 Task: Look for space in Bingerville, Ivory Coast from 6th September, 2023 to 15th September, 2023 for 6 adults in price range Rs.8000 to Rs.12000. Place can be entire place or private room with 6 bedrooms having 6 beds and 6 bathrooms. Property type can be house, flat, guest house. Amenities needed are: wifi, TV, free parkinig on premises, gym, breakfast. Booking option can be shelf check-in. Required host language is English.
Action: Mouse moved to (579, 148)
Screenshot: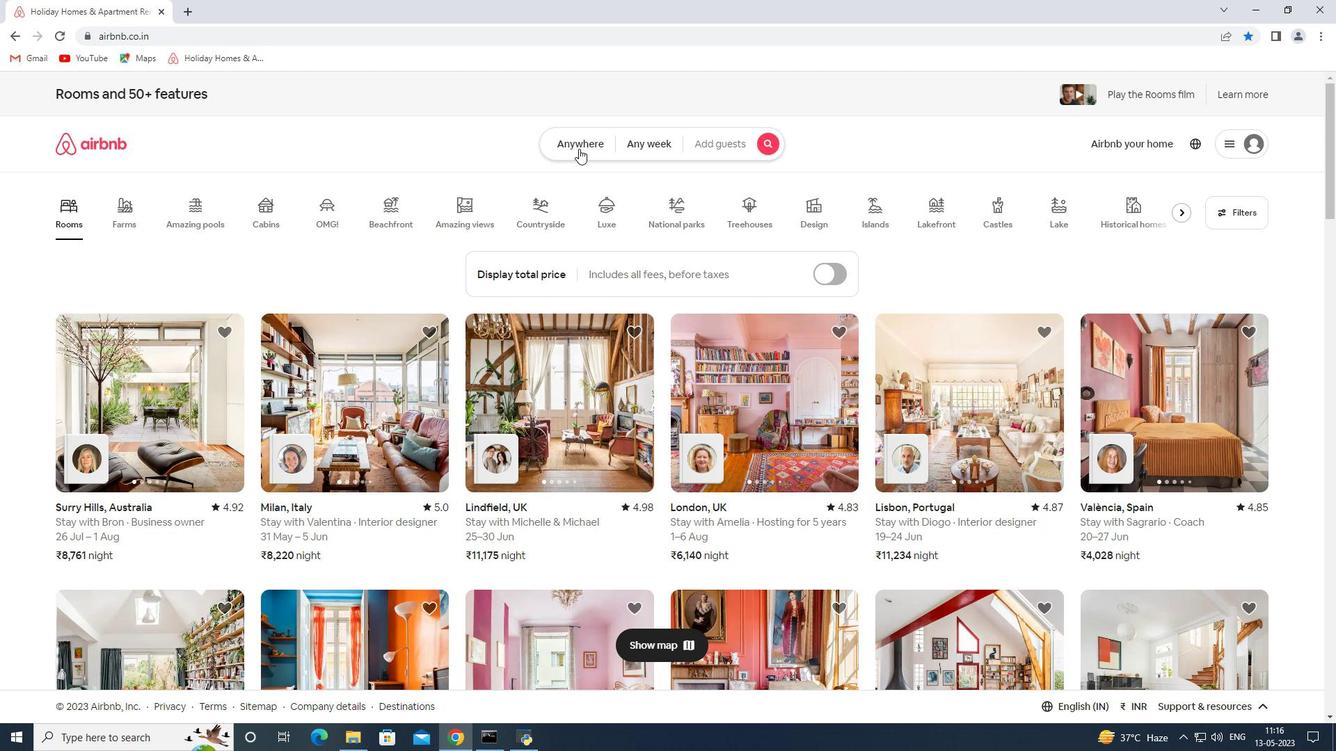 
Action: Mouse pressed left at (579, 148)
Screenshot: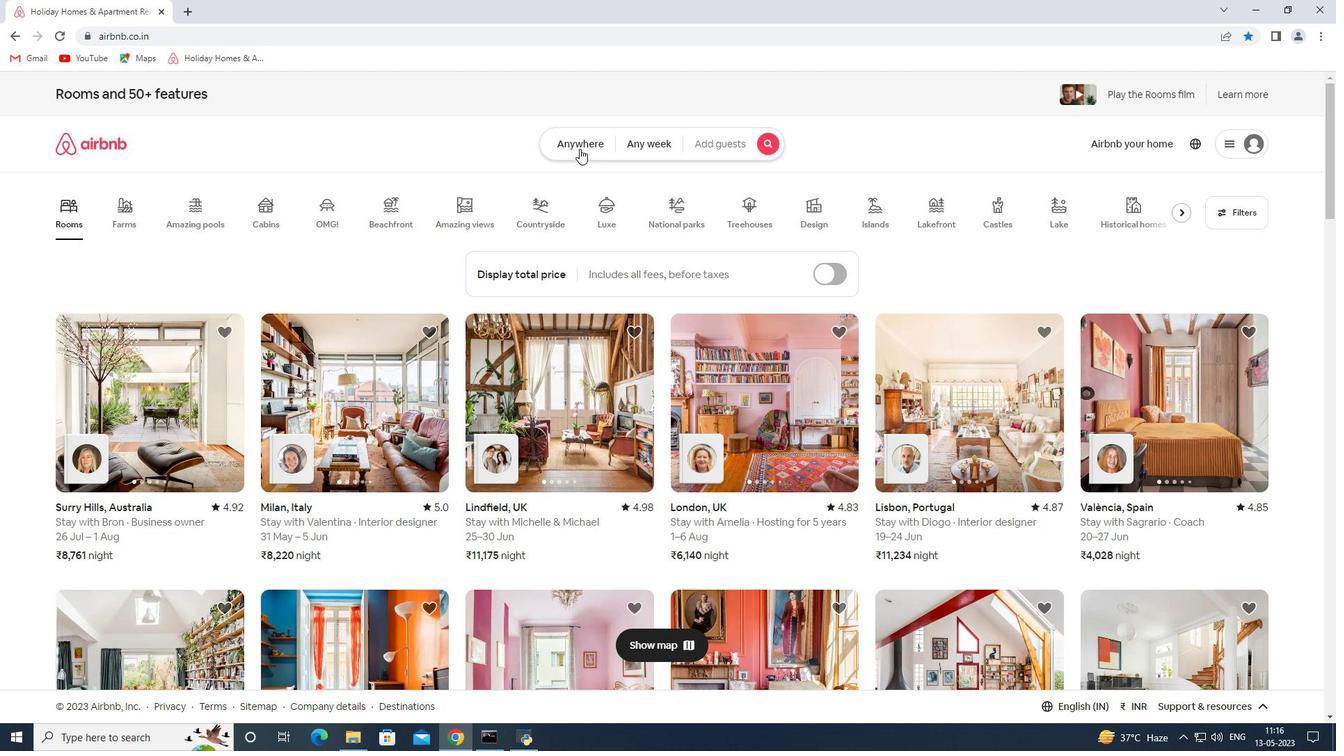 
Action: Mouse moved to (423, 206)
Screenshot: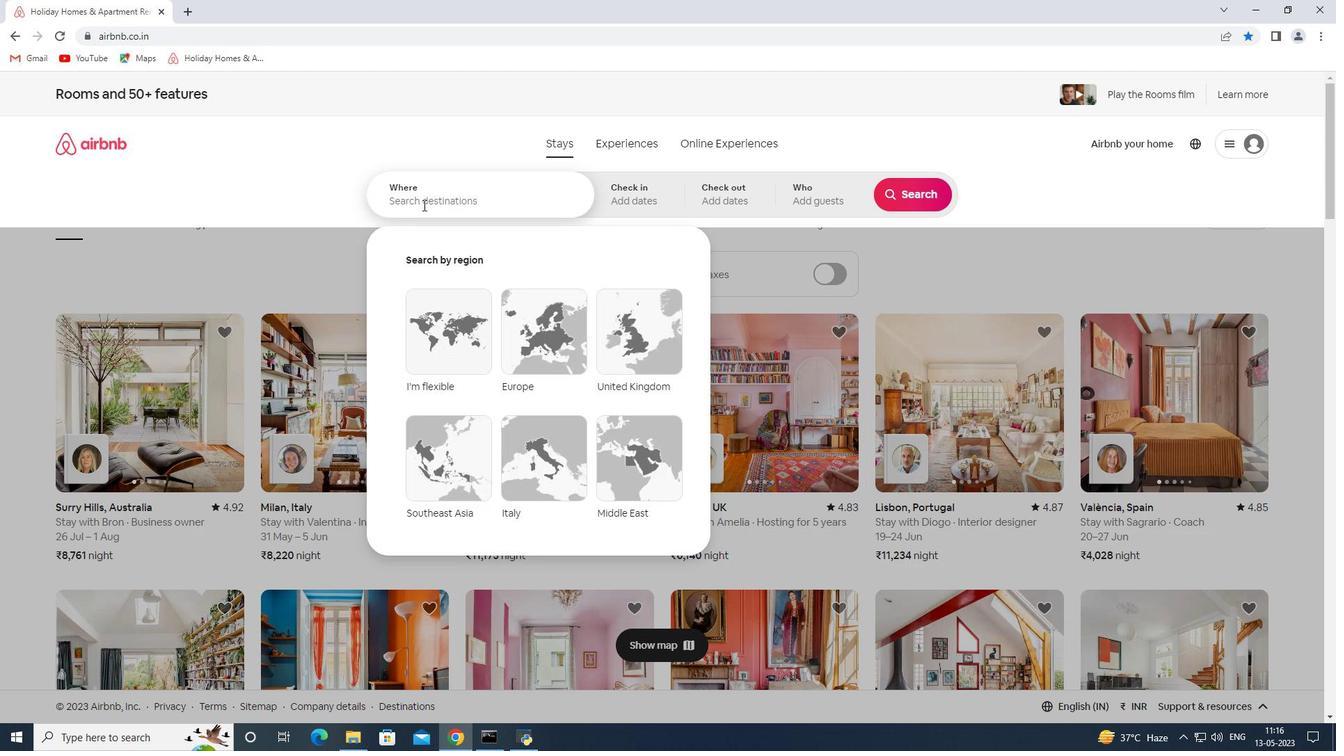 
Action: Mouse pressed left at (423, 206)
Screenshot: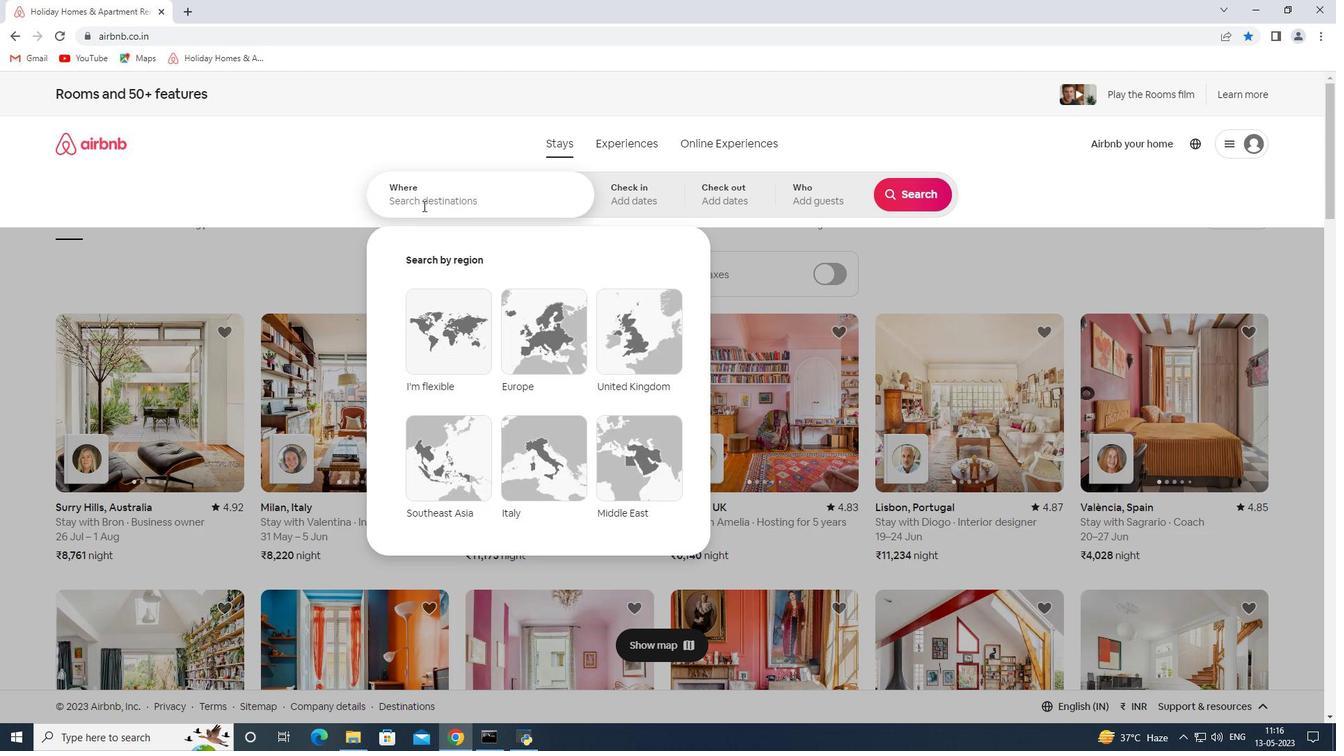 
Action: Key pressed <Key.shift><Key.shift><Key.shift><Key.shift>Bingerville,<Key.space><Key.shift>Coast<Key.space><Key.enter>
Screenshot: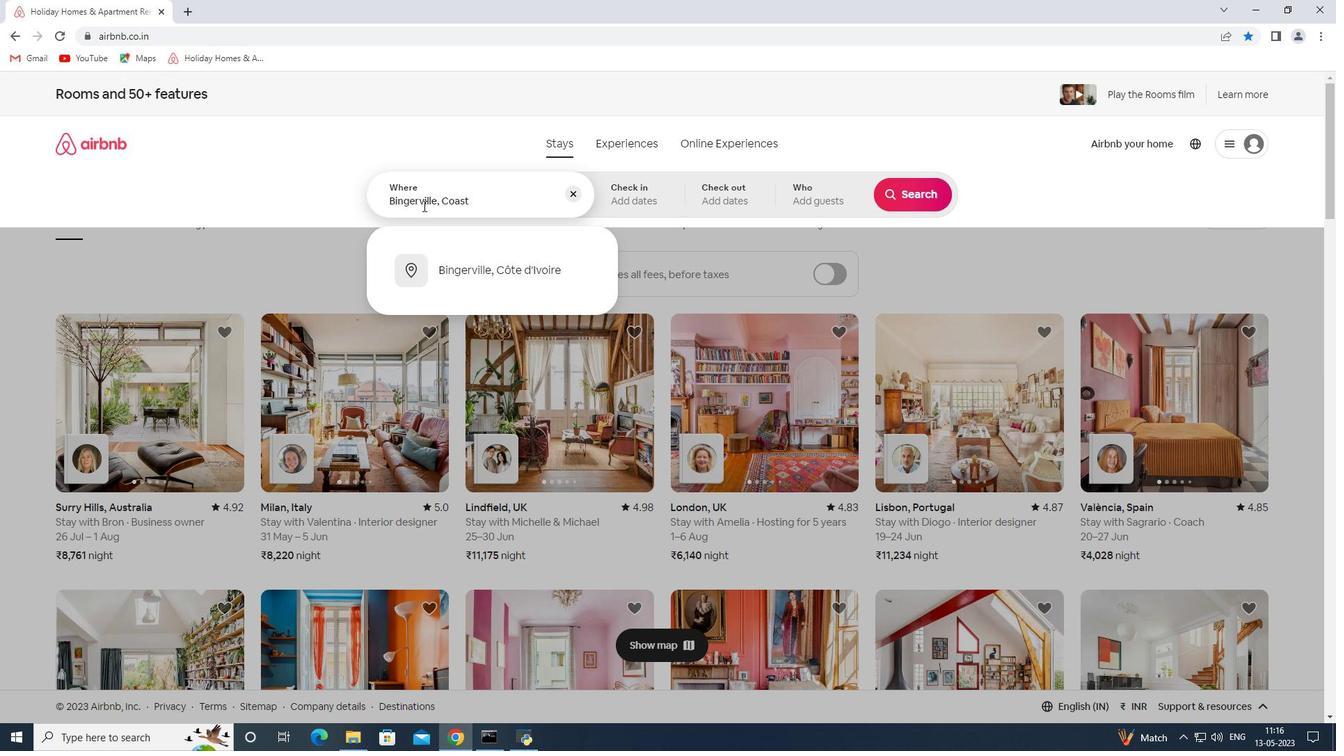 
Action: Mouse moved to (918, 309)
Screenshot: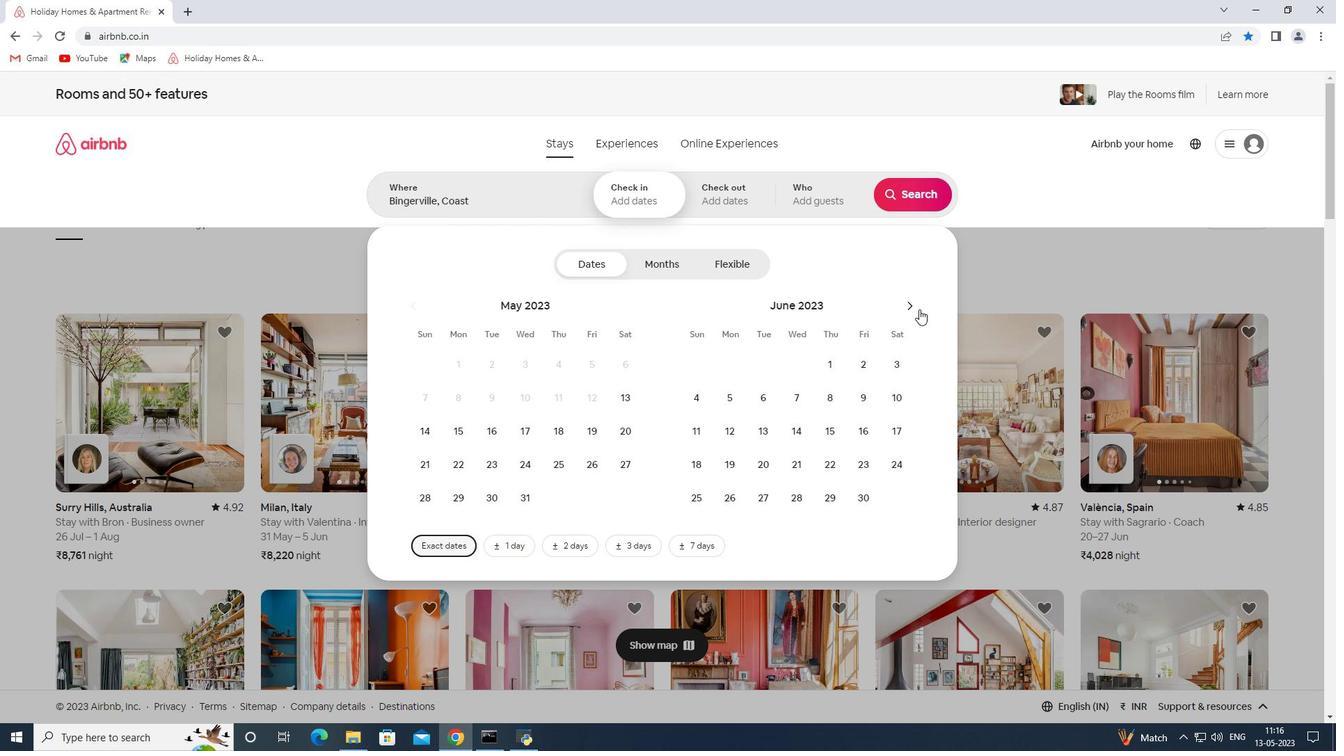 
Action: Mouse pressed left at (918, 309)
Screenshot: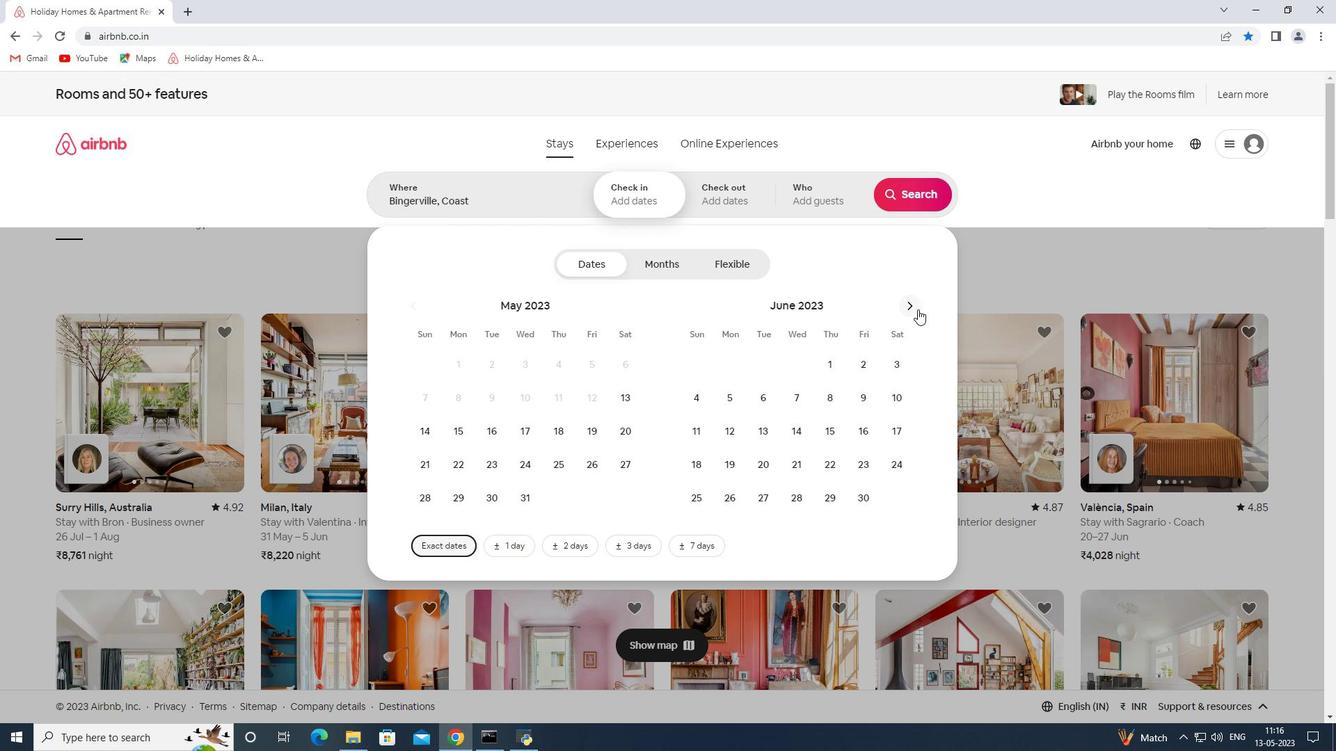 
Action: Mouse pressed left at (918, 309)
Screenshot: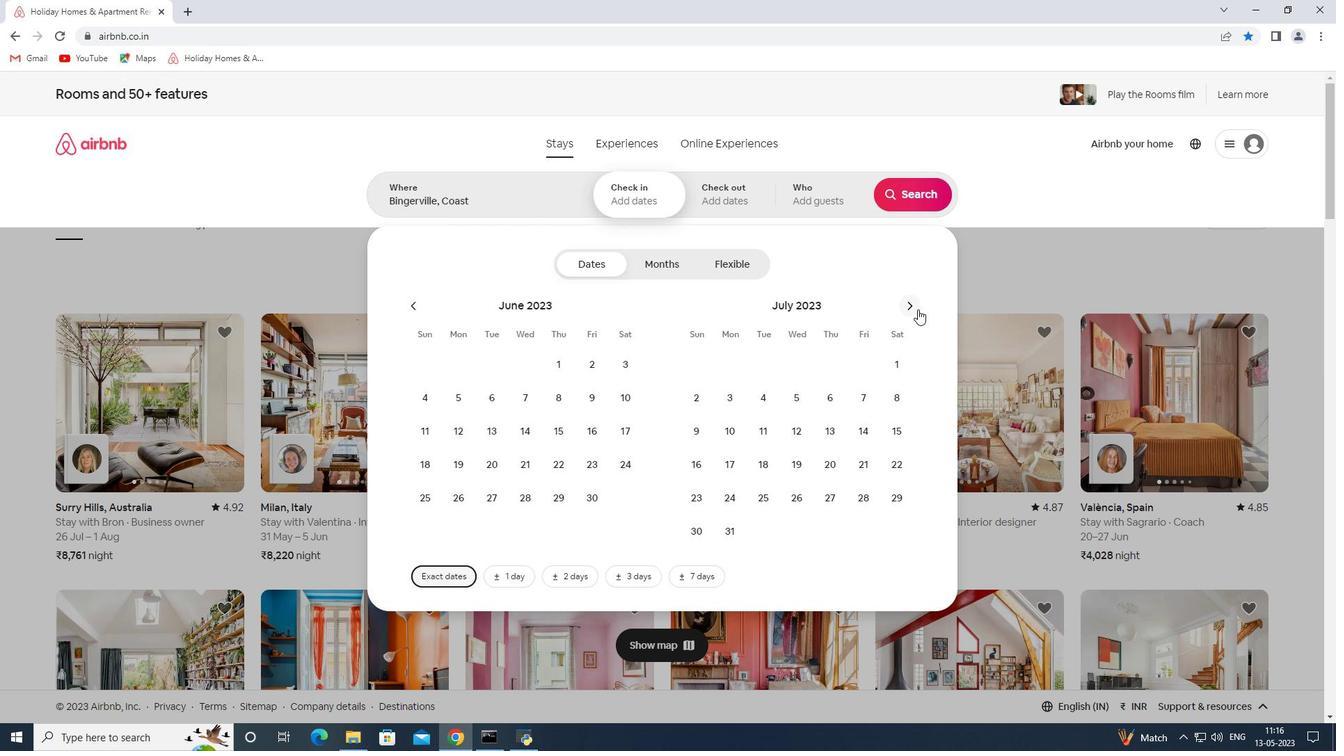 
Action: Mouse moved to (913, 311)
Screenshot: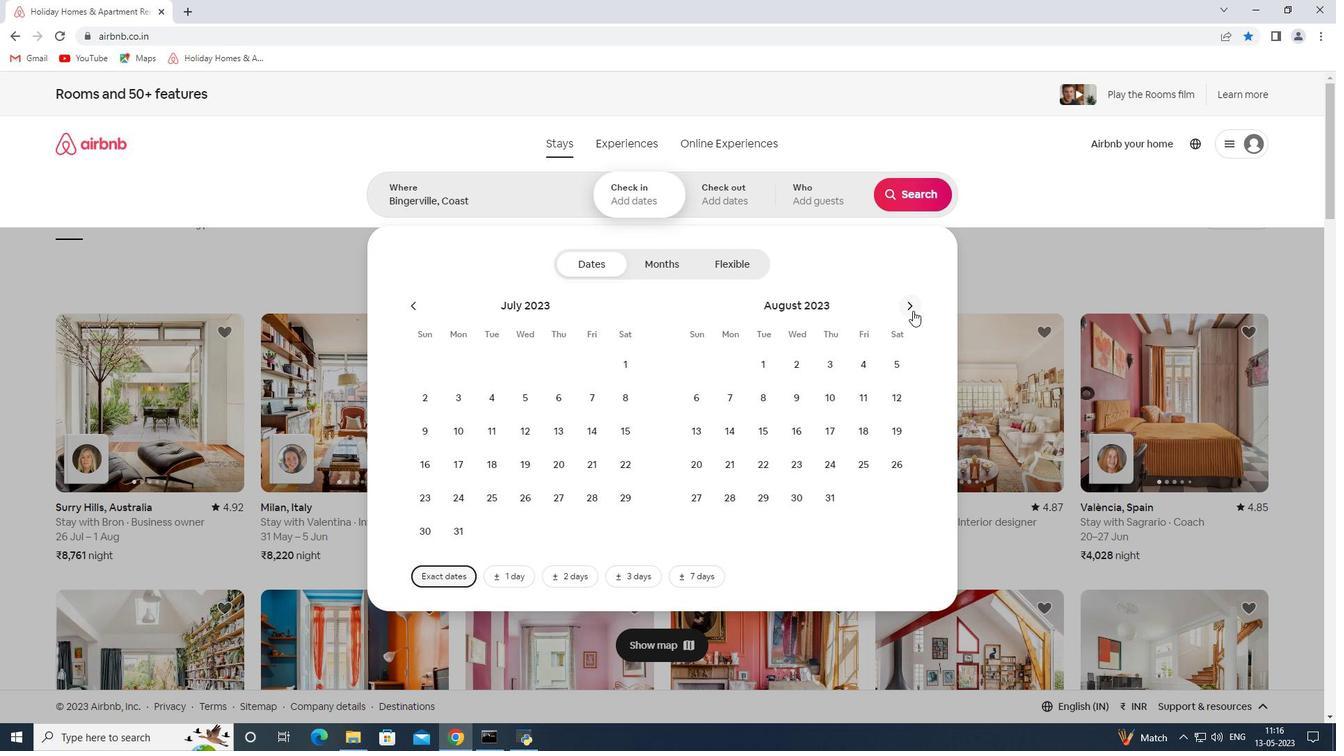 
Action: Mouse pressed left at (913, 311)
Screenshot: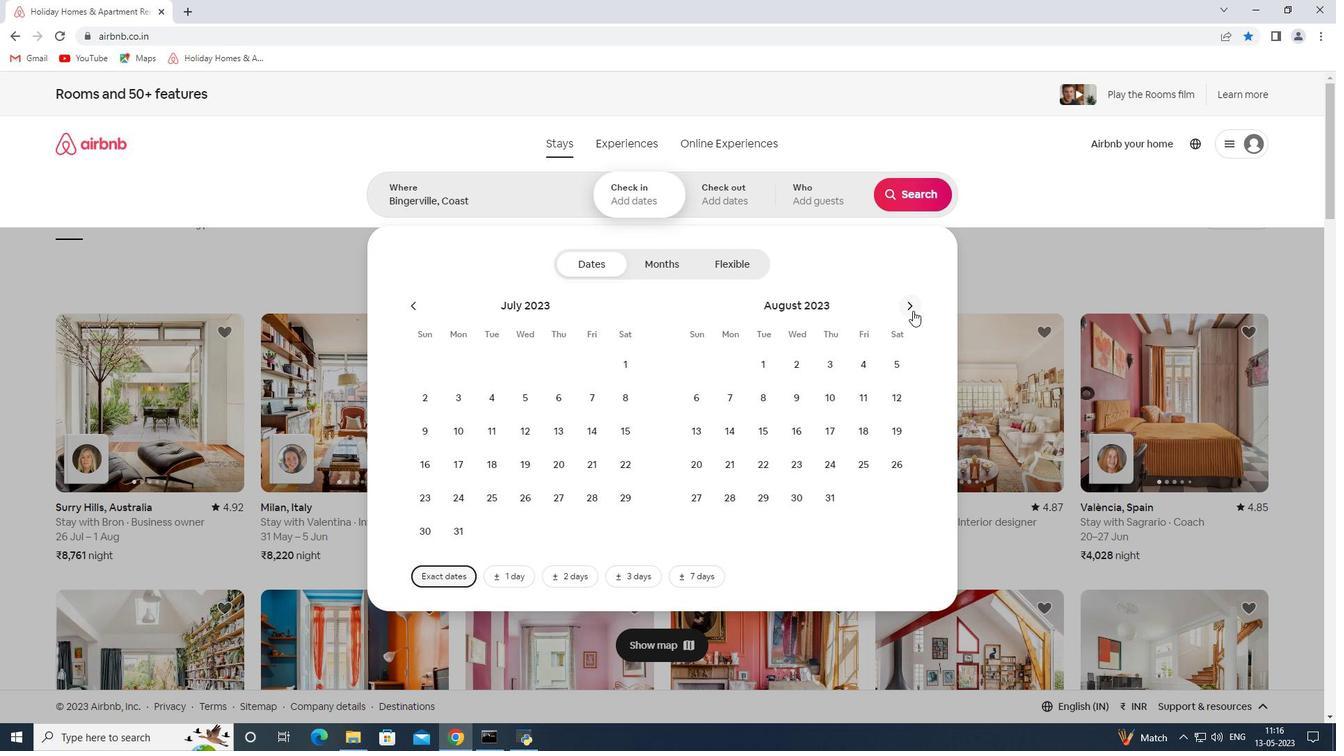 
Action: Mouse moved to (800, 395)
Screenshot: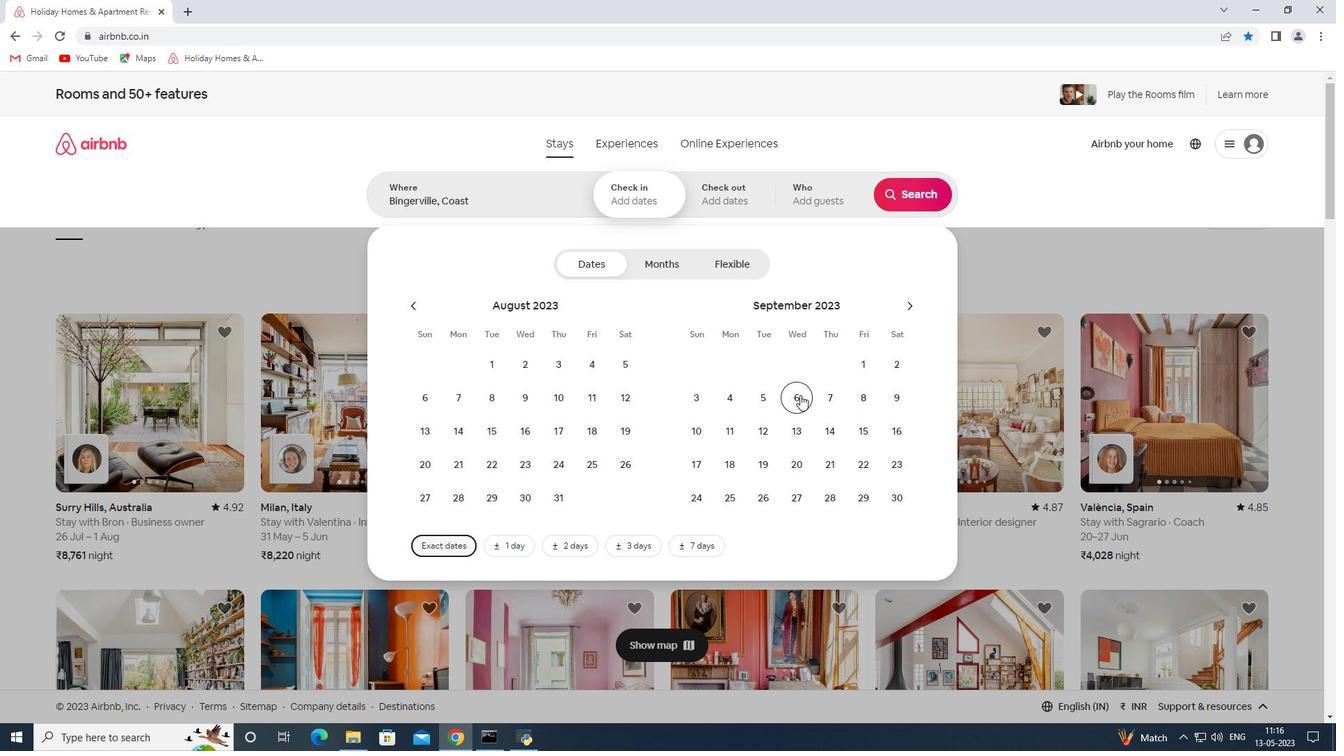 
Action: Mouse pressed left at (800, 395)
Screenshot: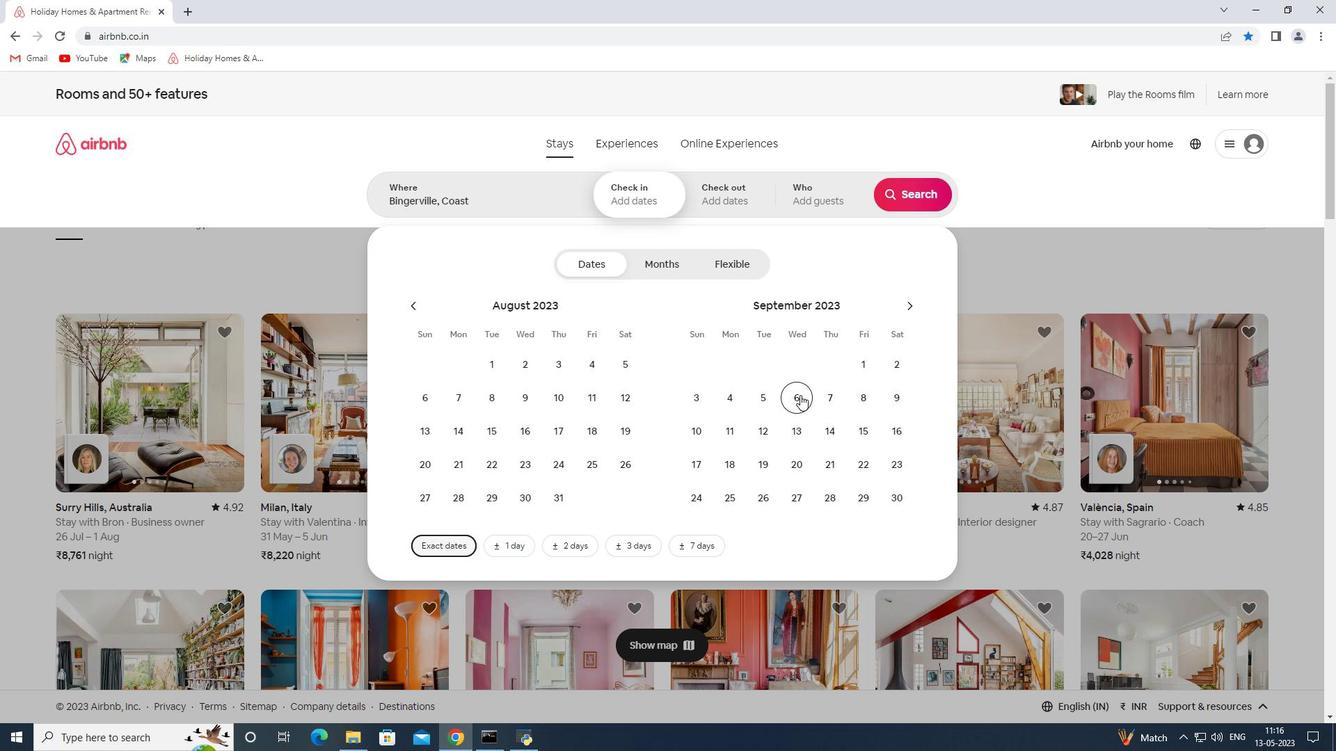 
Action: Mouse moved to (854, 438)
Screenshot: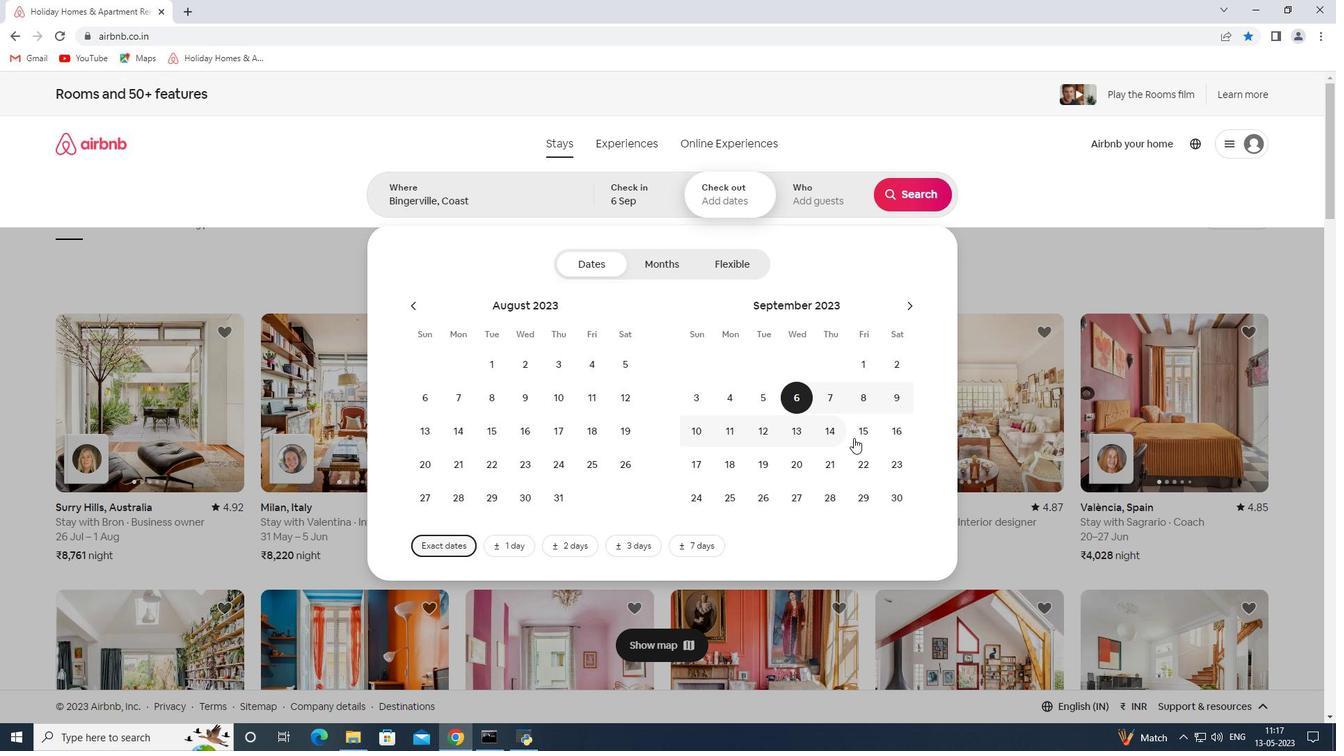
Action: Mouse pressed left at (854, 438)
Screenshot: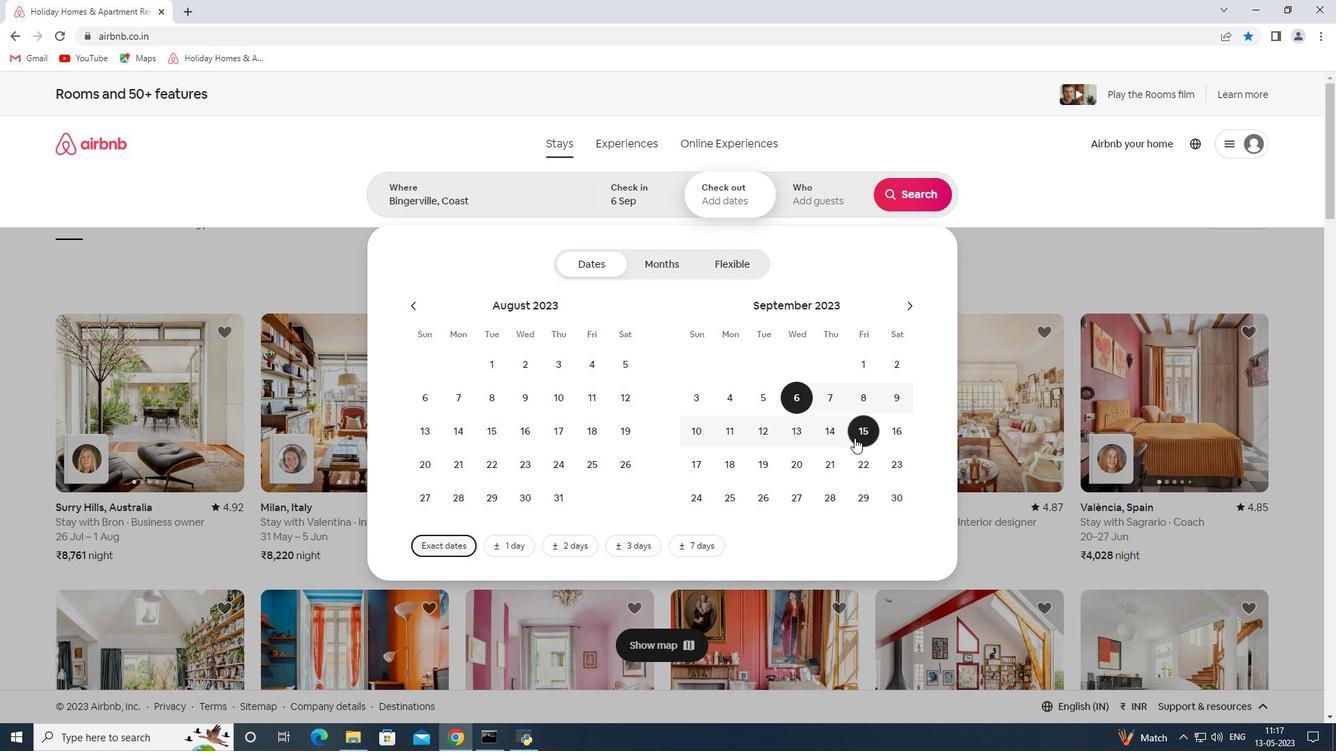 
Action: Mouse moved to (828, 209)
Screenshot: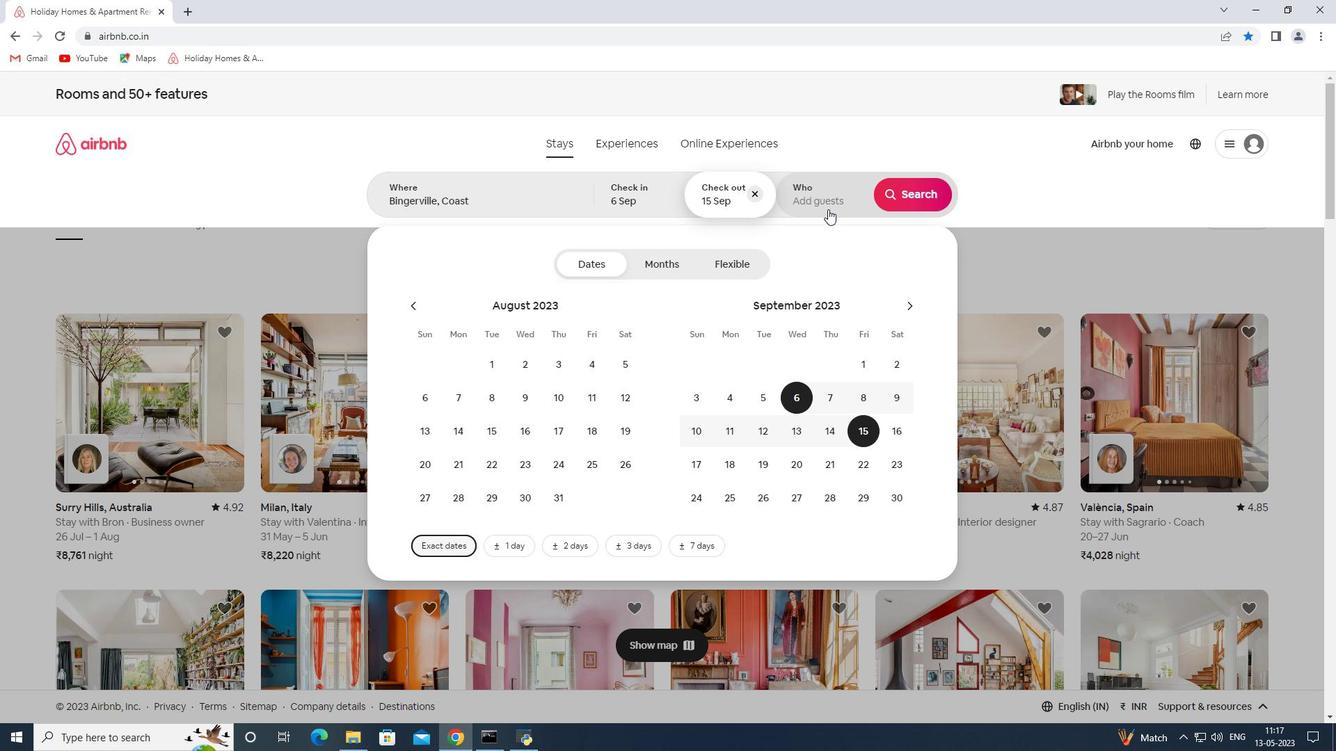 
Action: Mouse pressed left at (828, 209)
Screenshot: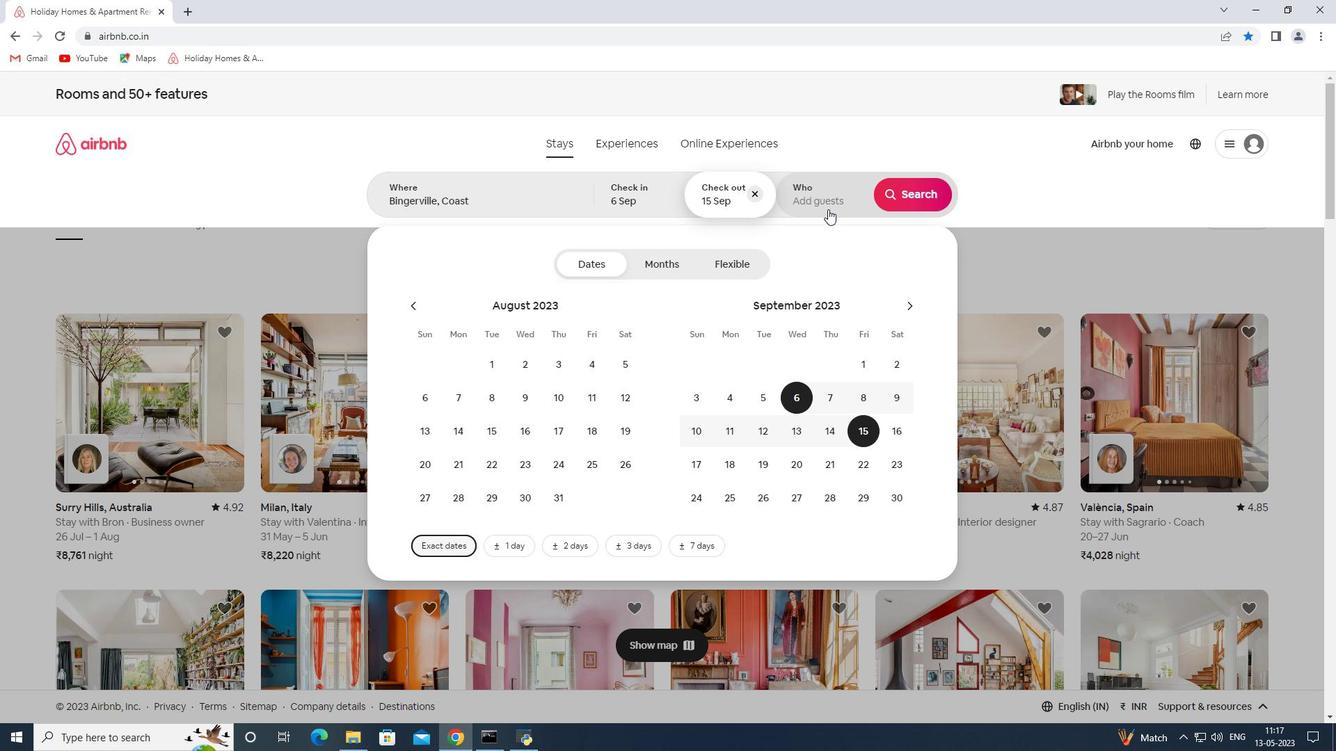 
Action: Mouse moved to (916, 268)
Screenshot: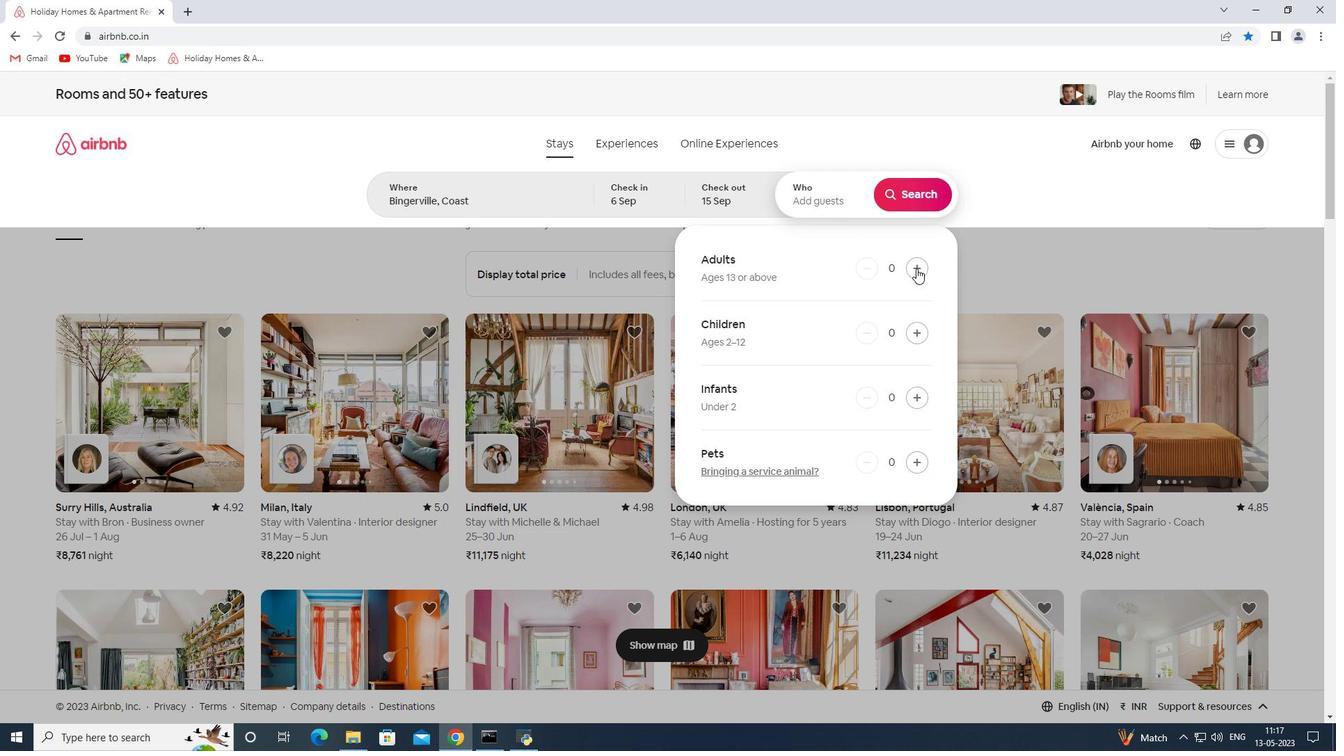 
Action: Mouse pressed left at (916, 268)
Screenshot: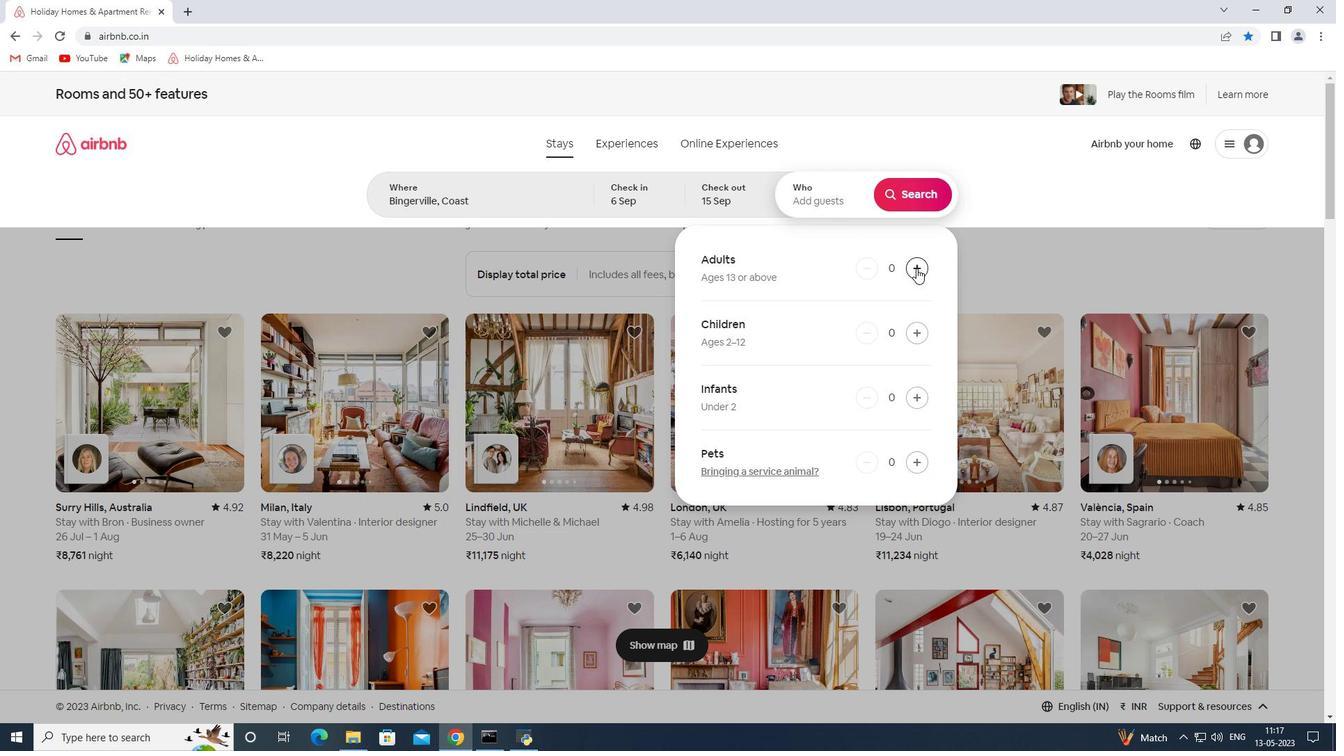 
Action: Mouse pressed left at (916, 268)
Screenshot: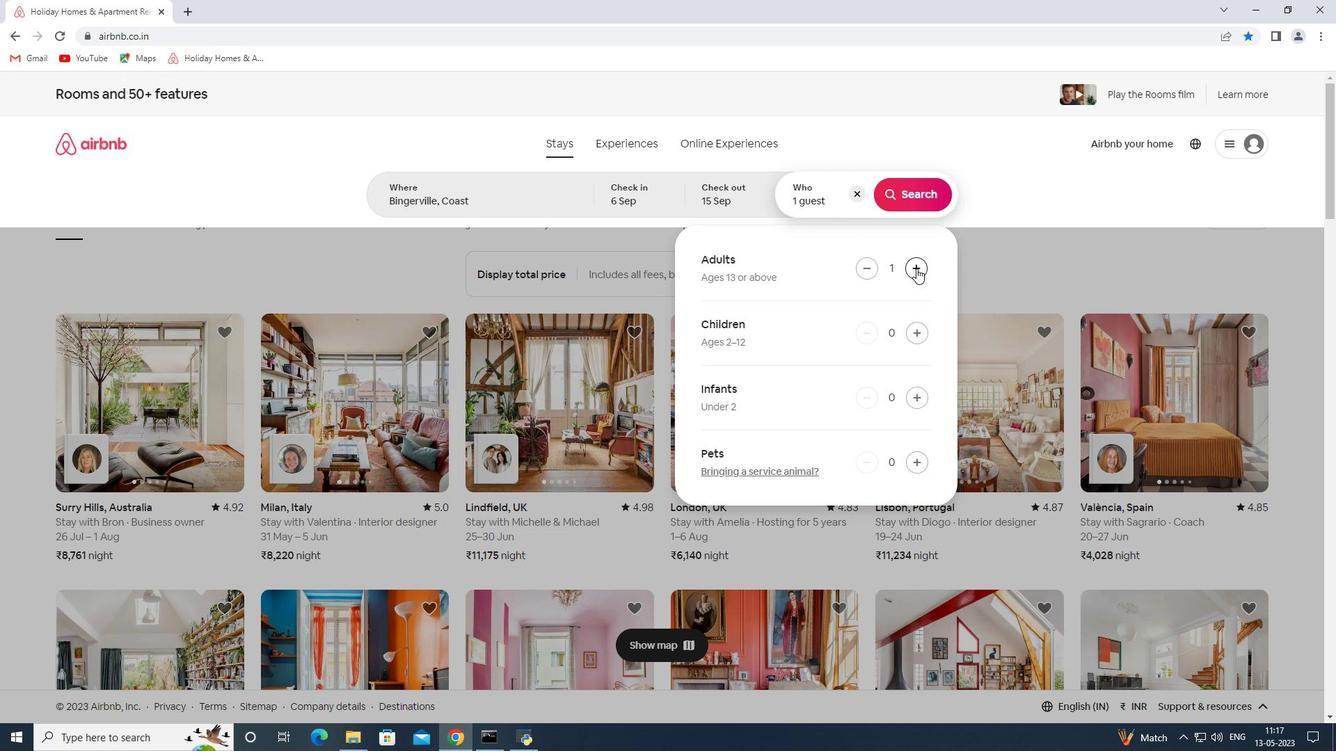 
Action: Mouse pressed left at (916, 268)
Screenshot: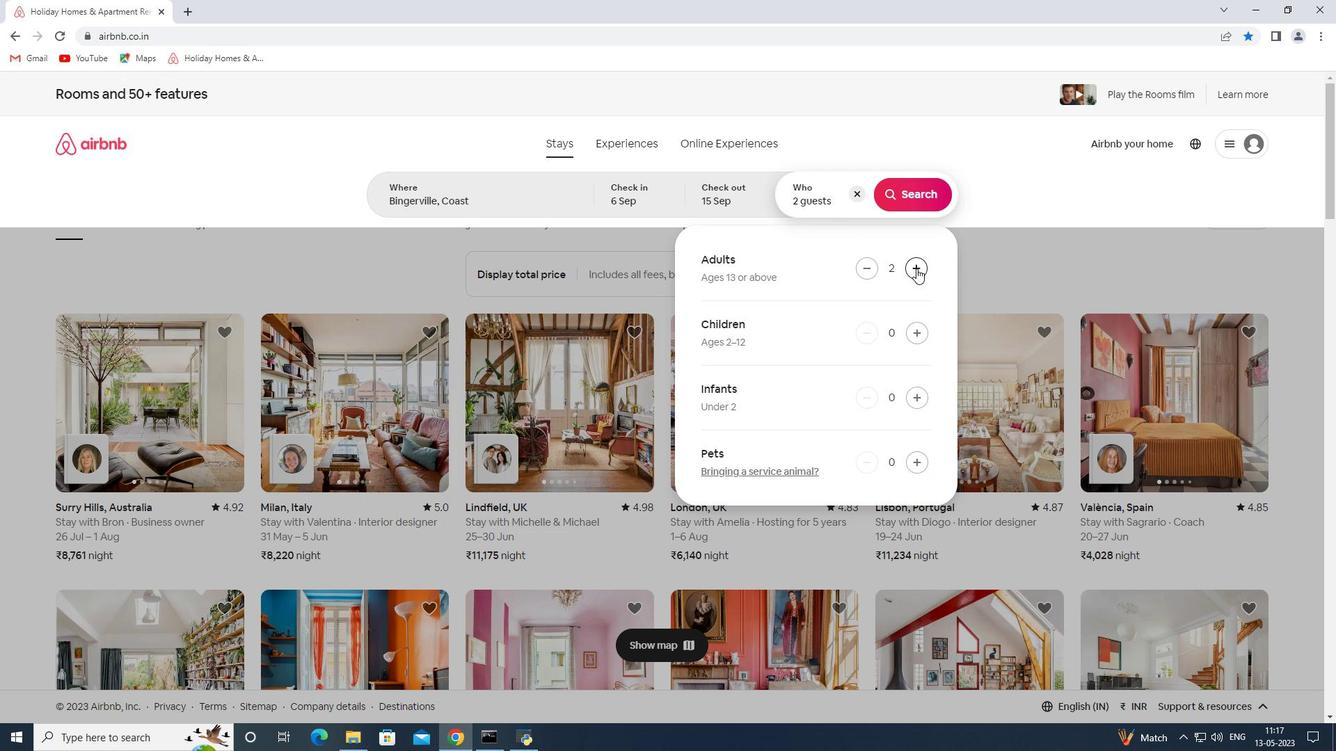 
Action: Mouse pressed left at (916, 268)
Screenshot: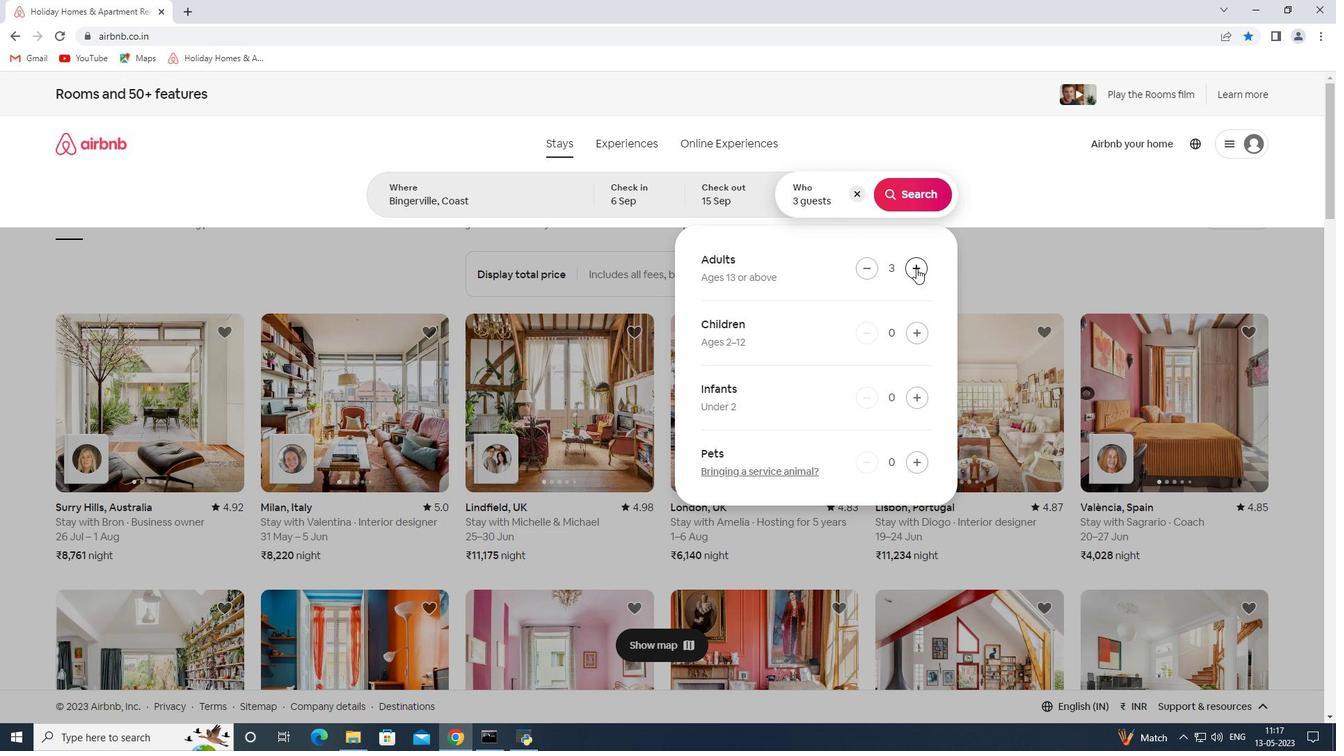 
Action: Mouse pressed left at (916, 268)
Screenshot: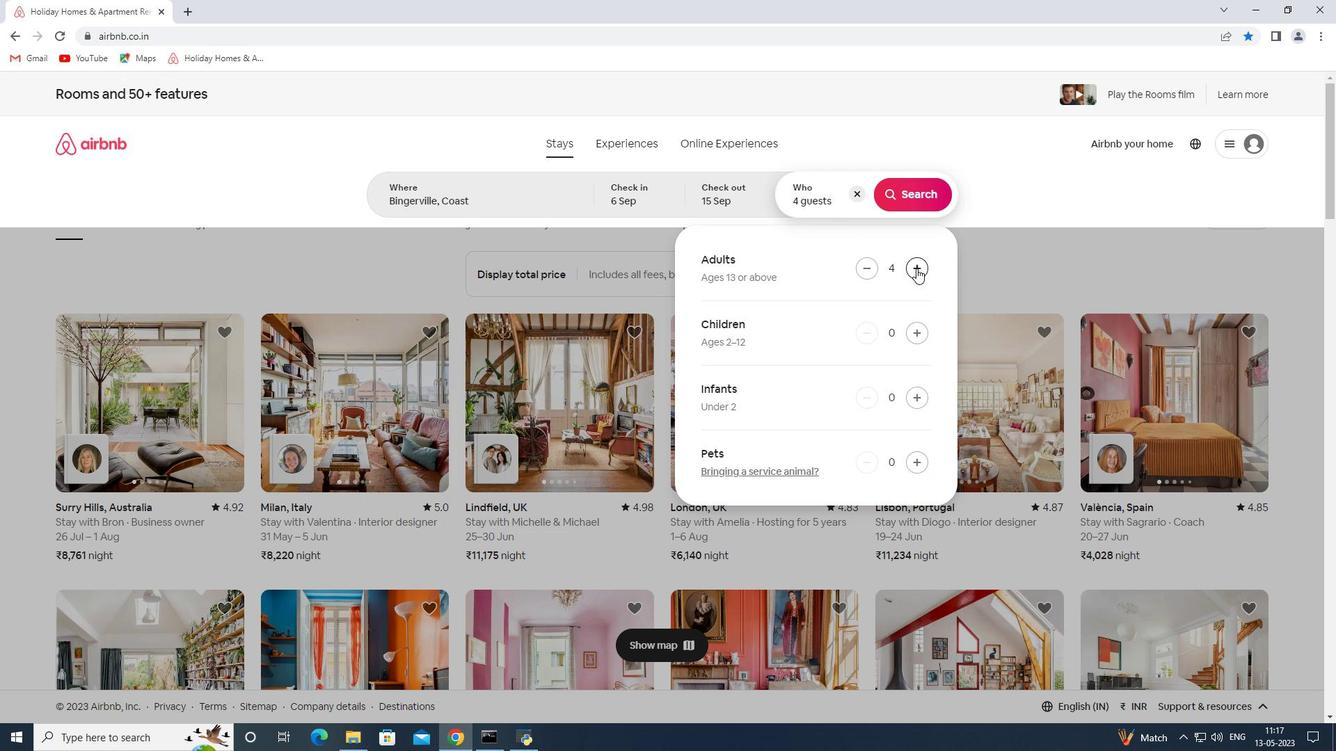 
Action: Mouse pressed left at (916, 268)
Screenshot: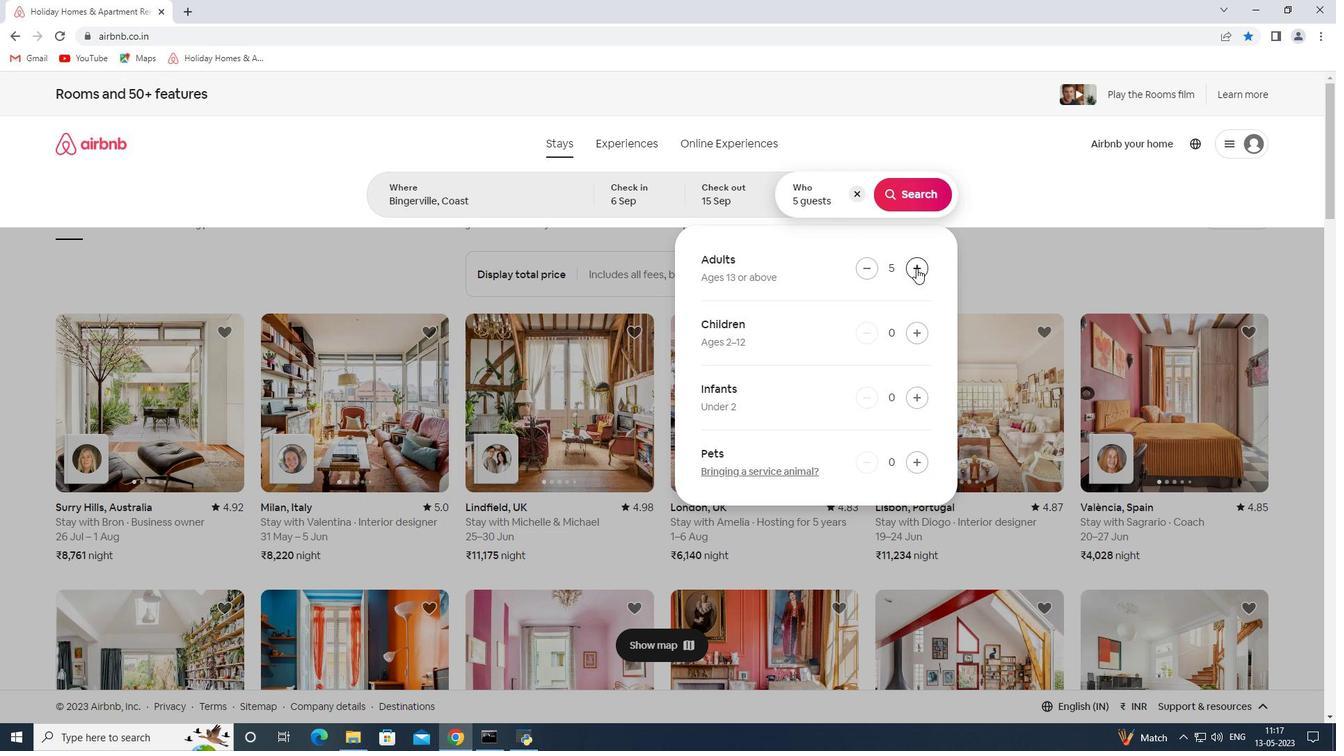 
Action: Mouse moved to (910, 192)
Screenshot: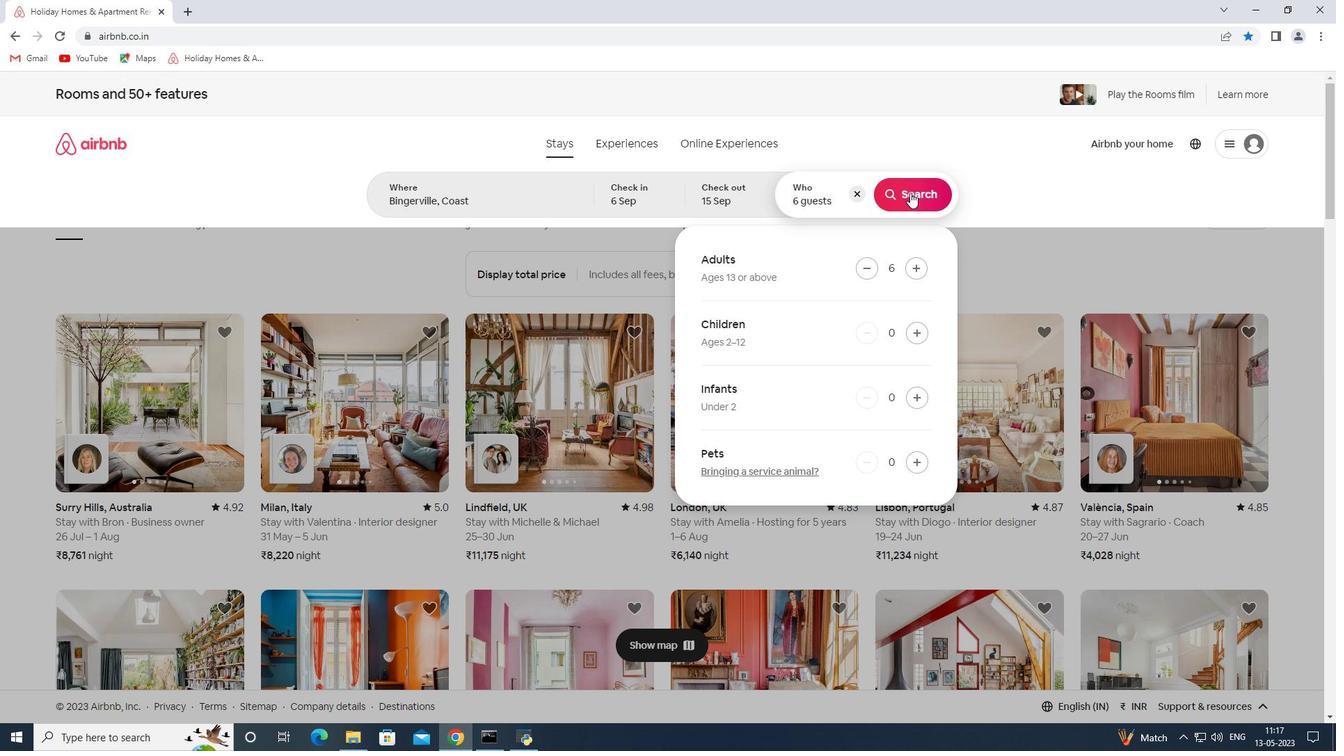 
Action: Mouse pressed left at (910, 192)
Screenshot: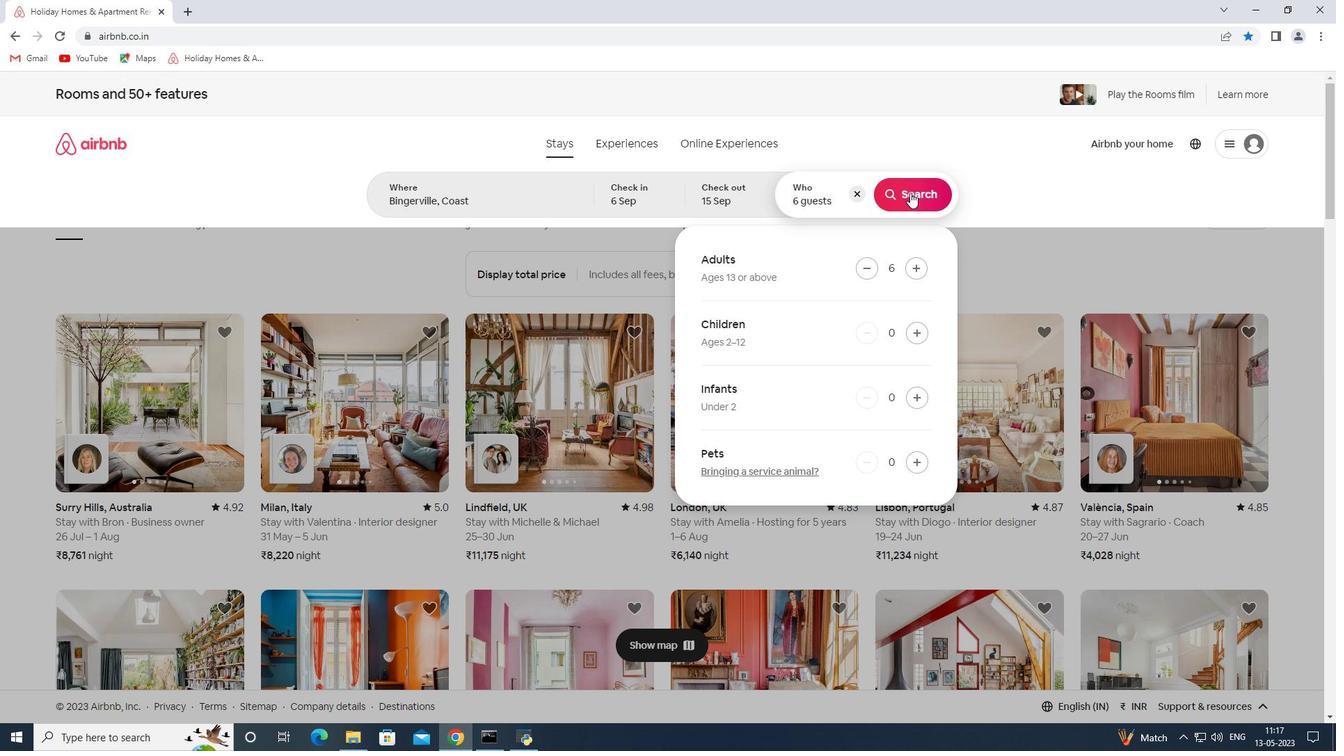 
Action: Mouse moved to (1281, 147)
Screenshot: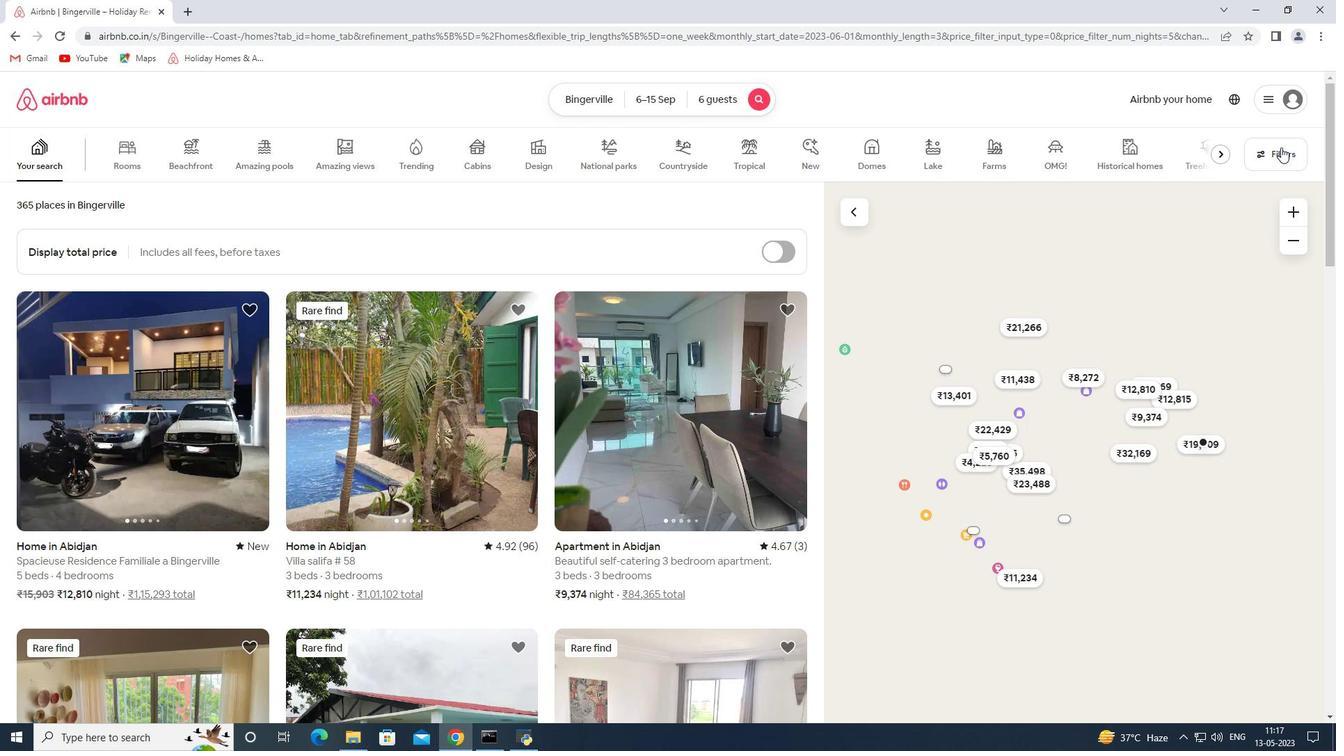 
Action: Mouse pressed left at (1281, 147)
Screenshot: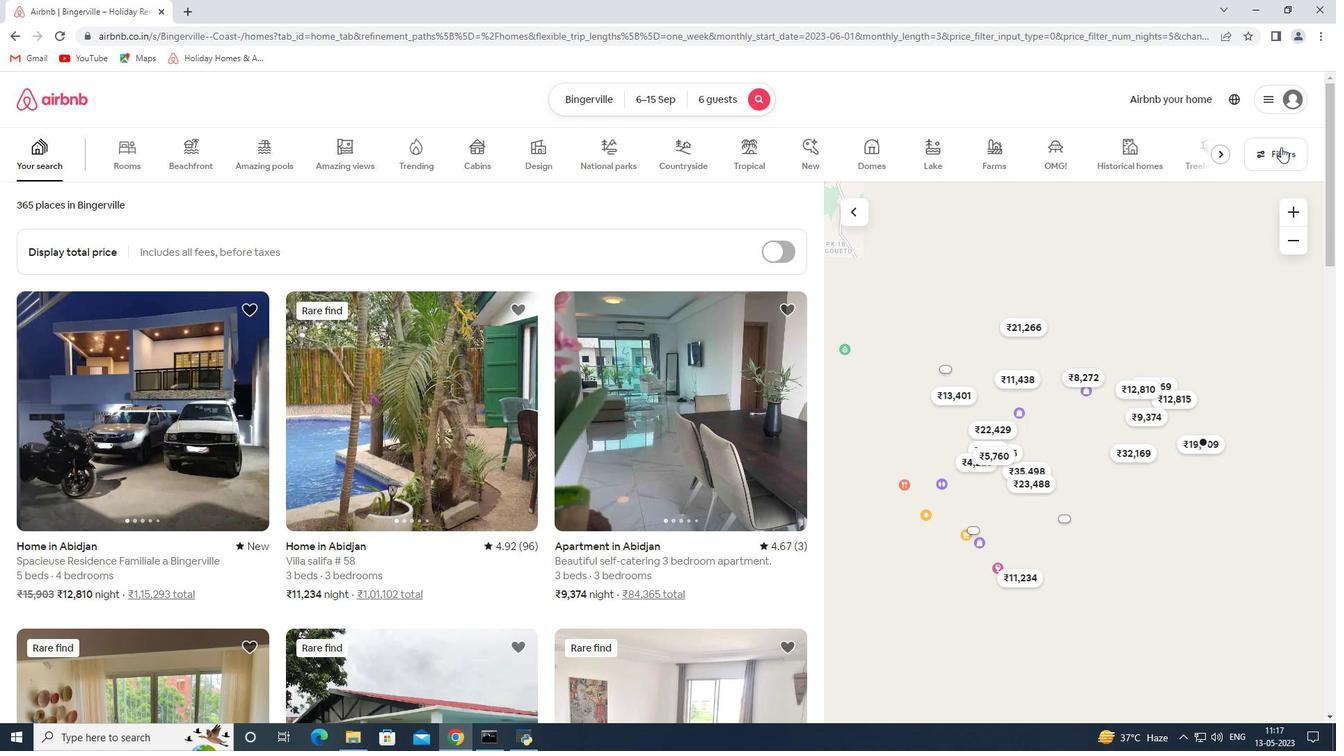 
Action: Mouse moved to (478, 487)
Screenshot: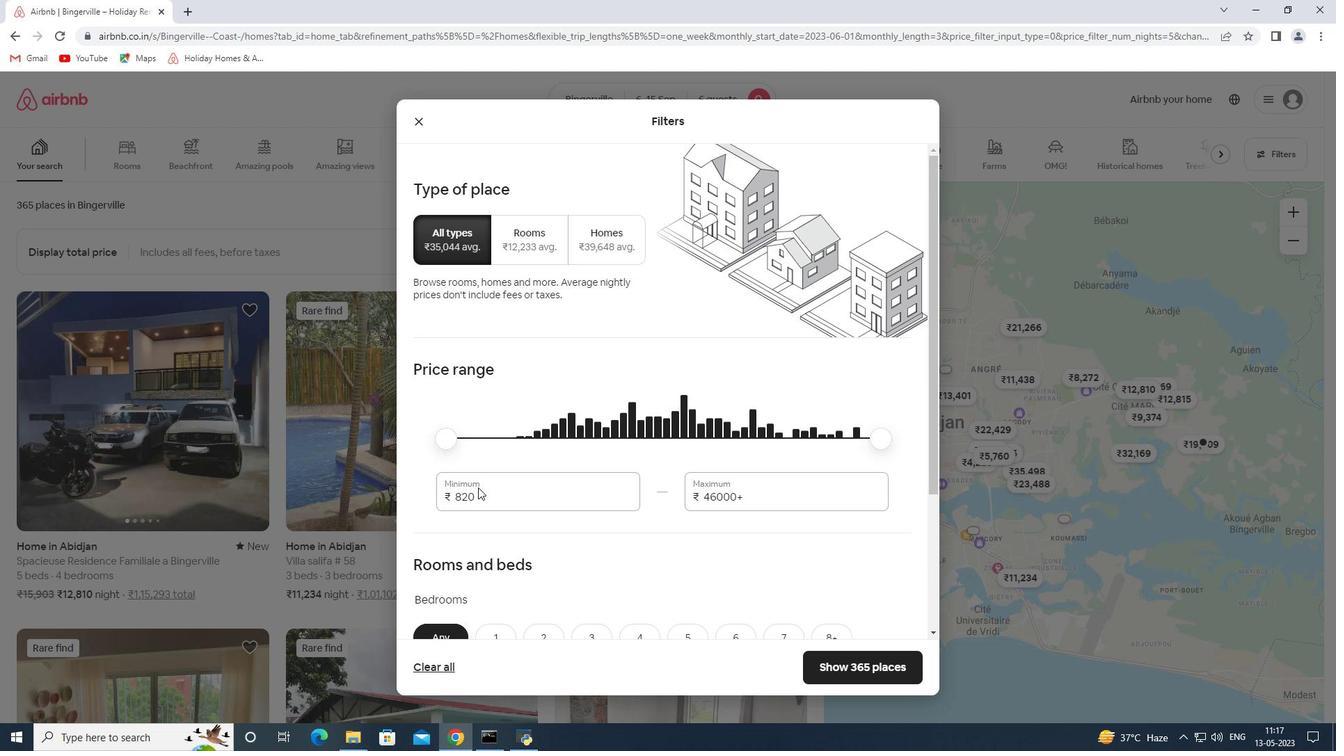 
Action: Mouse pressed left at (478, 487)
Screenshot: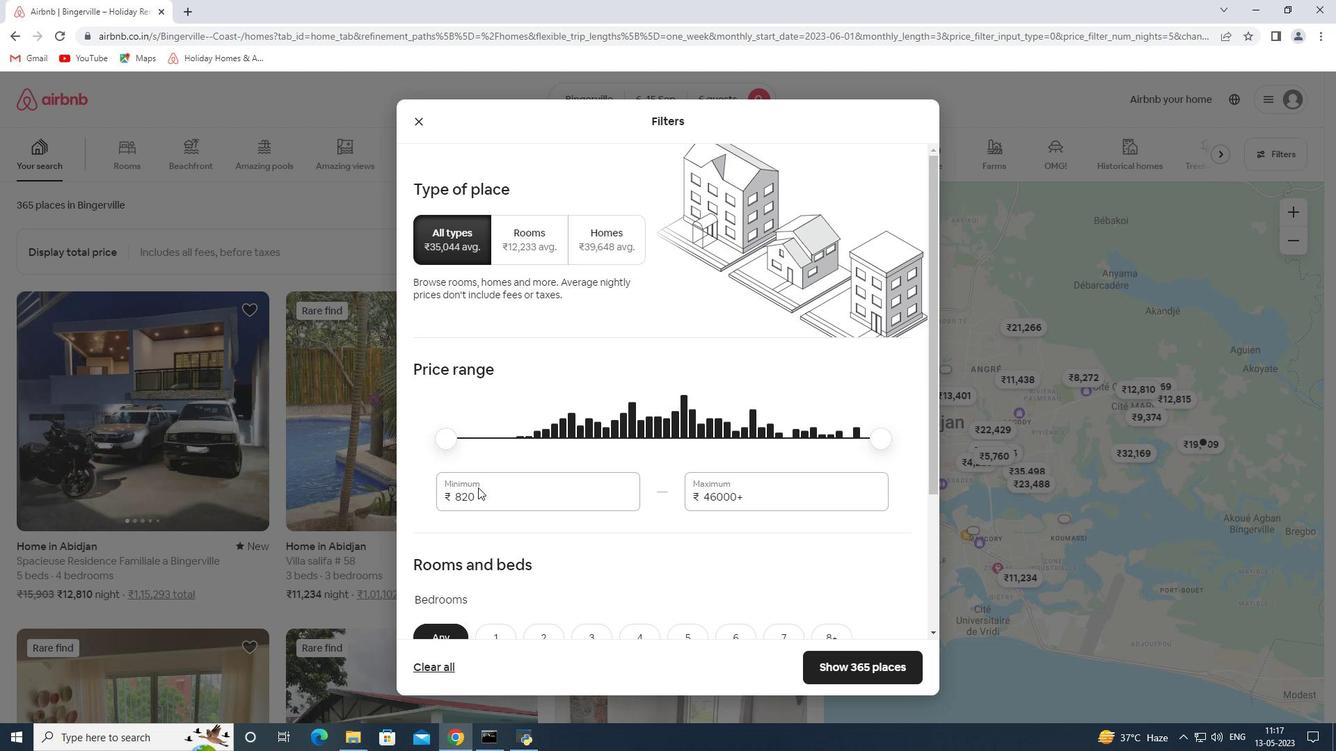 
Action: Mouse moved to (478, 496)
Screenshot: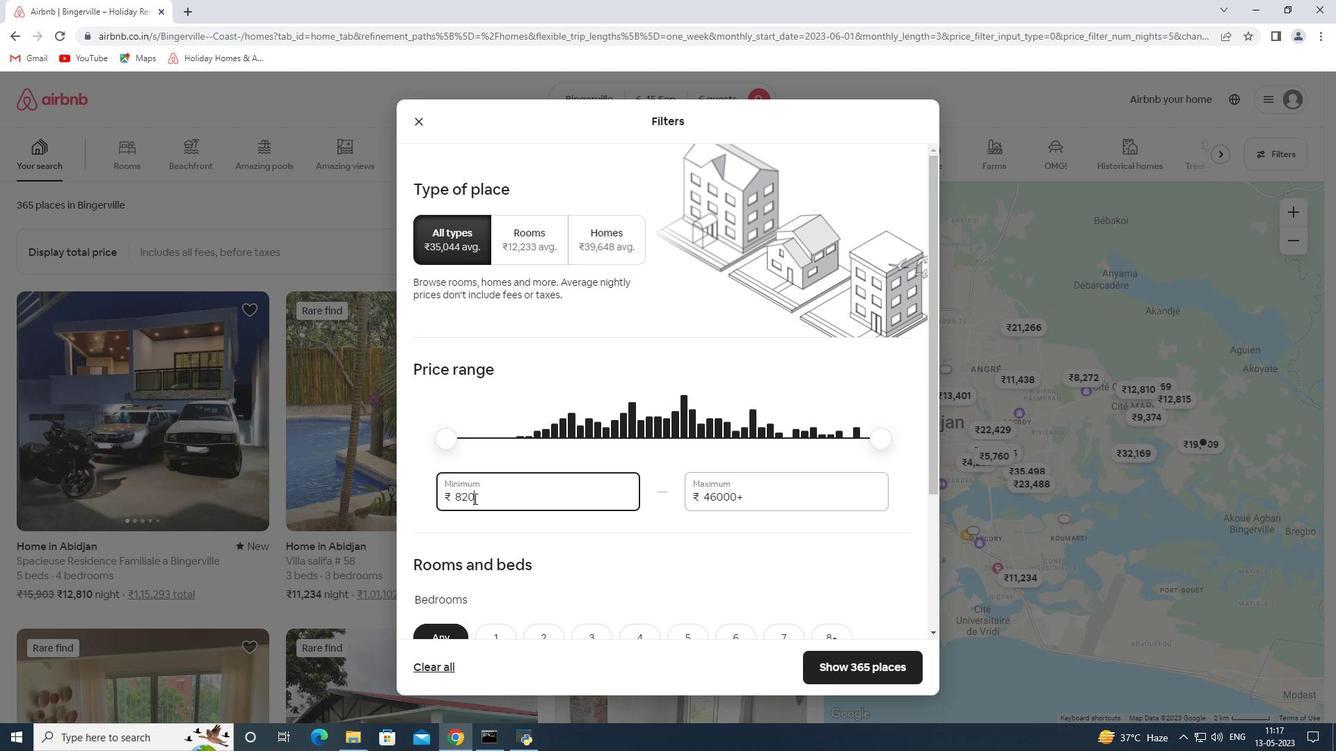 
Action: Mouse pressed left at (478, 496)
Screenshot: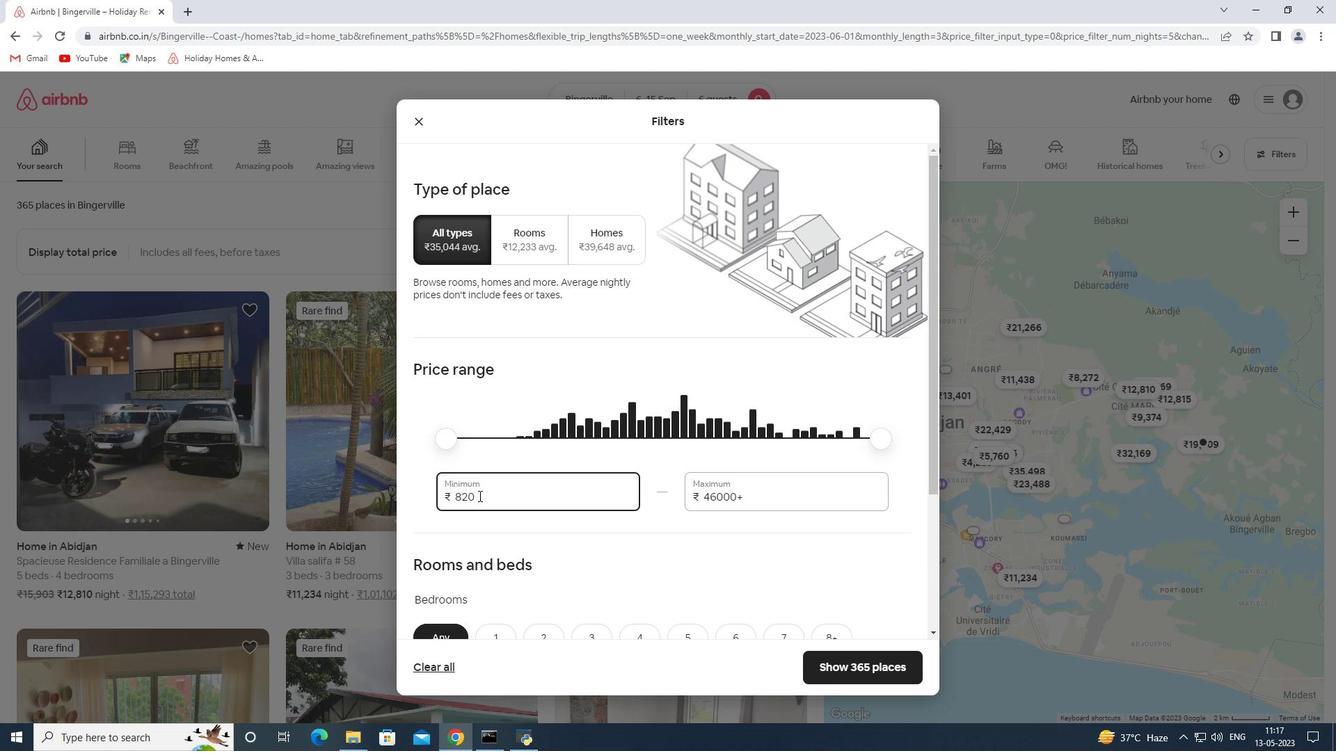 
Action: Mouse pressed left at (478, 496)
Screenshot: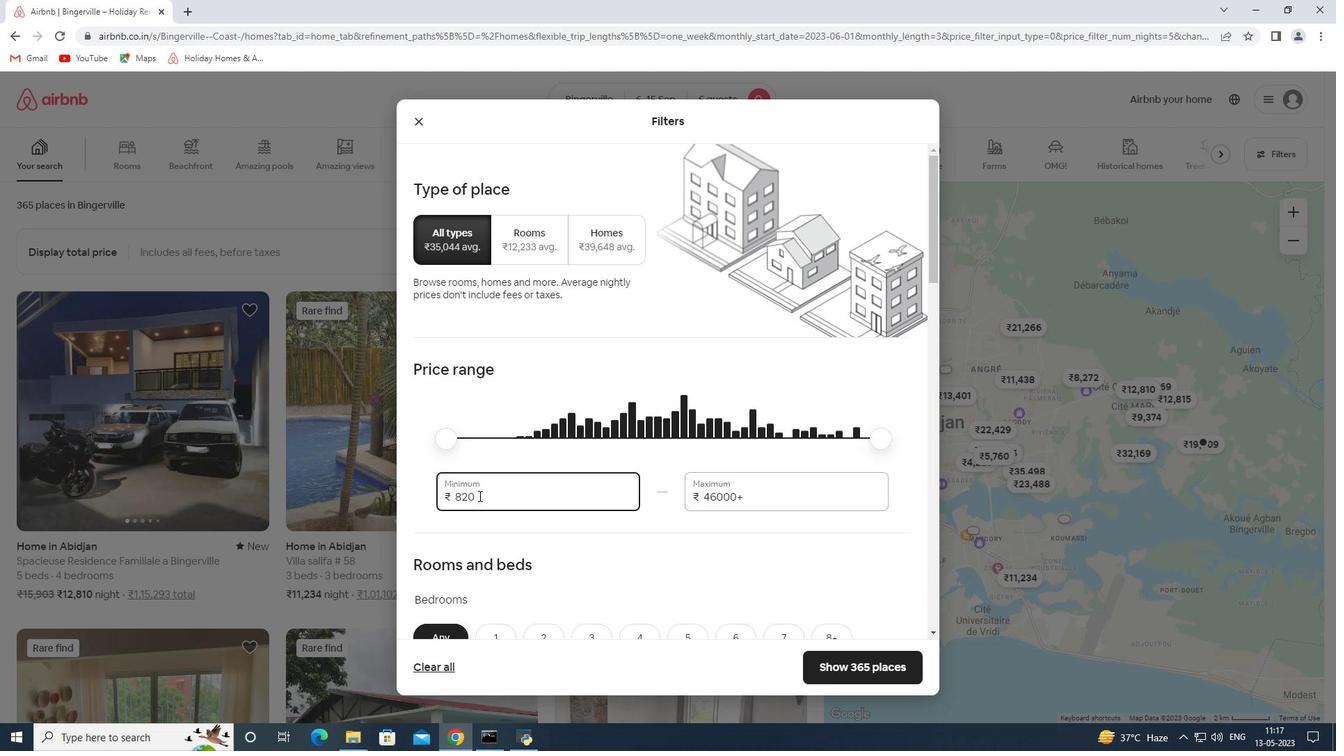 
Action: Key pressed 8000<Key.tab>12000
Screenshot: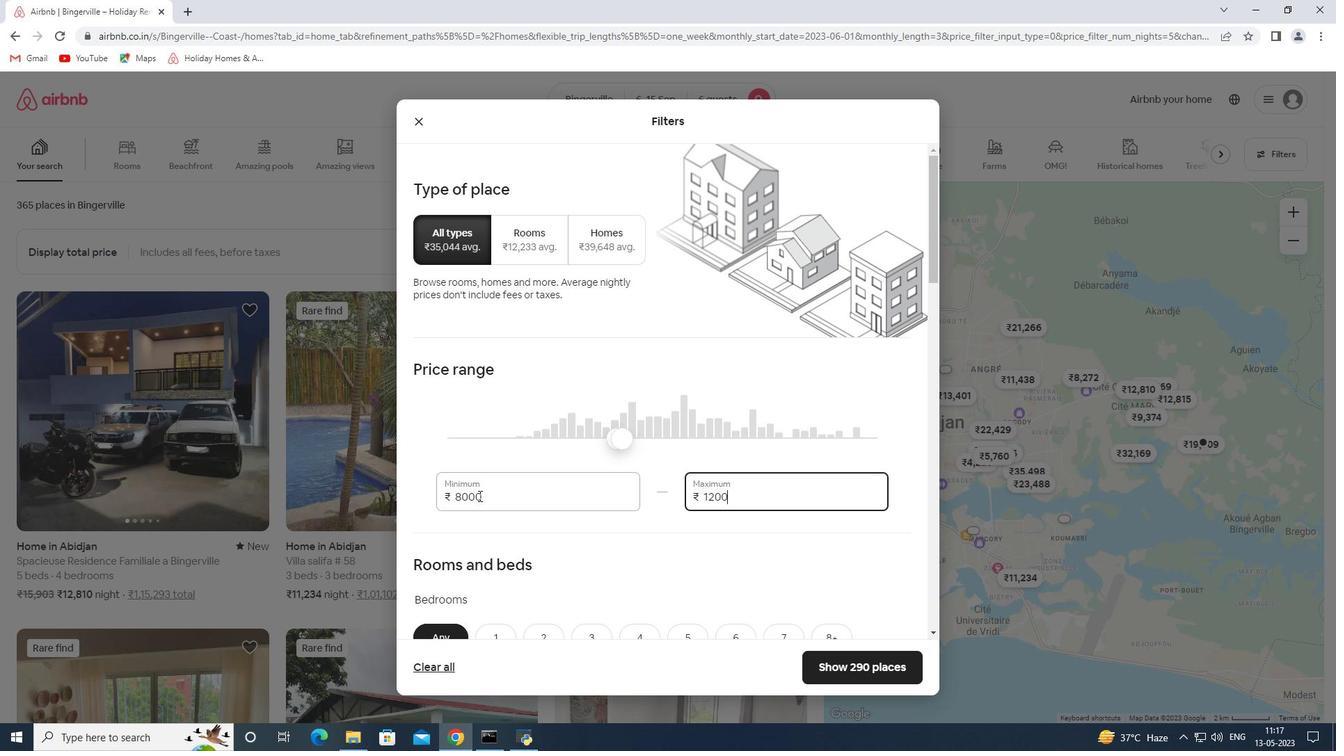 
Action: Mouse moved to (639, 173)
Screenshot: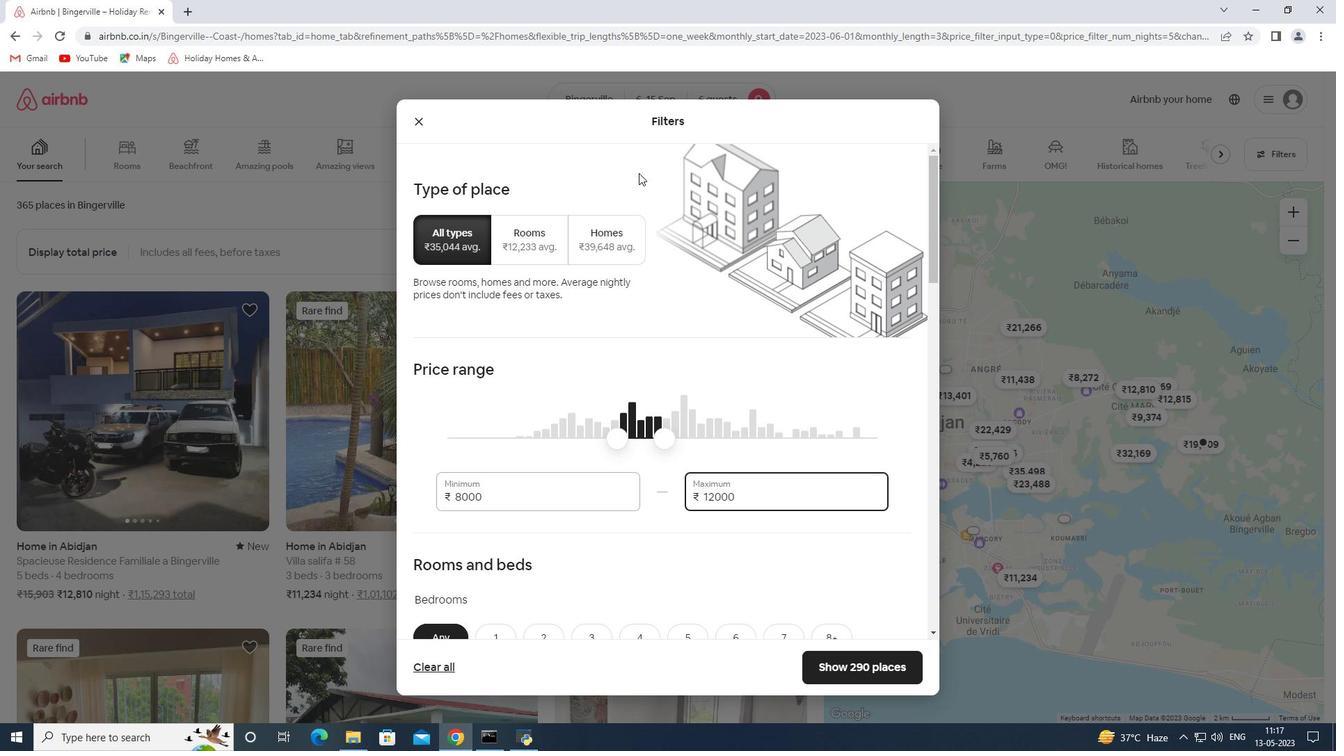 
Action: Mouse scrolled (639, 172) with delta (0, 0)
Screenshot: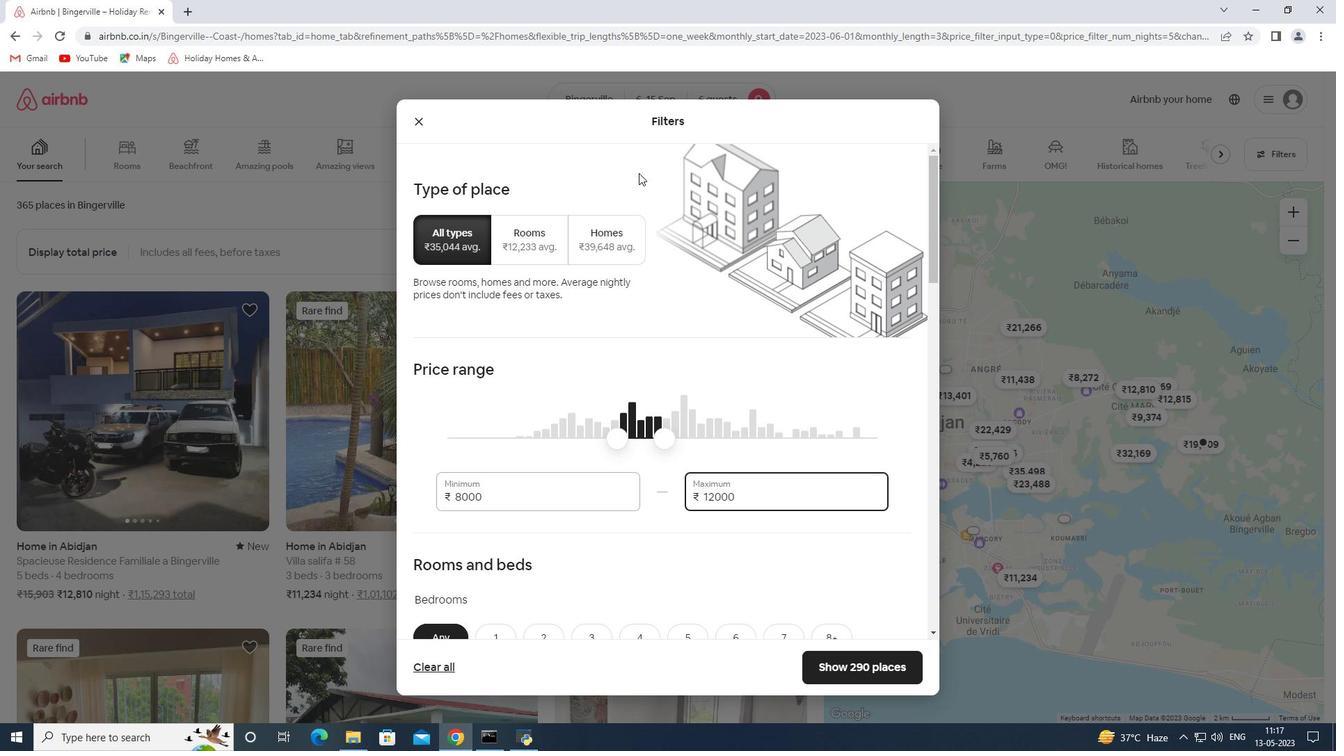 
Action: Mouse moved to (678, 302)
Screenshot: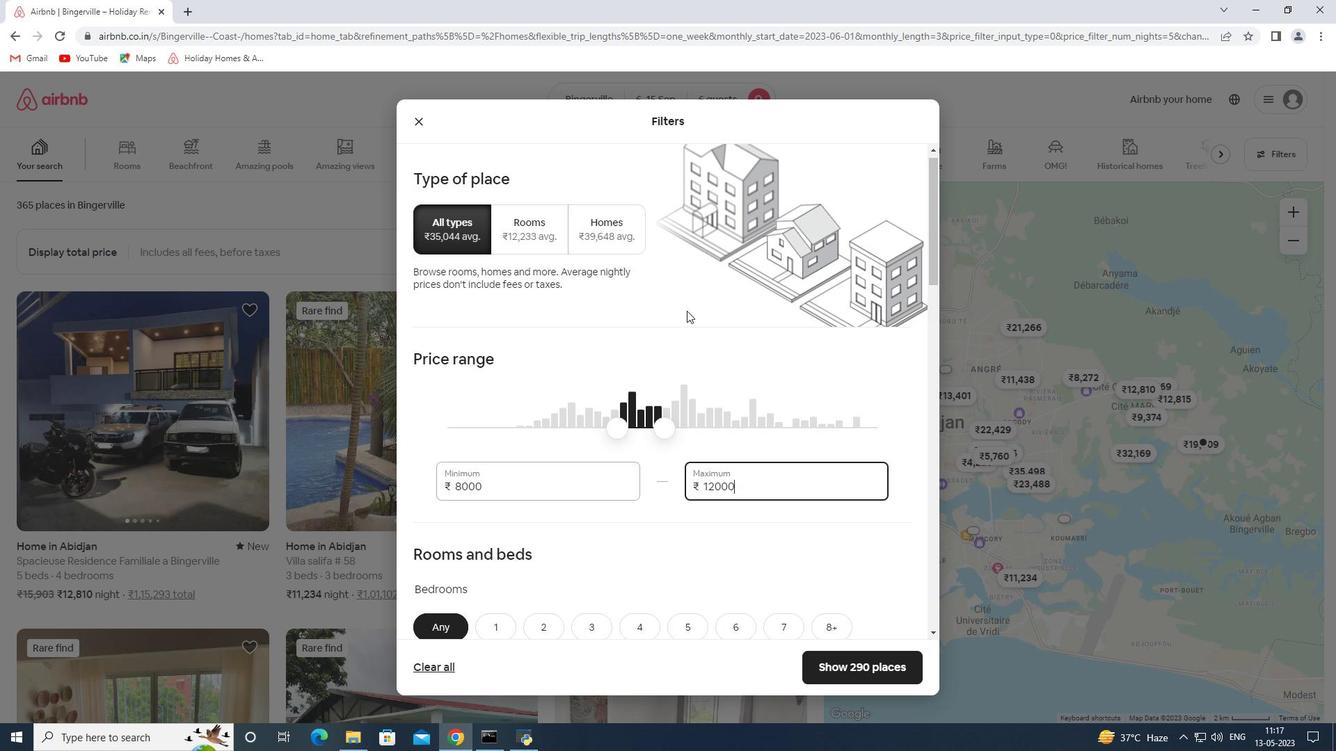 
Action: Mouse scrolled (678, 301) with delta (0, 0)
Screenshot: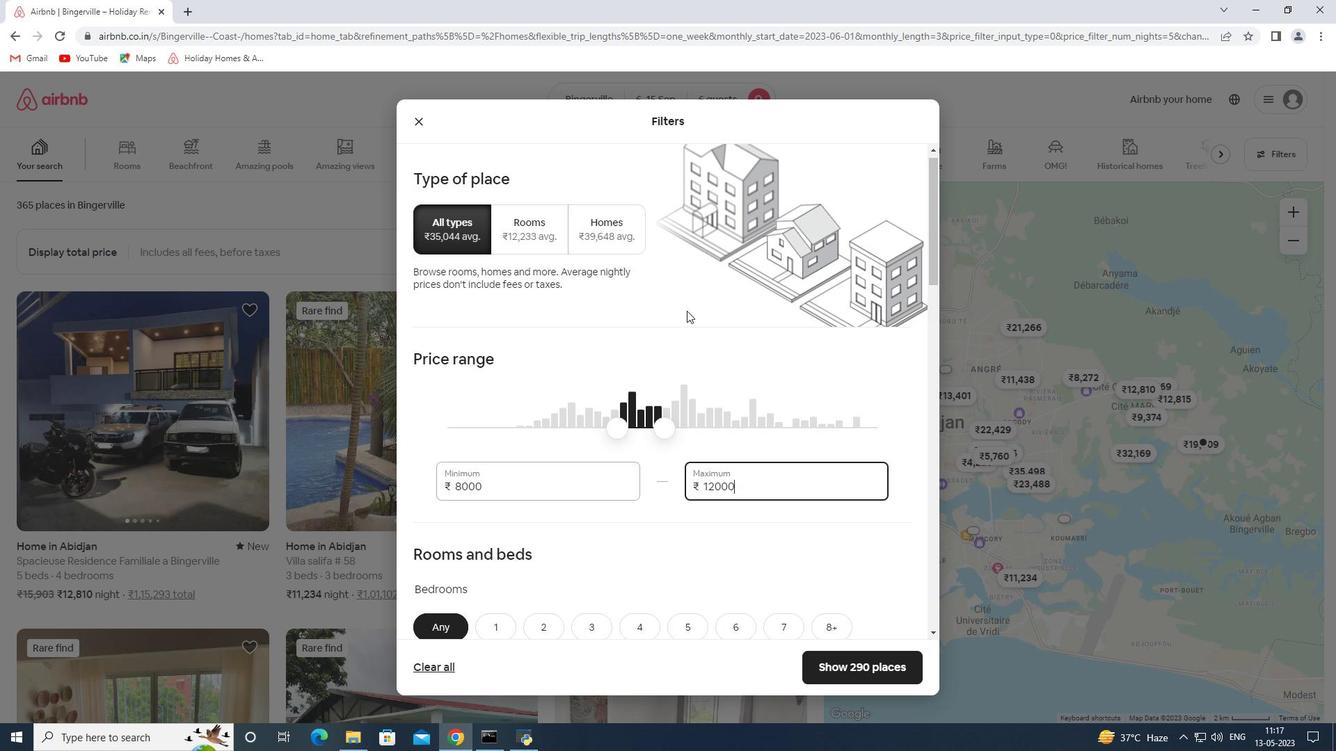 
Action: Mouse moved to (671, 318)
Screenshot: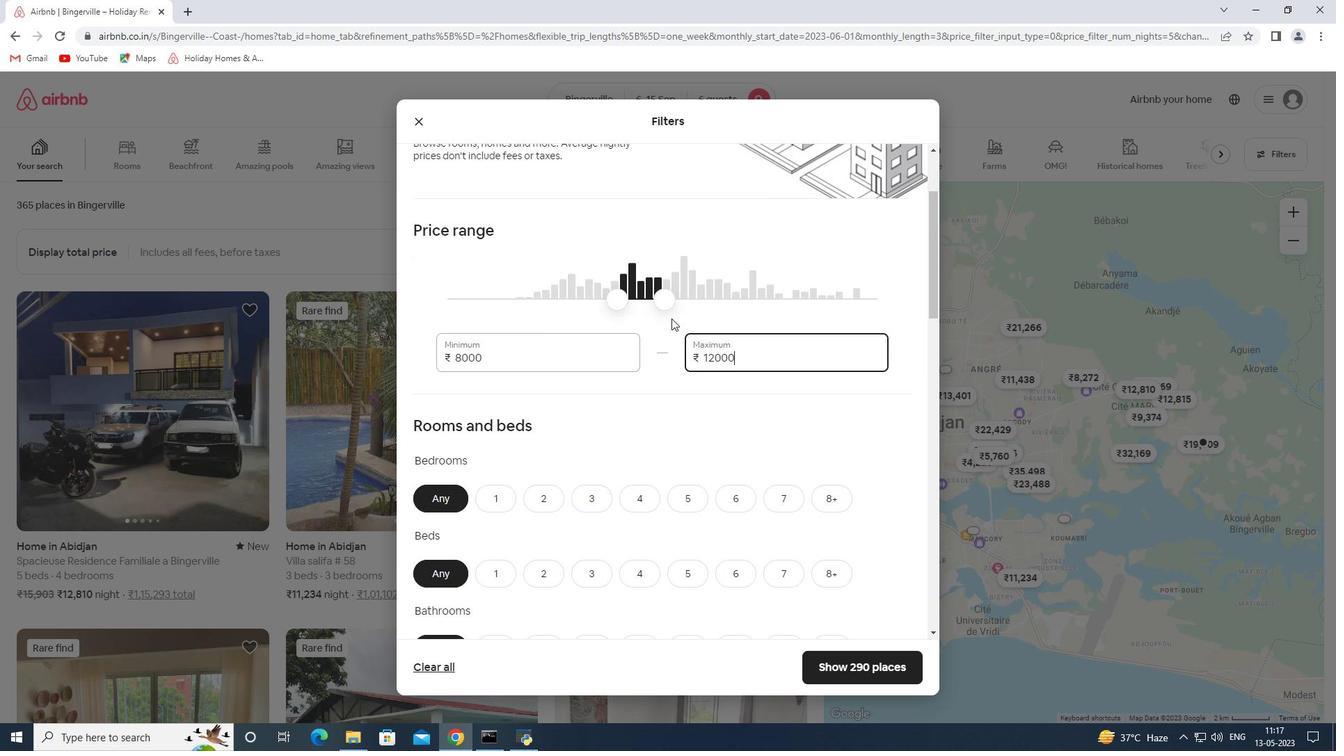 
Action: Mouse scrolled (671, 317) with delta (0, 0)
Screenshot: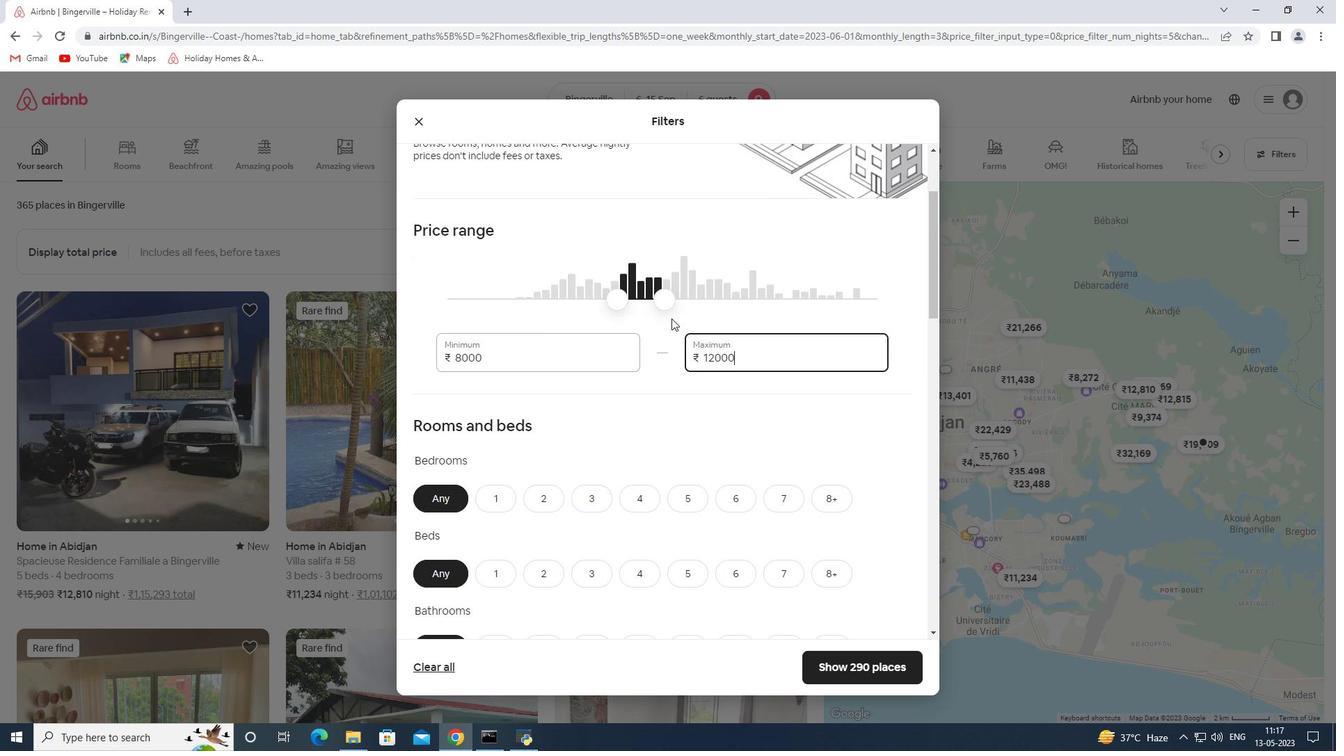 
Action: Mouse moved to (639, 380)
Screenshot: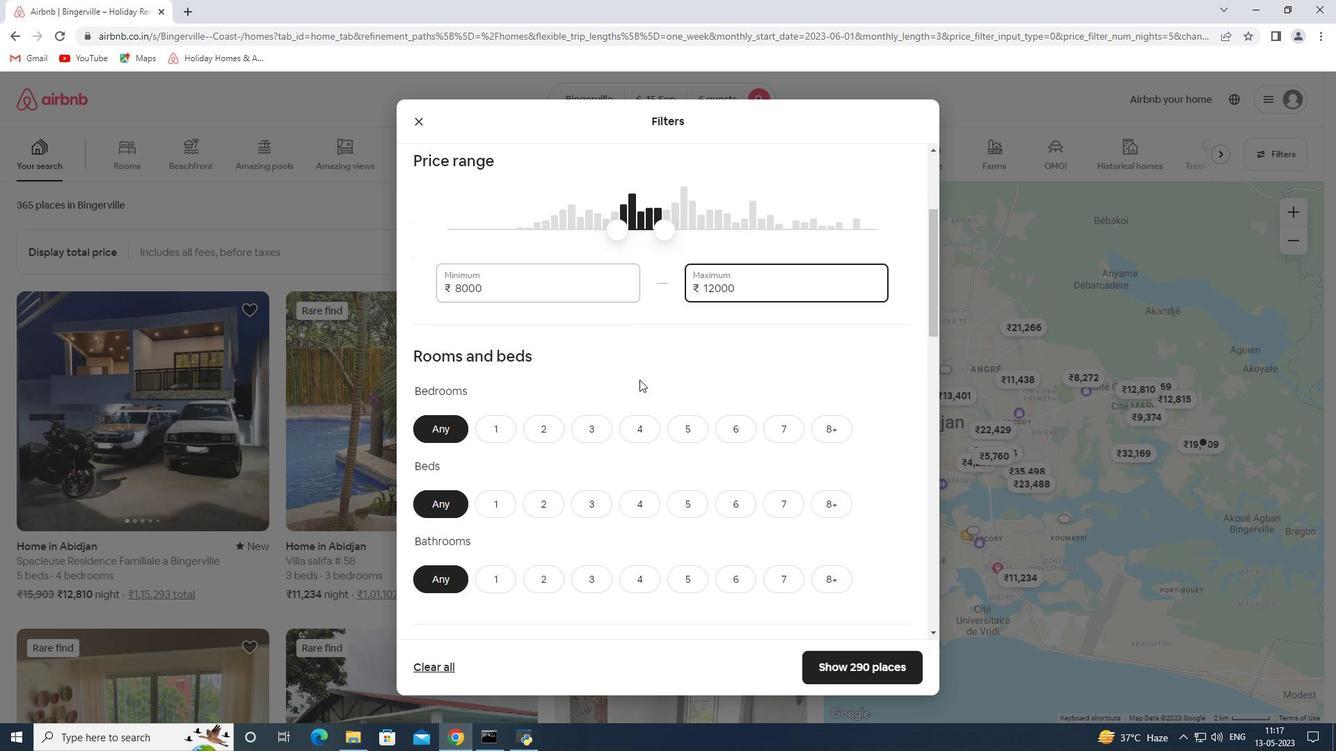 
Action: Mouse scrolled (639, 379) with delta (0, 0)
Screenshot: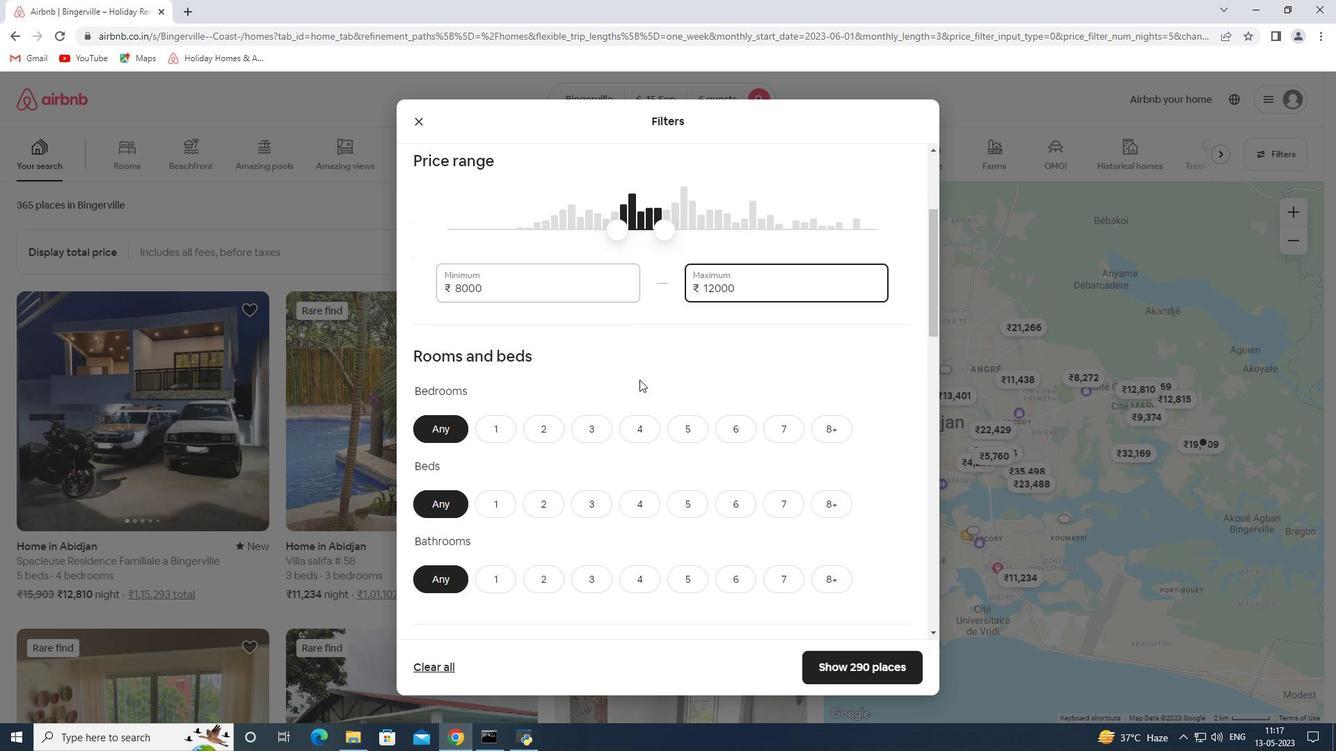 
Action: Mouse moved to (735, 362)
Screenshot: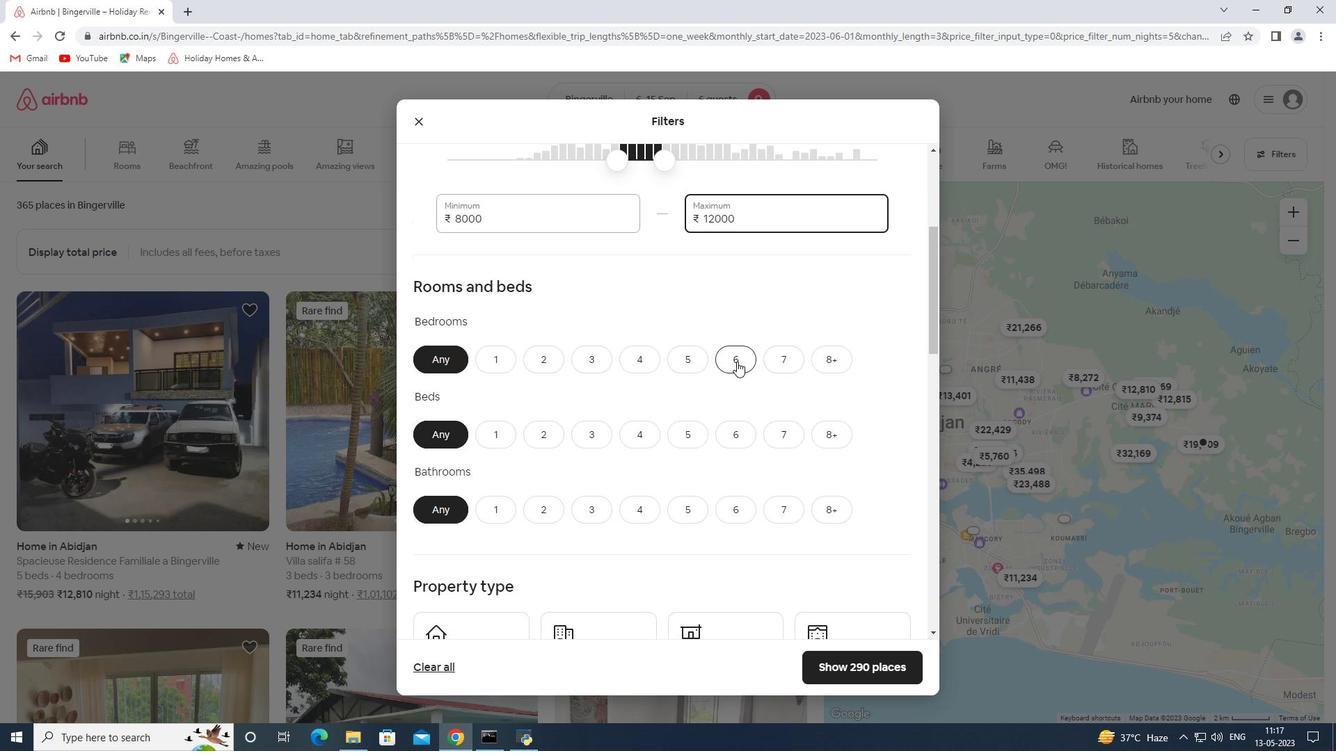 
Action: Mouse pressed left at (735, 362)
Screenshot: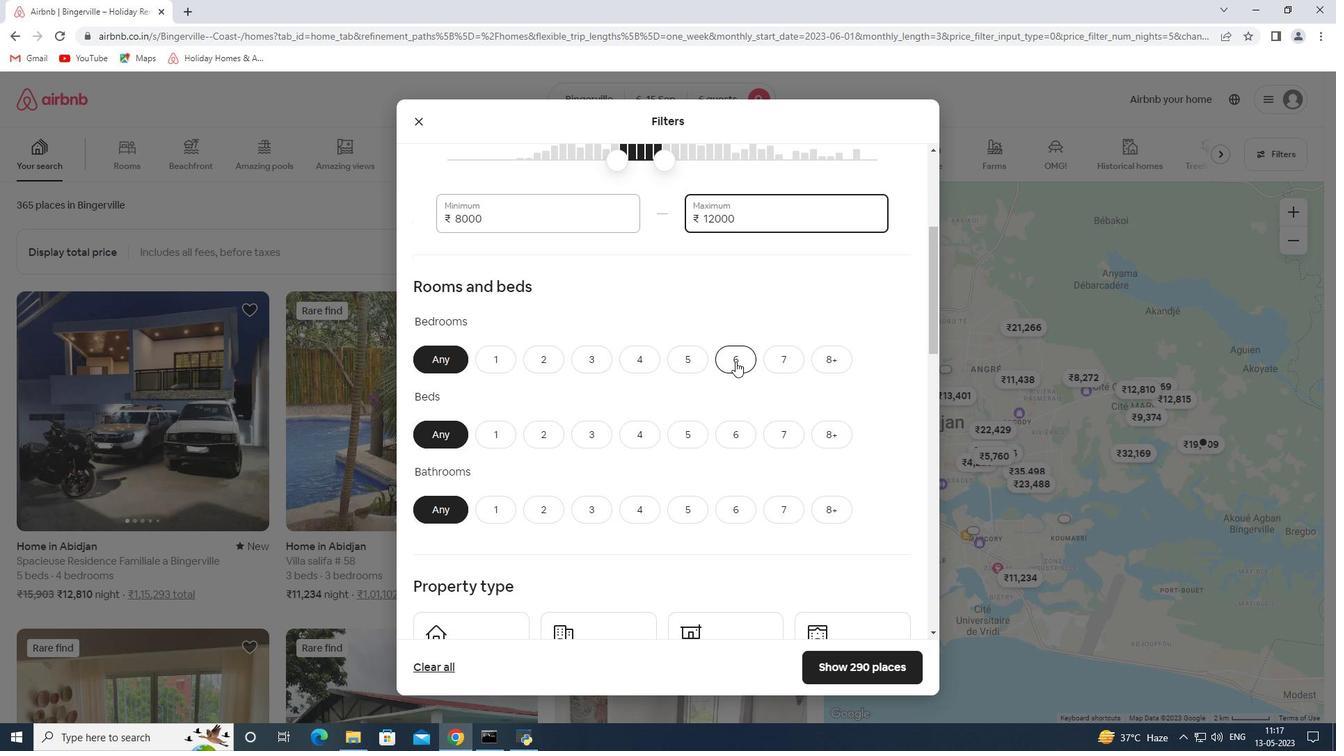 
Action: Mouse moved to (735, 433)
Screenshot: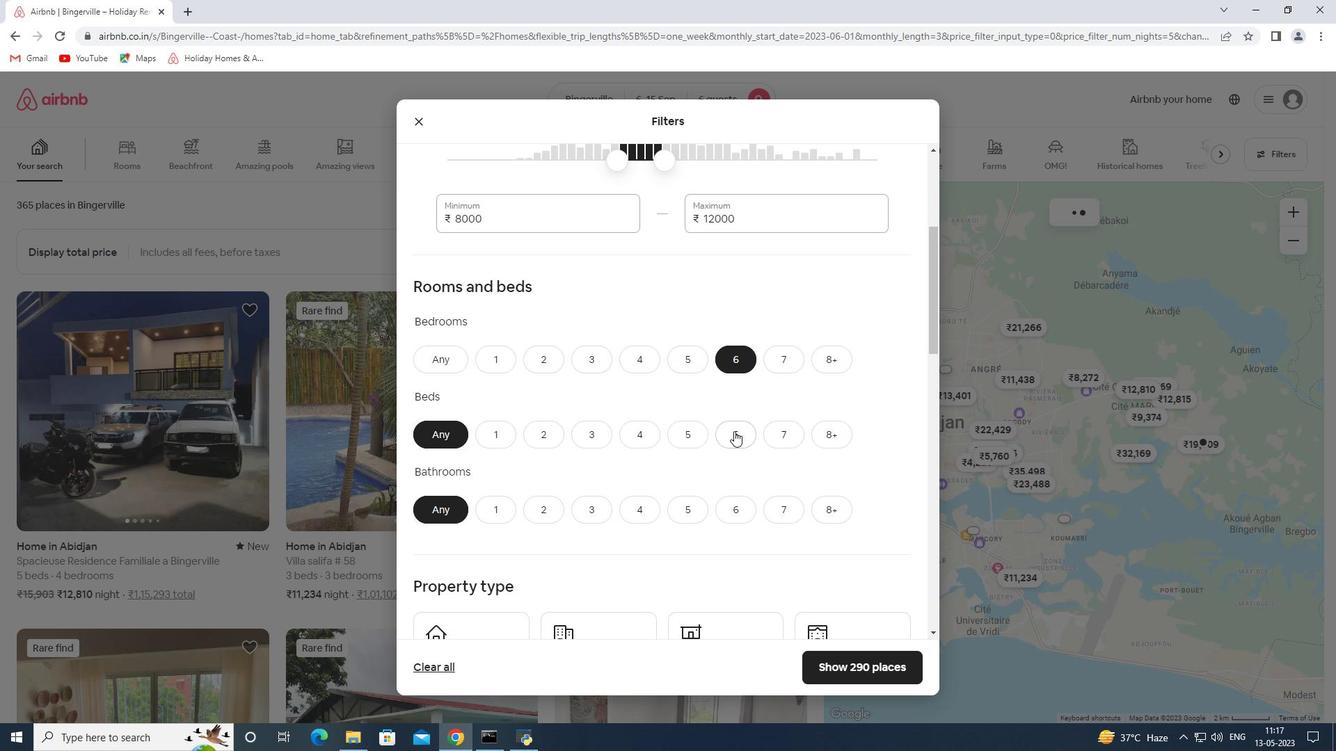
Action: Mouse pressed left at (735, 433)
Screenshot: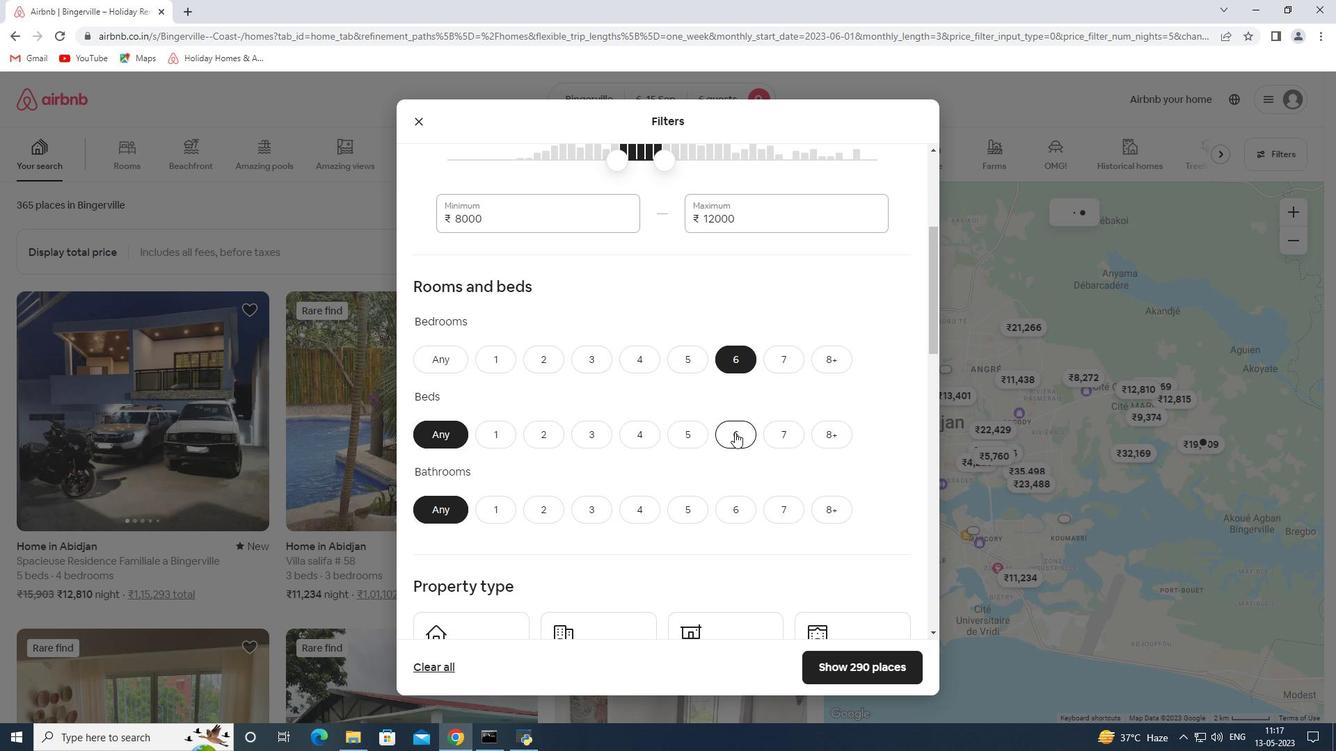 
Action: Mouse moved to (734, 520)
Screenshot: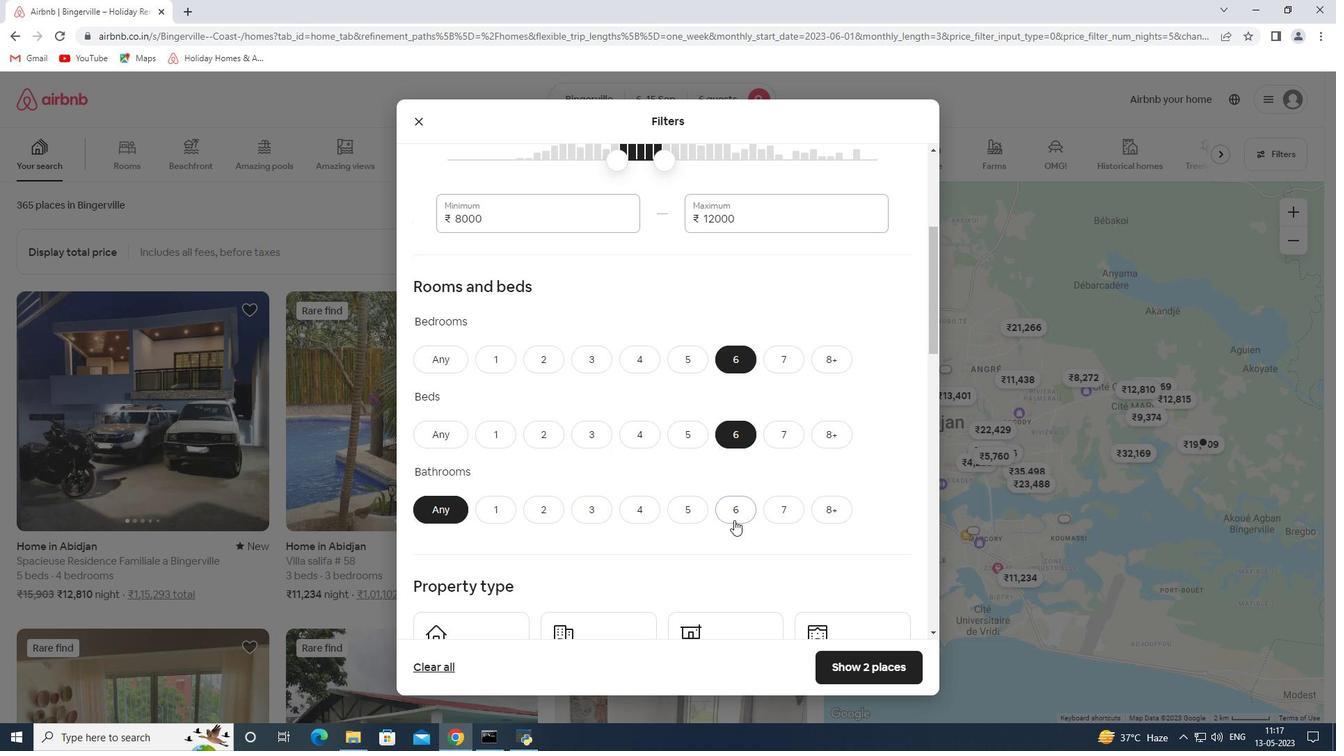 
Action: Mouse pressed left at (734, 520)
Screenshot: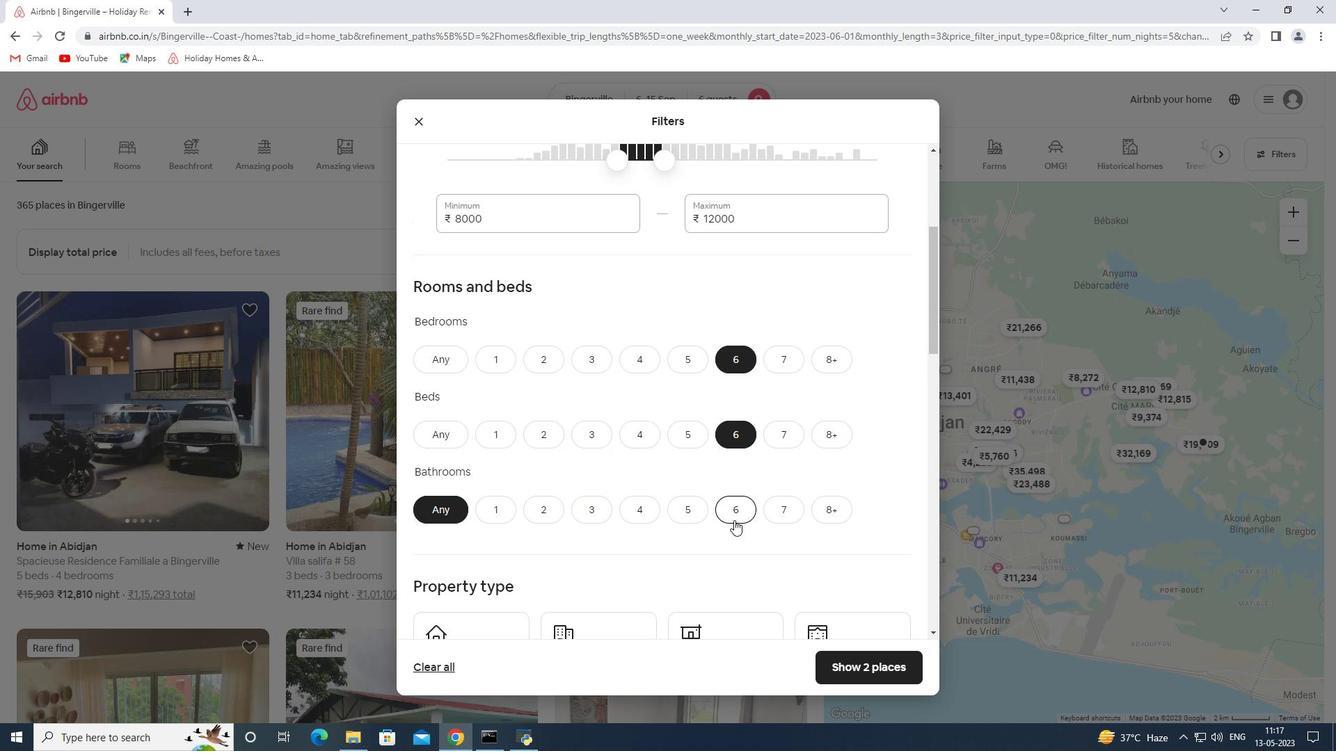 
Action: Mouse moved to (713, 505)
Screenshot: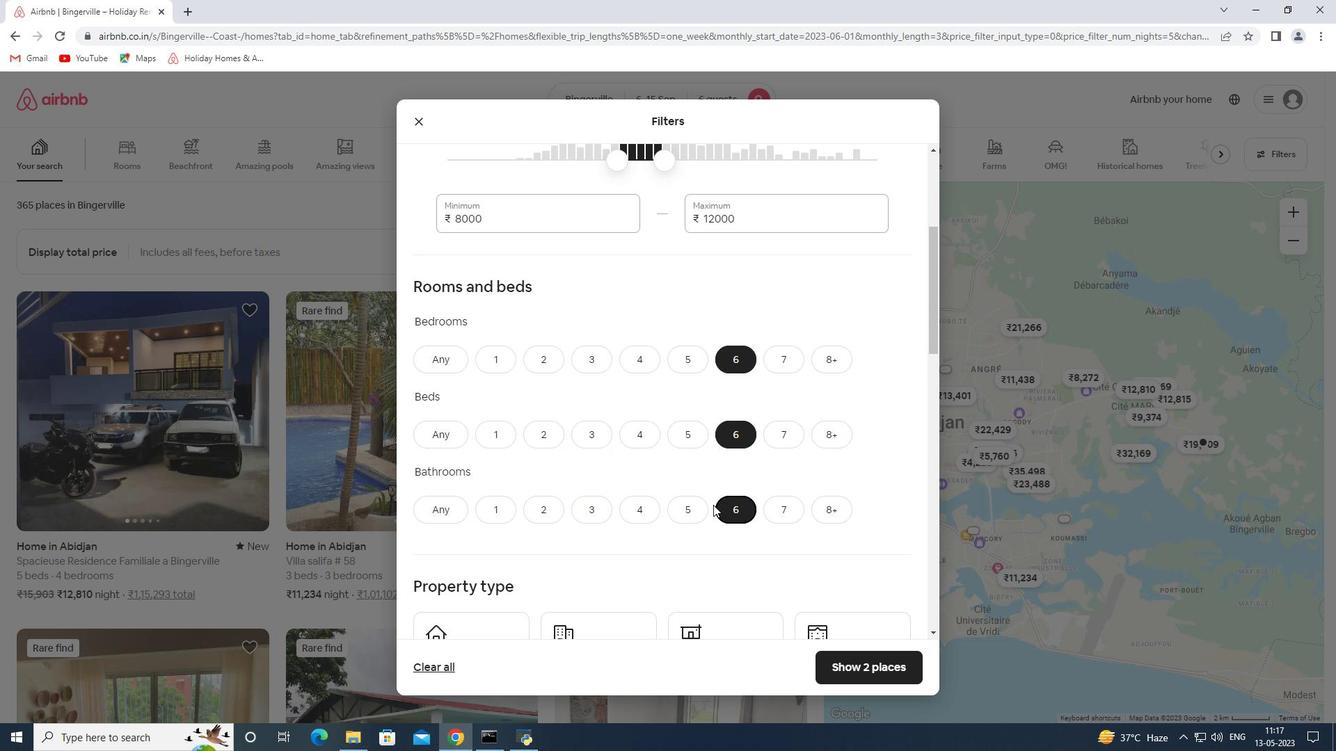 
Action: Mouse scrolled (713, 504) with delta (0, 0)
Screenshot: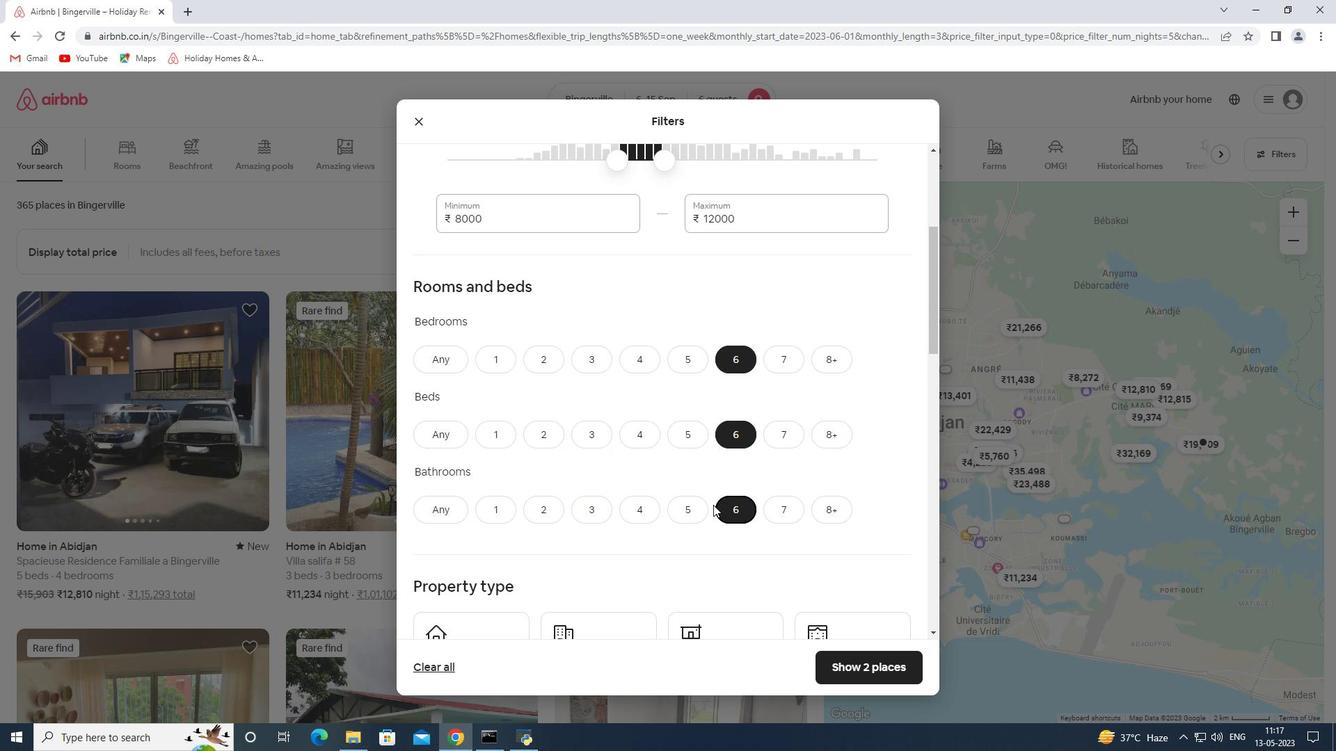 
Action: Mouse scrolled (713, 504) with delta (0, 0)
Screenshot: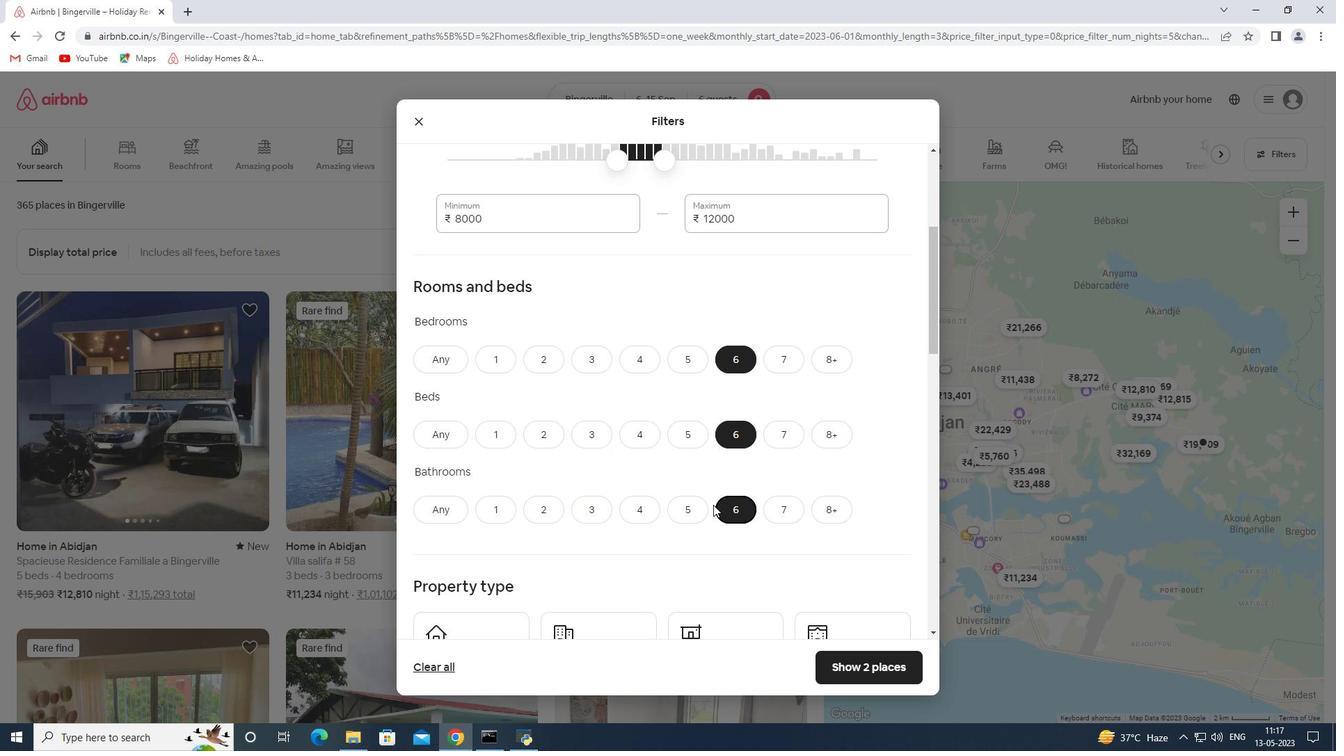 
Action: Mouse moved to (496, 511)
Screenshot: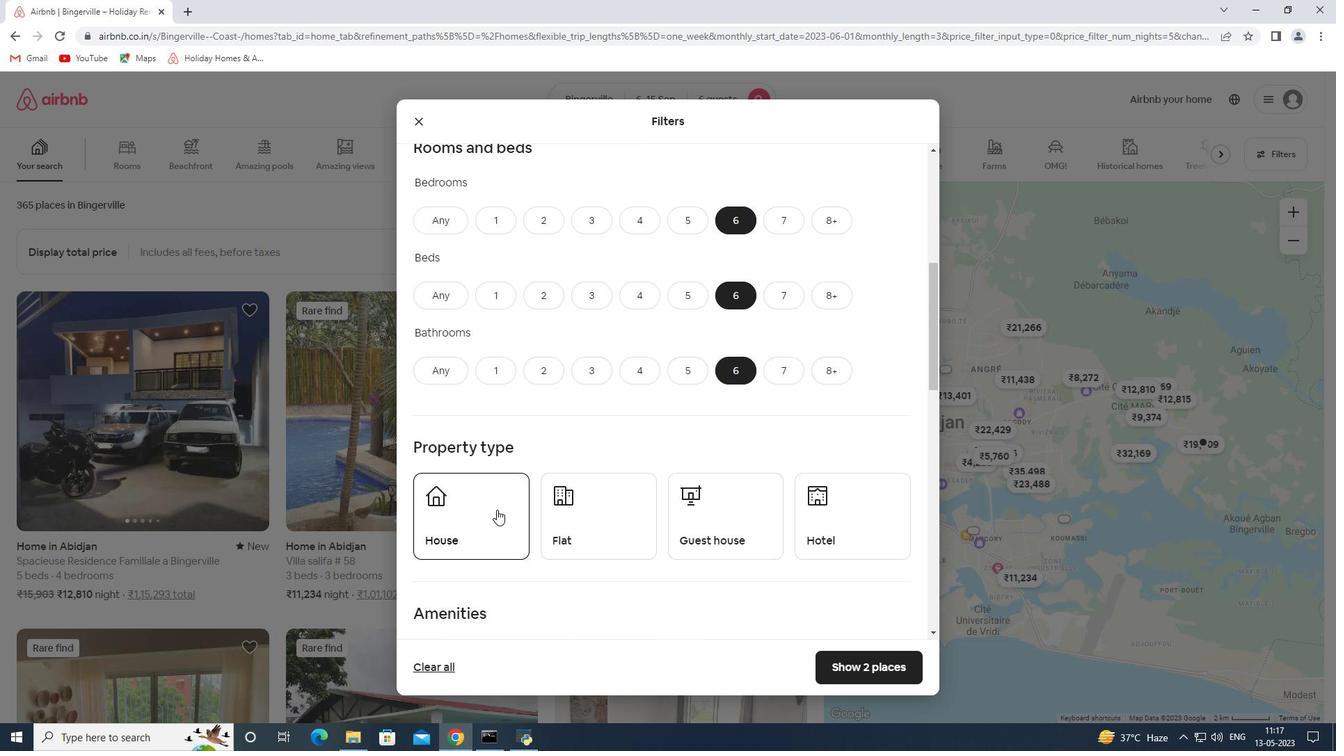 
Action: Mouse pressed left at (496, 511)
Screenshot: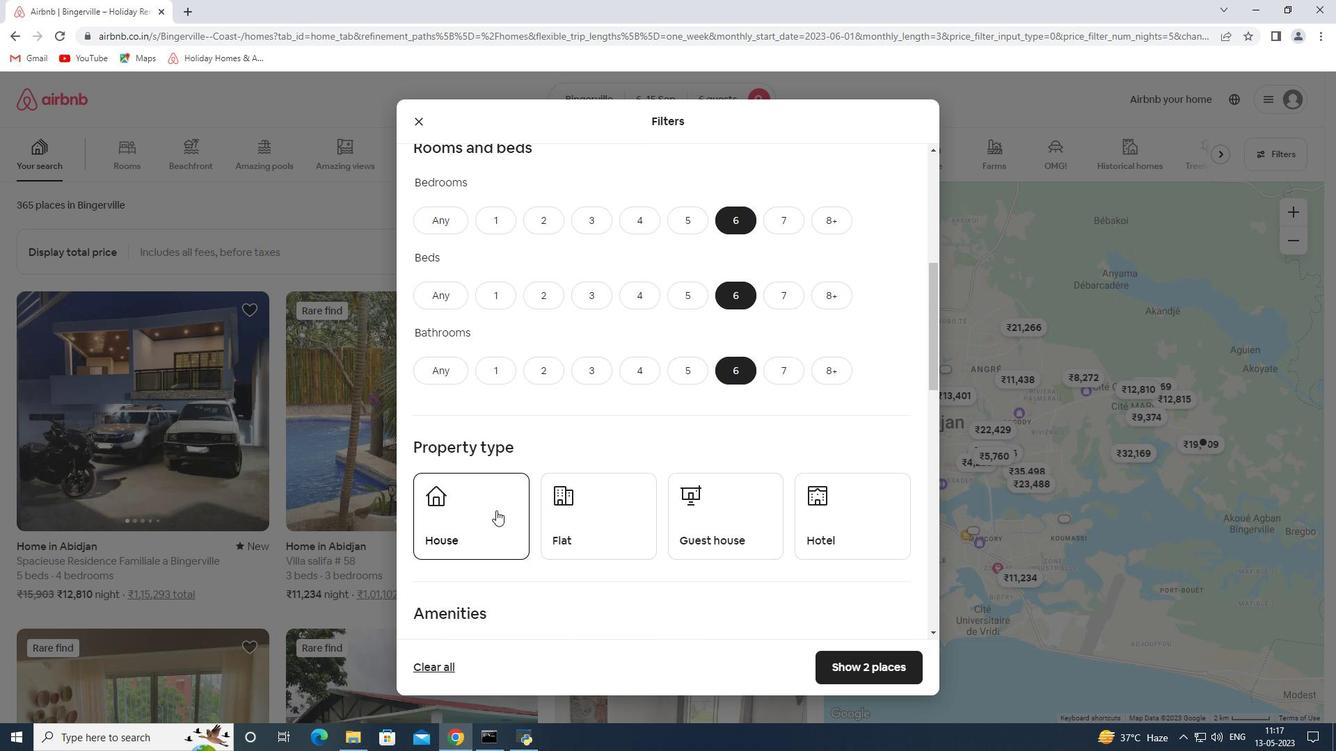 
Action: Mouse moved to (586, 511)
Screenshot: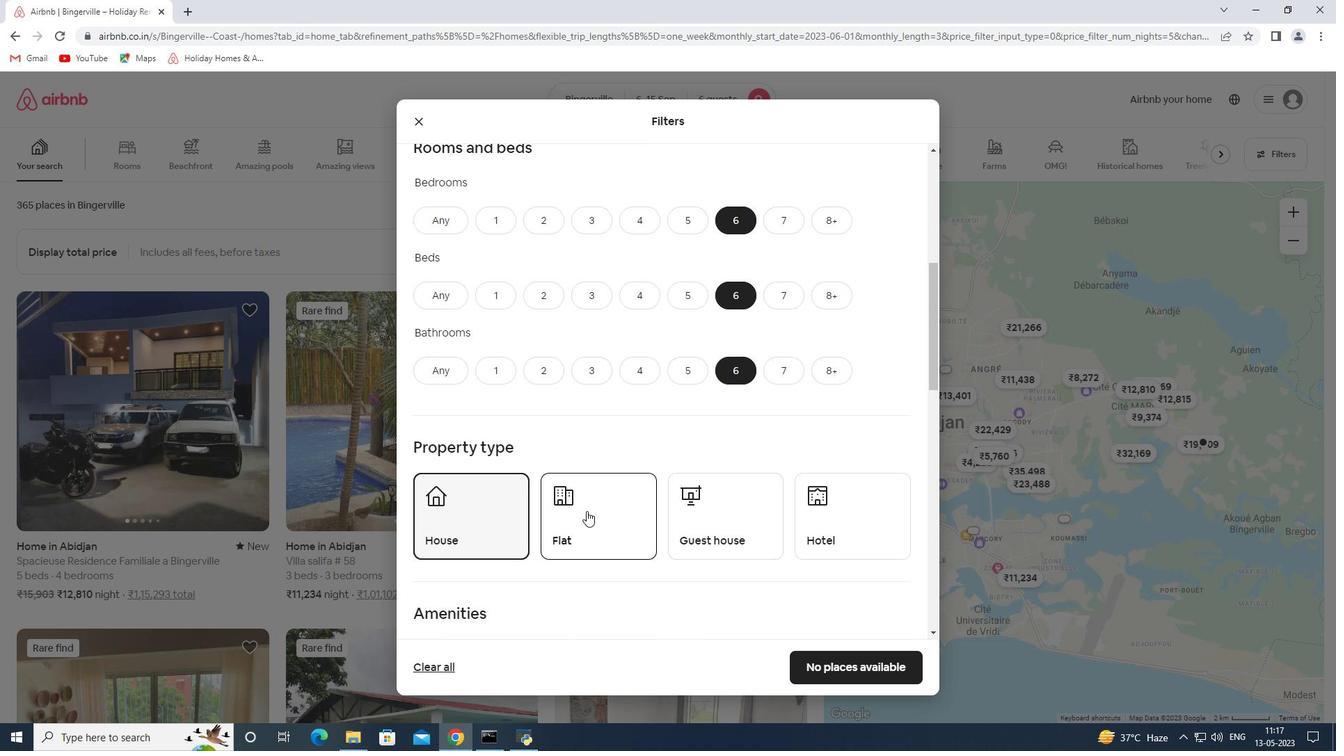
Action: Mouse pressed left at (586, 511)
Screenshot: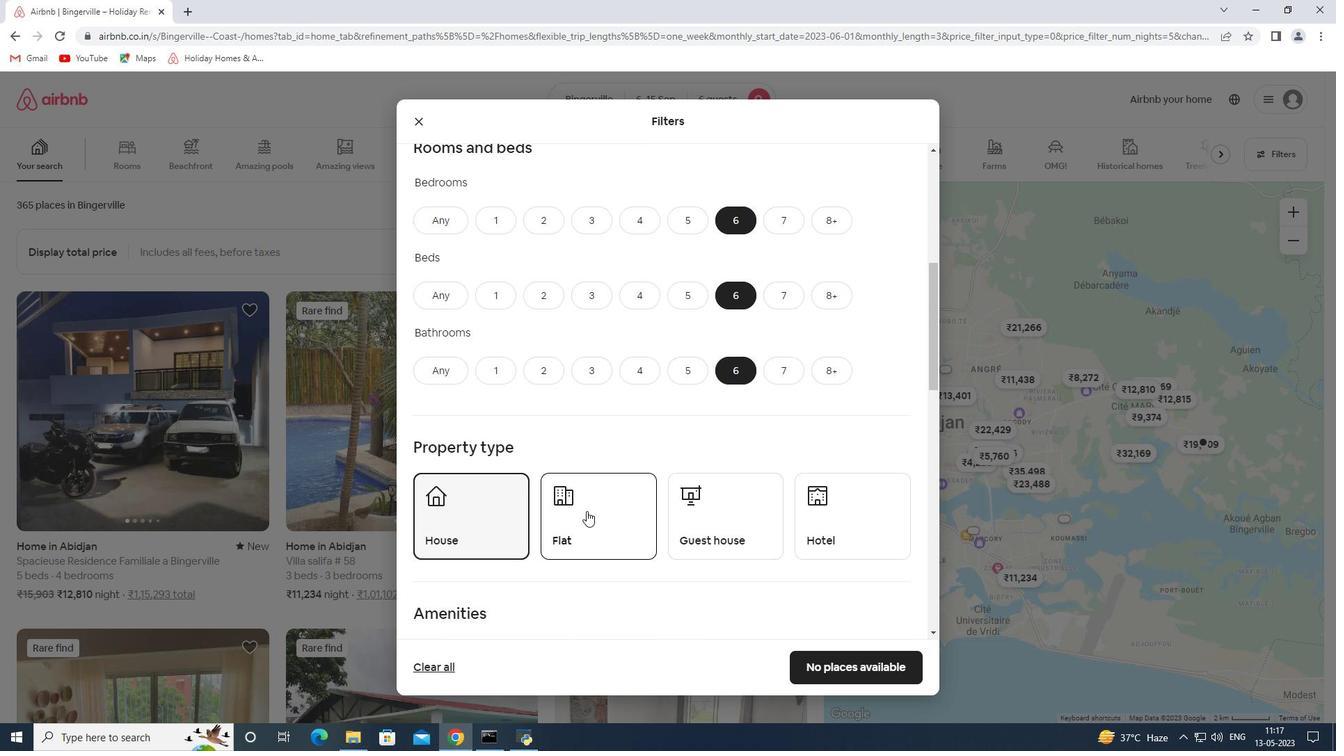
Action: Mouse moved to (704, 495)
Screenshot: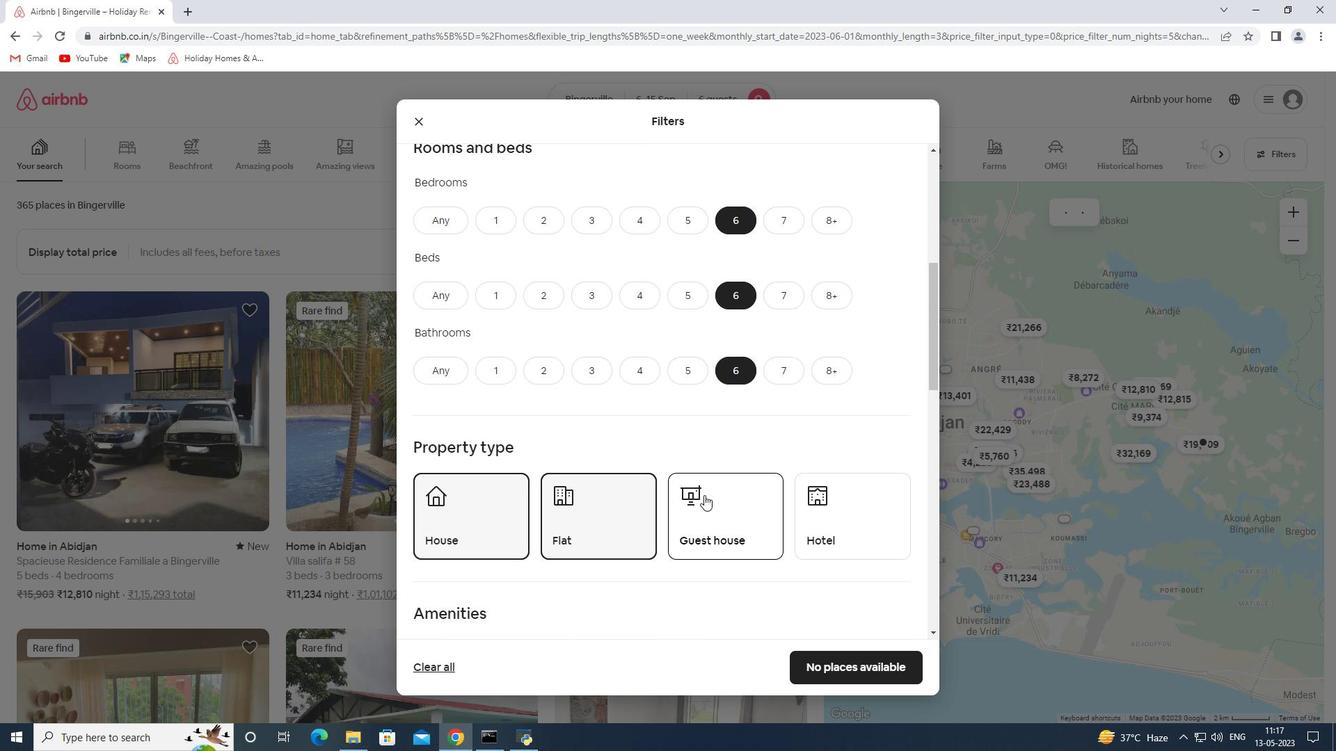 
Action: Mouse pressed left at (704, 495)
Screenshot: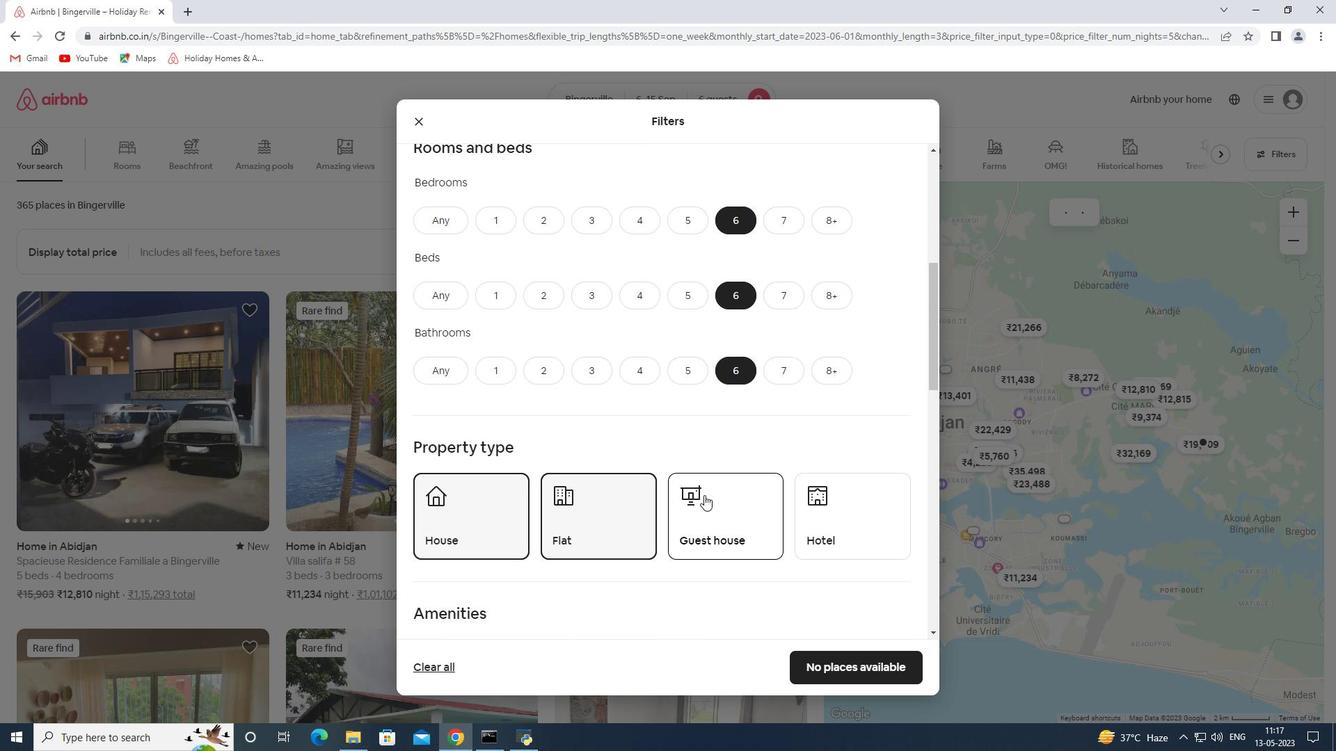 
Action: Mouse moved to (645, 575)
Screenshot: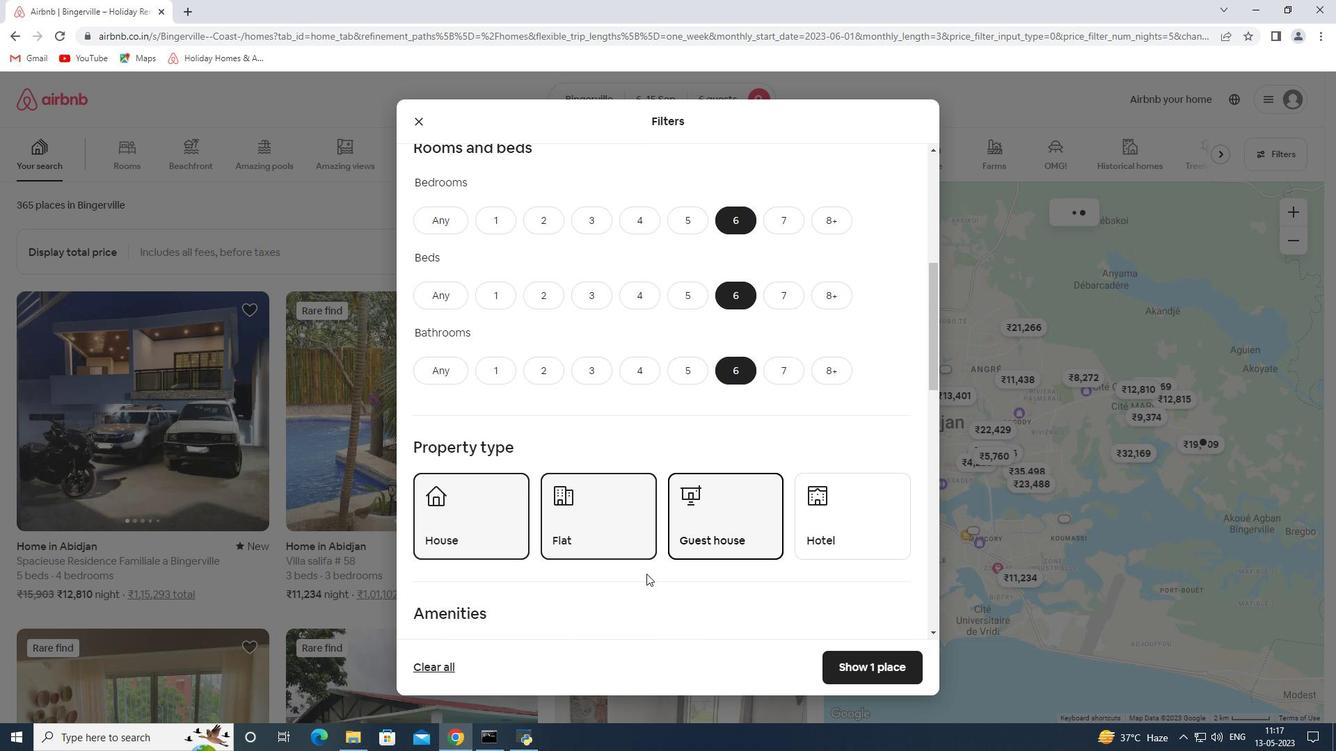 
Action: Mouse scrolled (645, 575) with delta (0, 0)
Screenshot: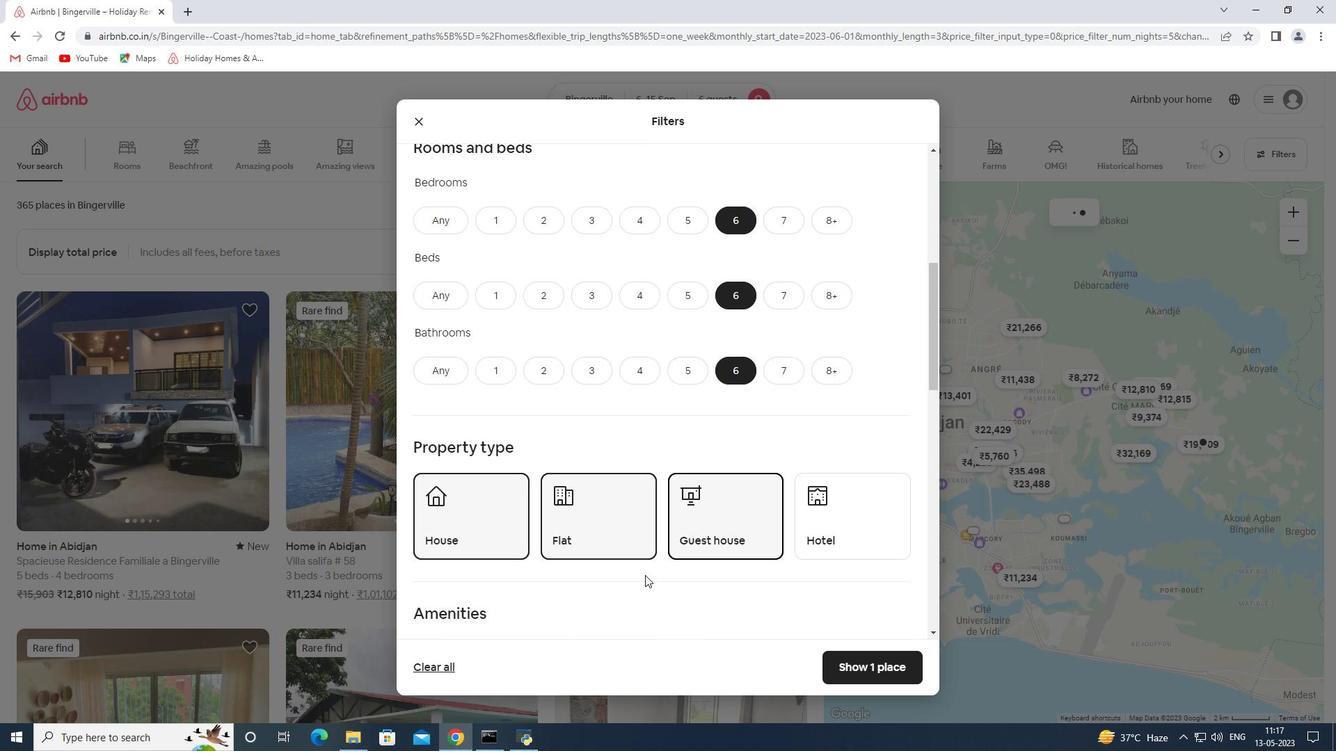 
Action: Mouse moved to (646, 576)
Screenshot: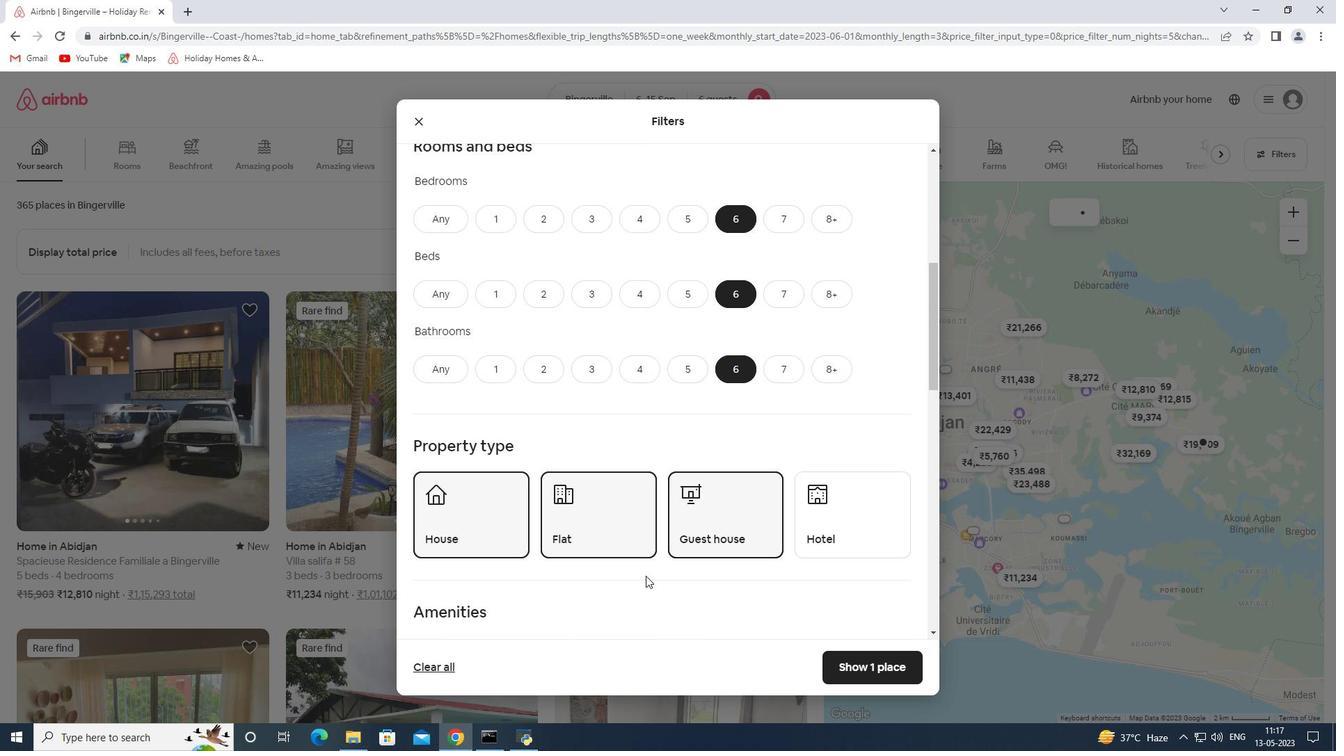 
Action: Mouse scrolled (646, 575) with delta (0, 0)
Screenshot: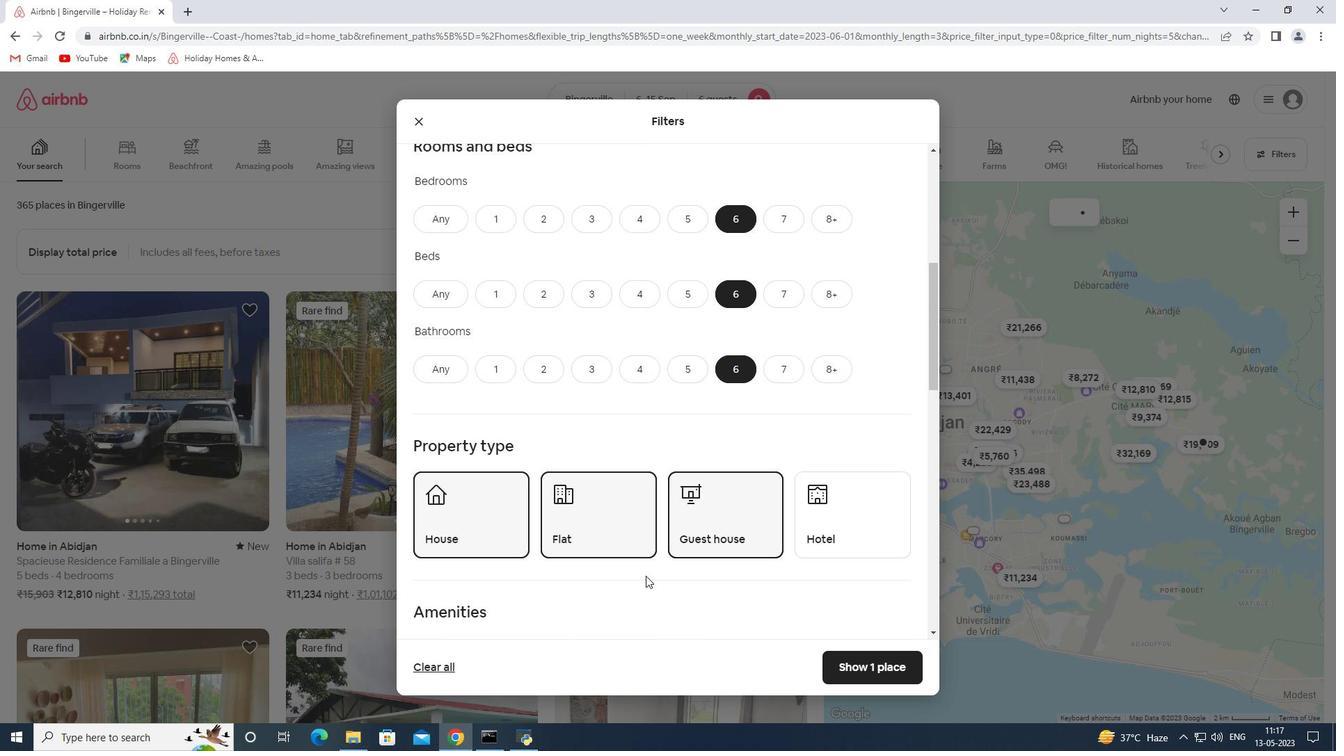 
Action: Mouse scrolled (646, 575) with delta (0, 0)
Screenshot: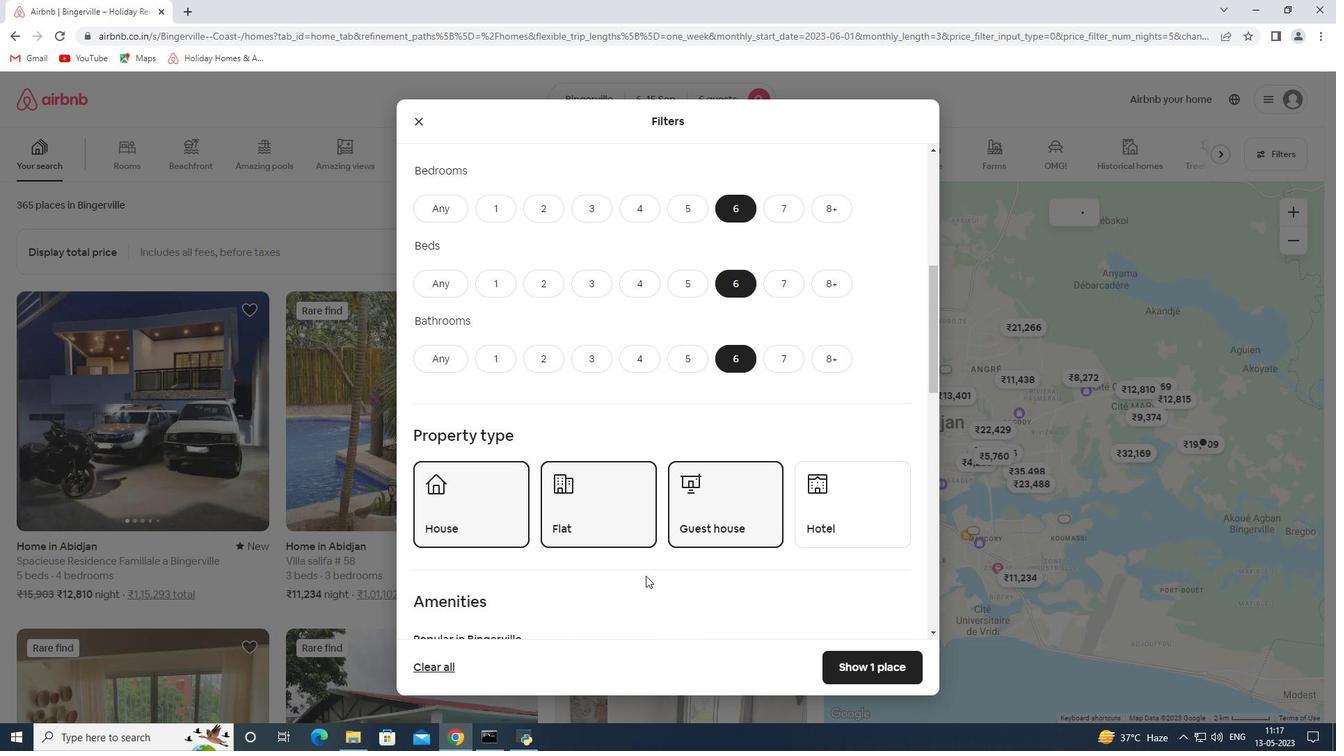 
Action: Mouse moved to (455, 564)
Screenshot: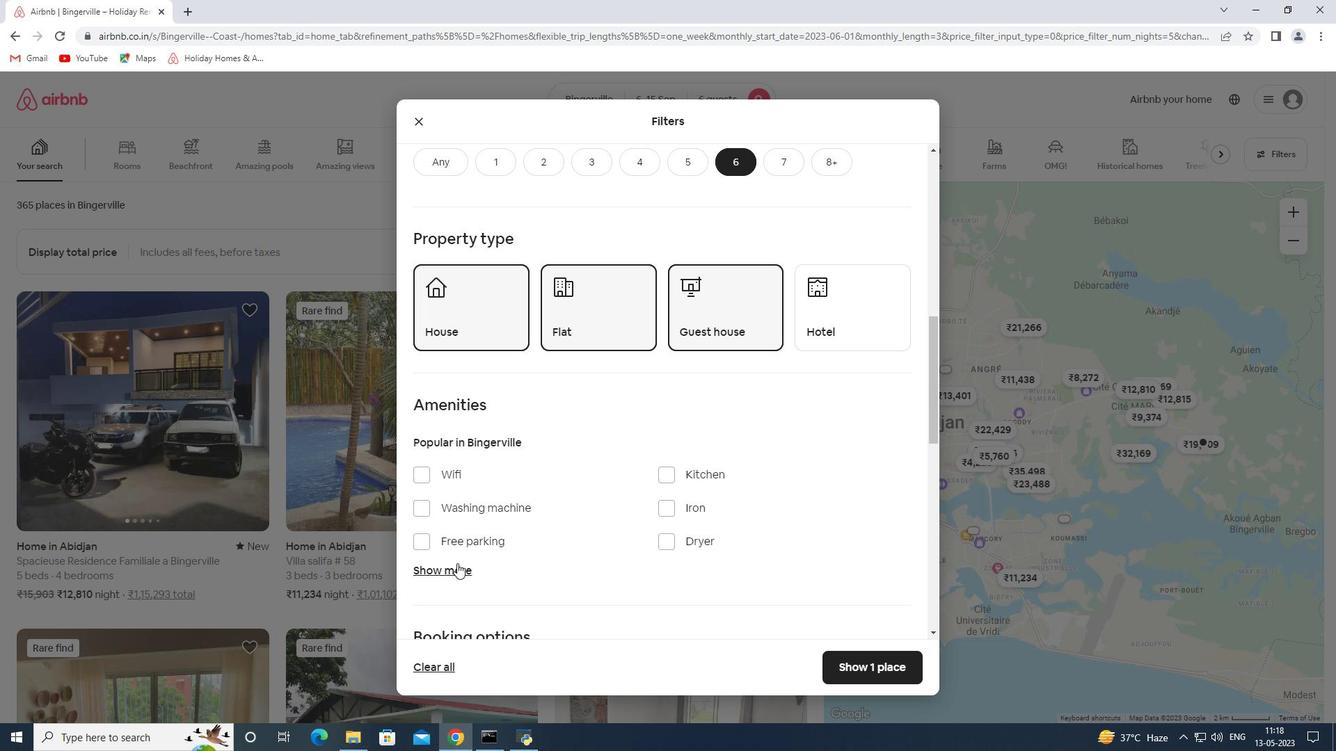 
Action: Mouse pressed left at (455, 564)
Screenshot: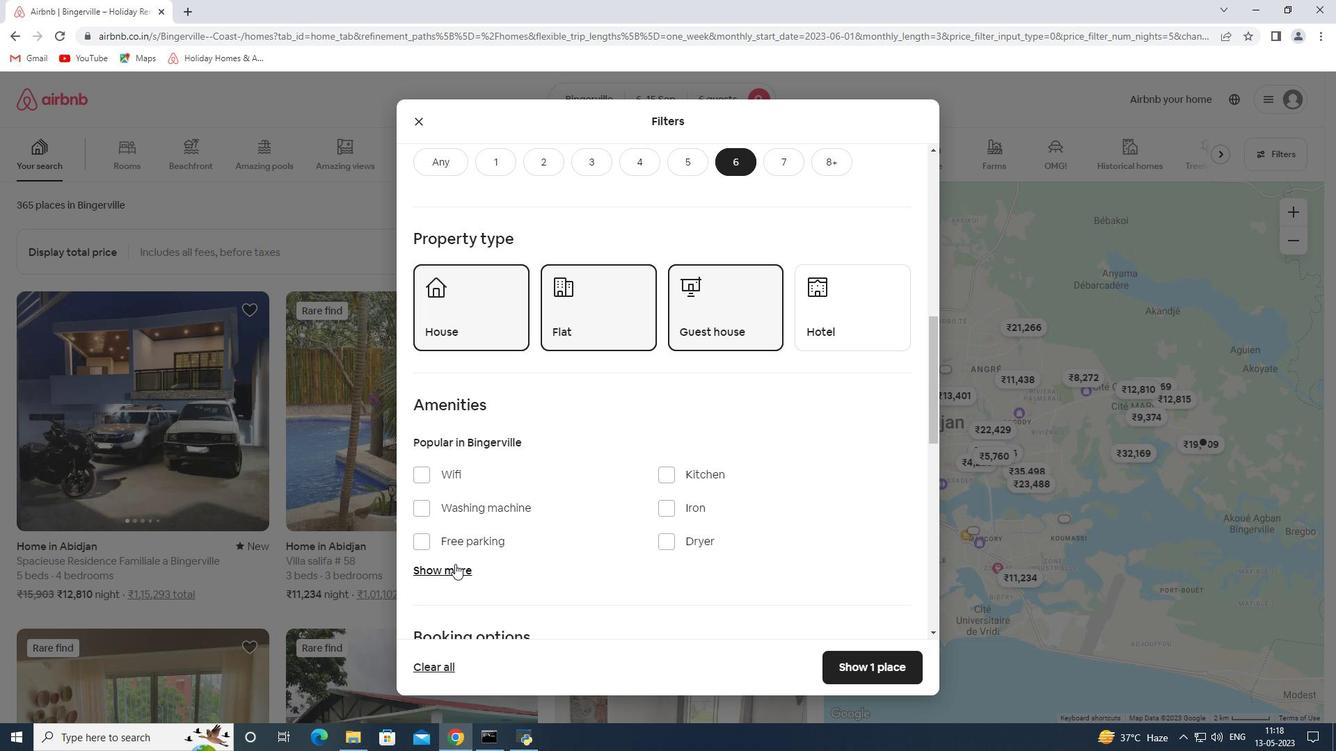 
Action: Mouse moved to (465, 540)
Screenshot: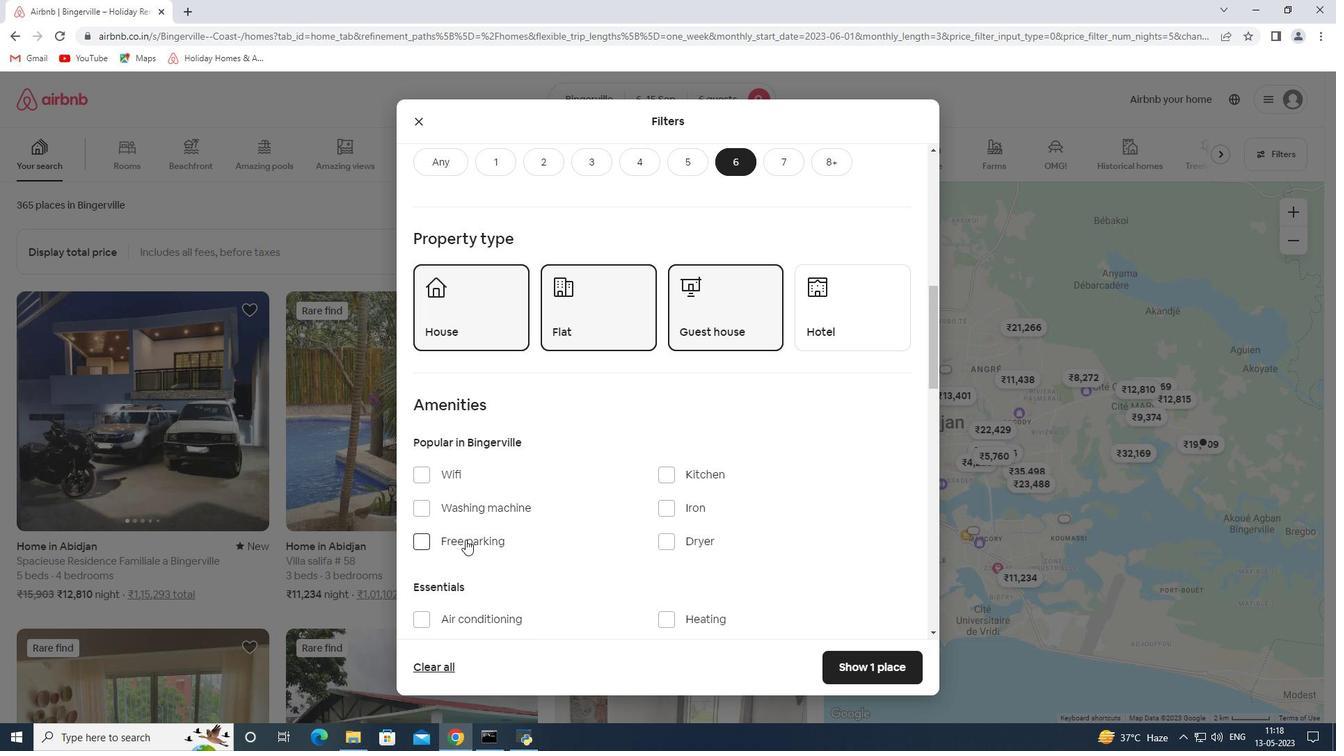 
Action: Mouse pressed left at (465, 540)
Screenshot: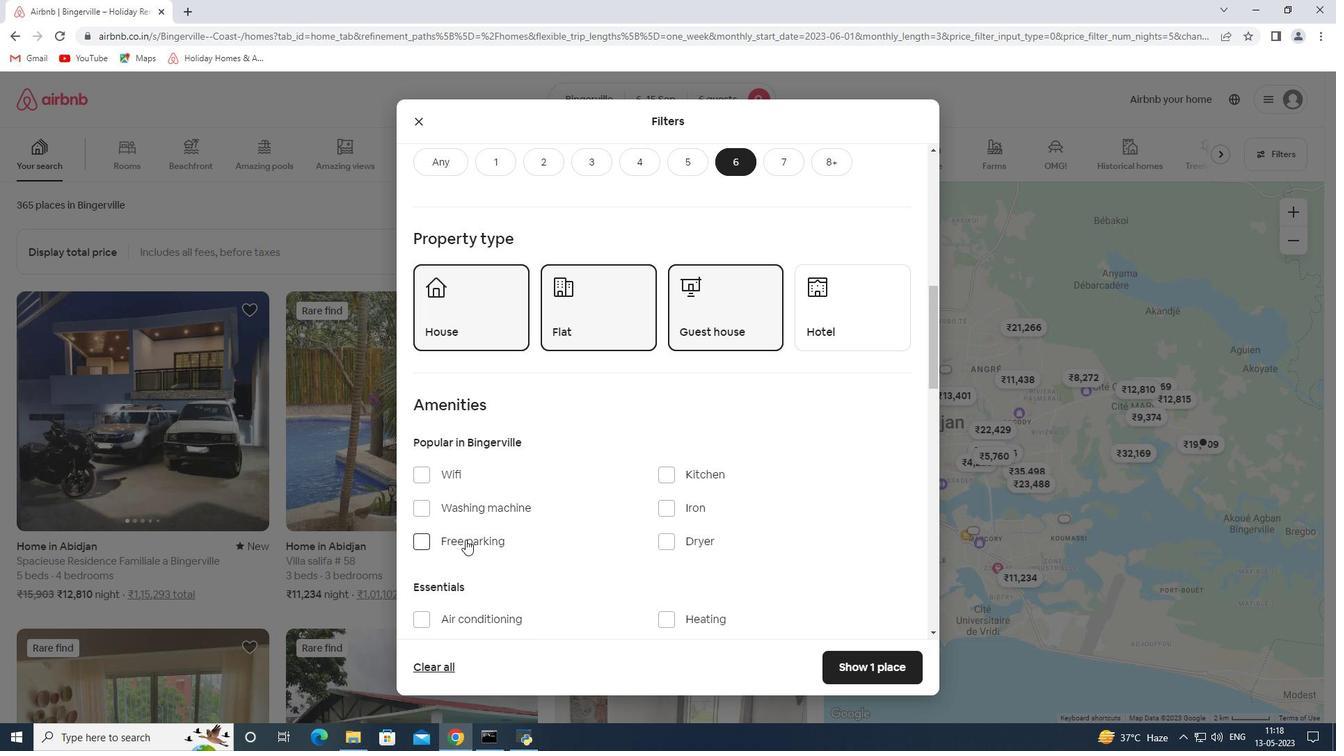 
Action: Mouse moved to (448, 481)
Screenshot: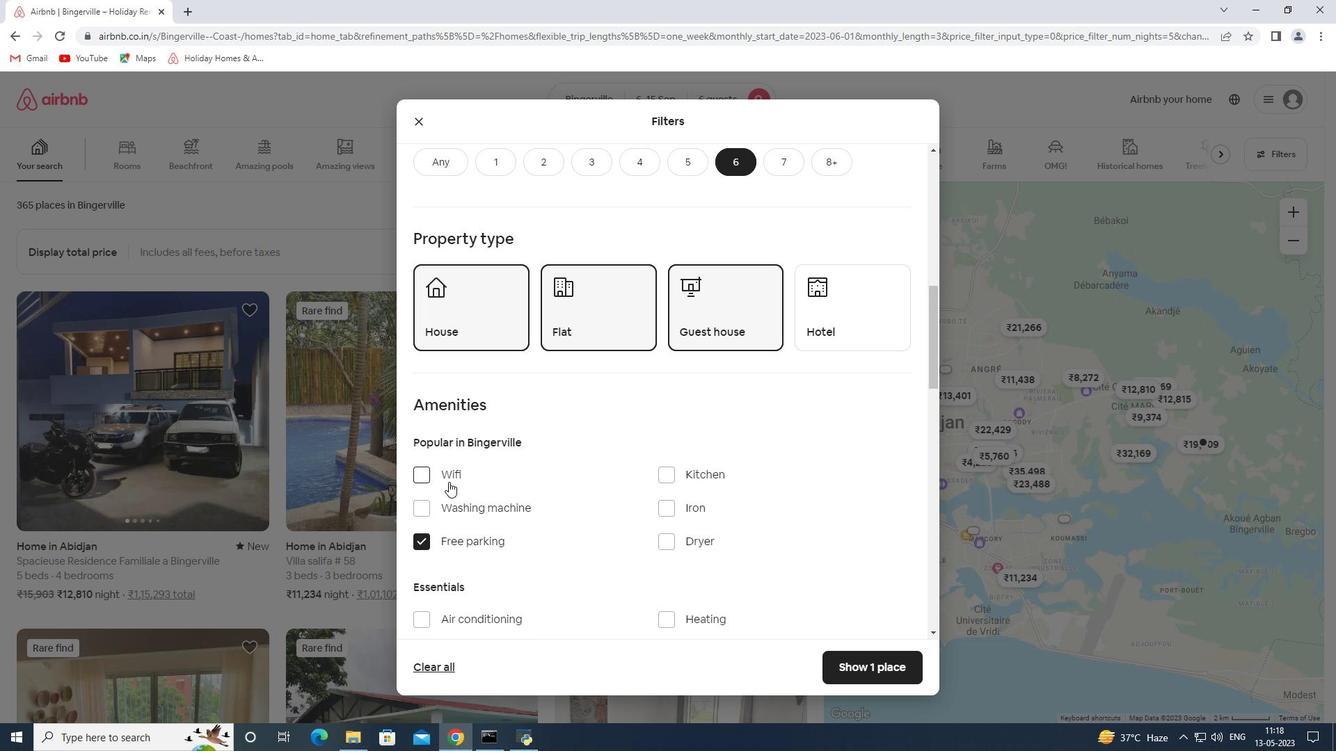 
Action: Mouse pressed left at (448, 481)
Screenshot: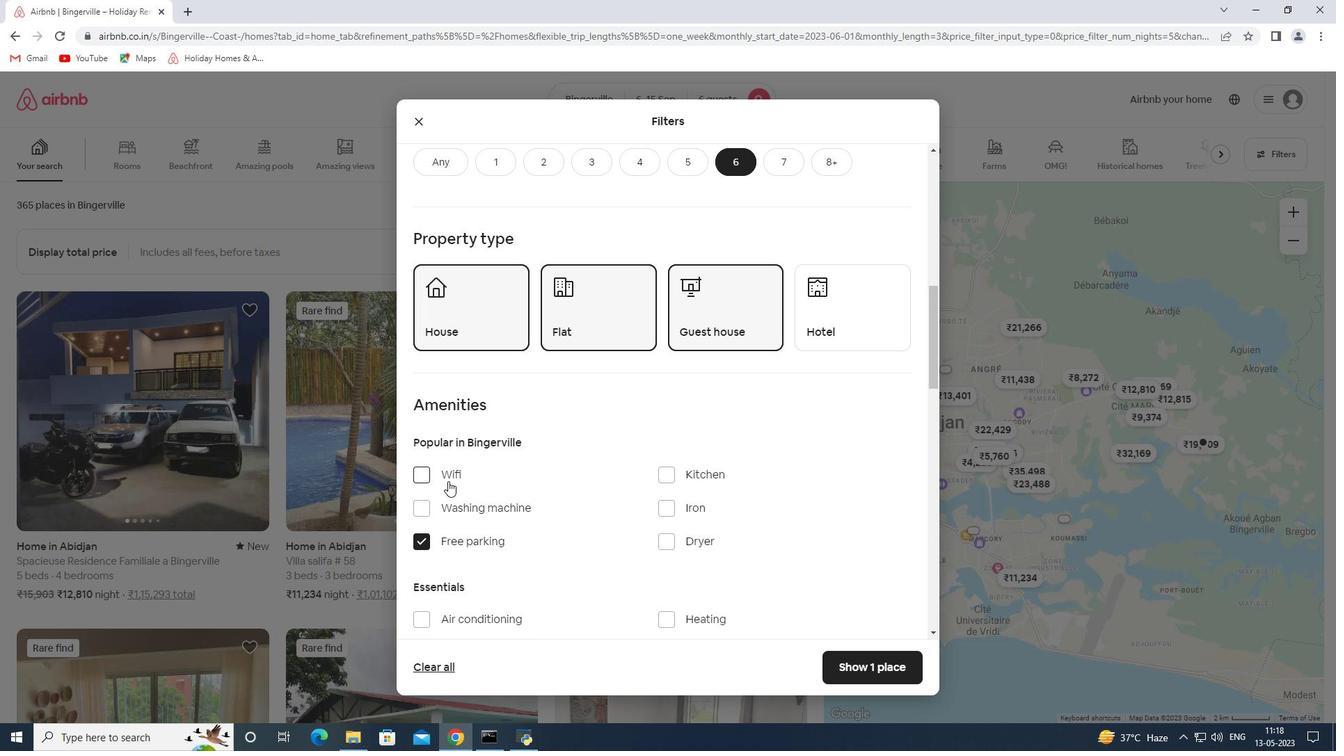 
Action: Mouse moved to (485, 493)
Screenshot: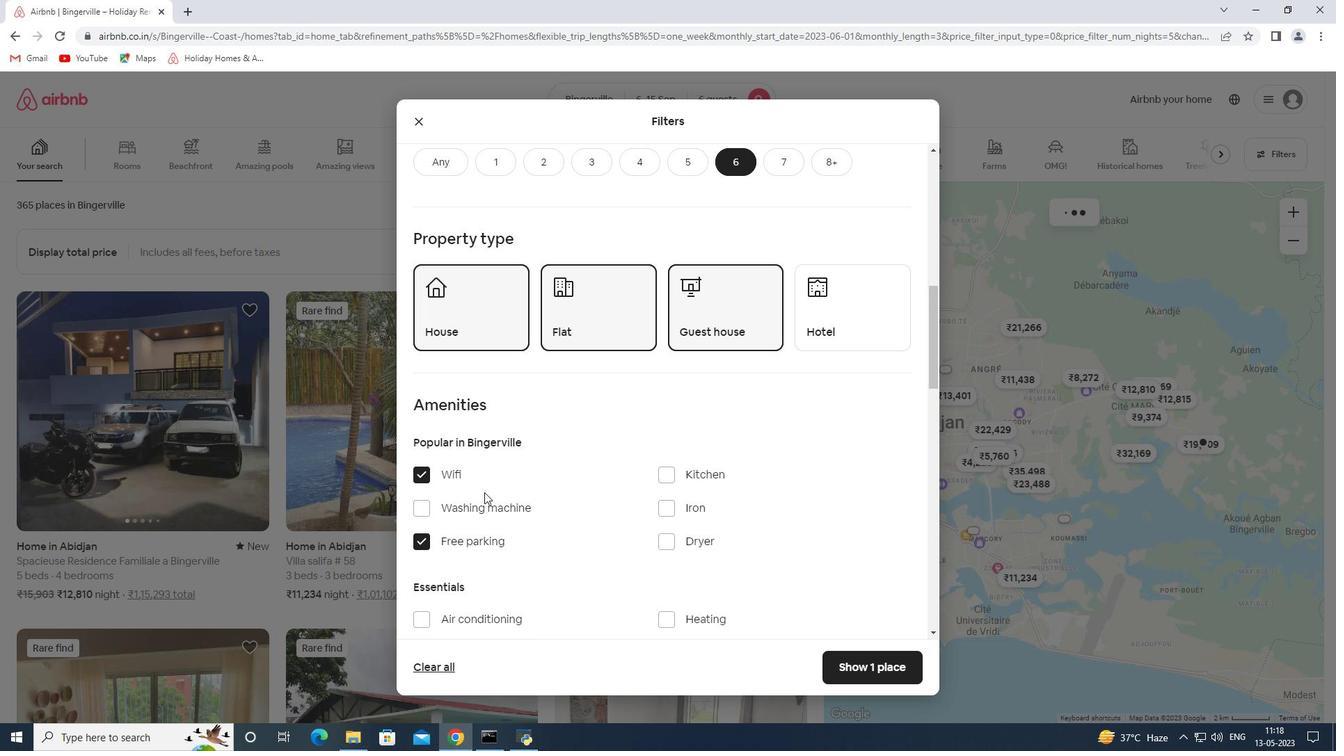 
Action: Mouse scrolled (485, 492) with delta (0, 0)
Screenshot: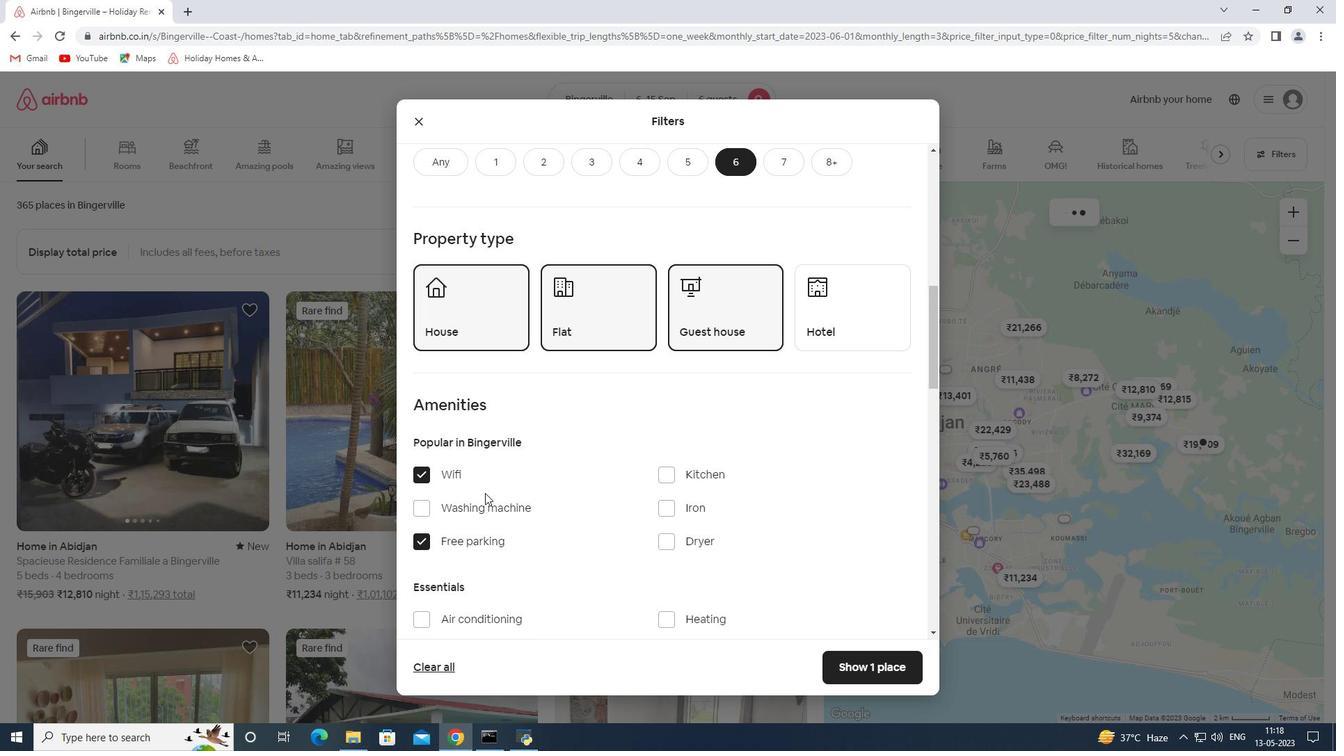 
Action: Mouse scrolled (485, 492) with delta (0, 0)
Screenshot: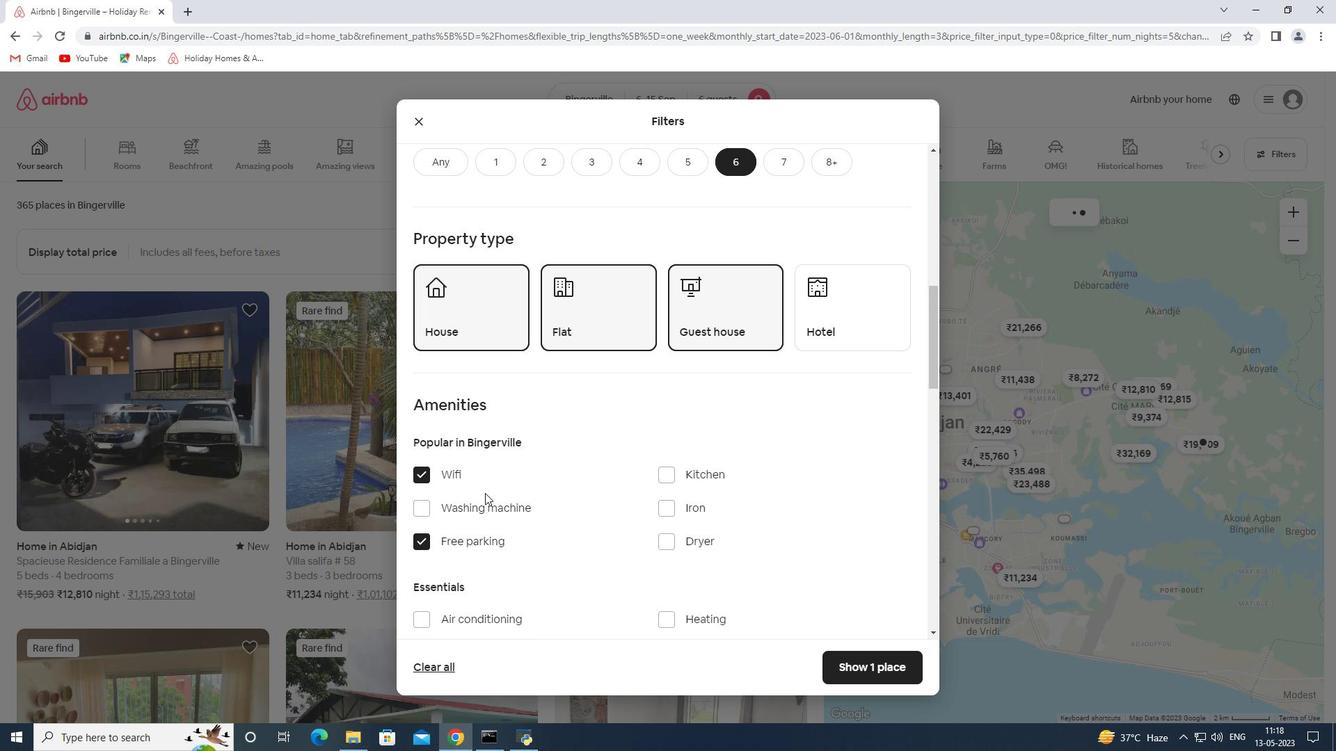 
Action: Mouse moved to (671, 519)
Screenshot: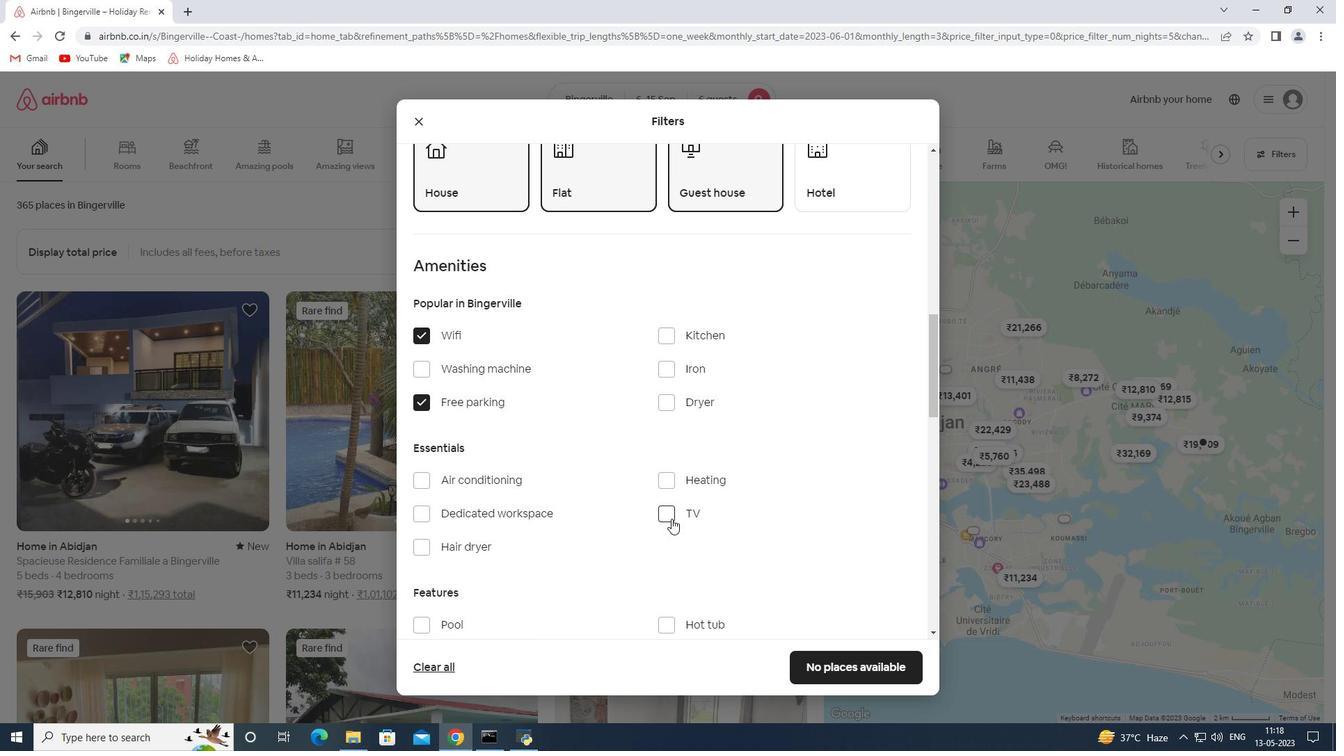 
Action: Mouse pressed left at (671, 519)
Screenshot: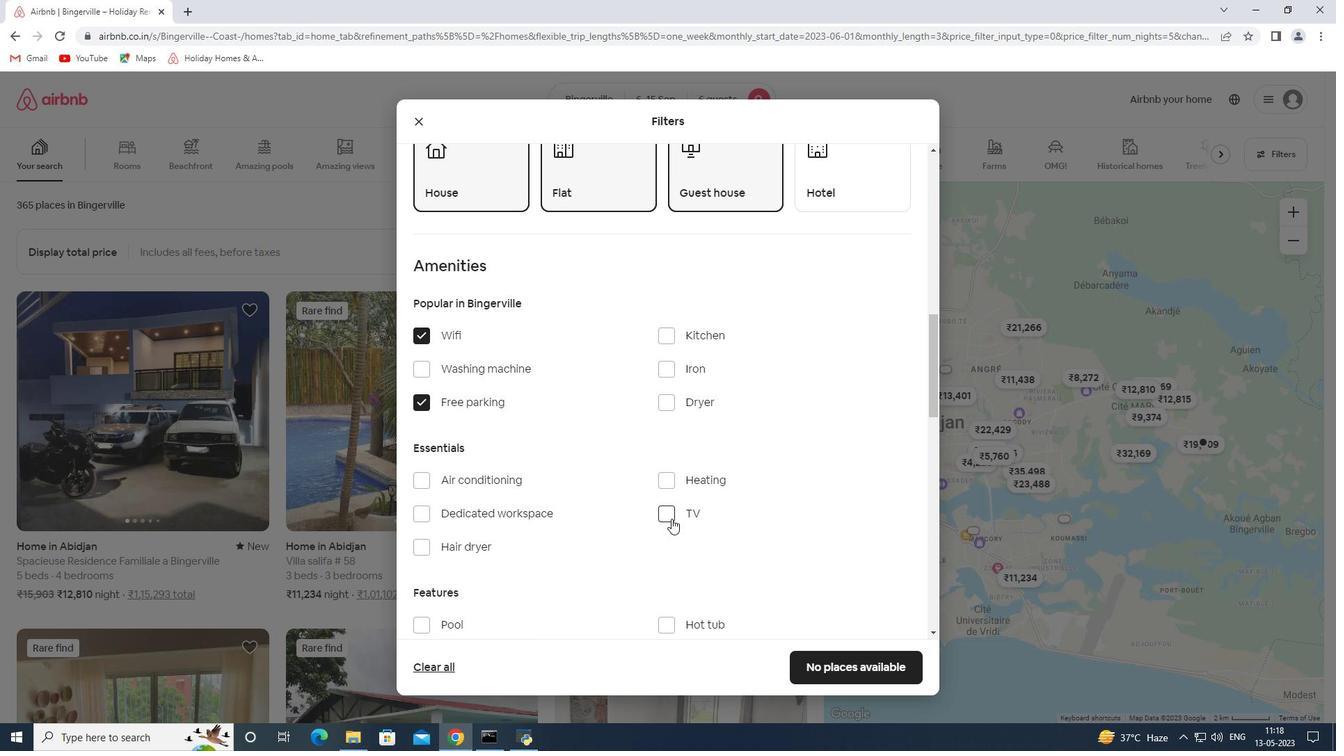 
Action: Mouse moved to (497, 613)
Screenshot: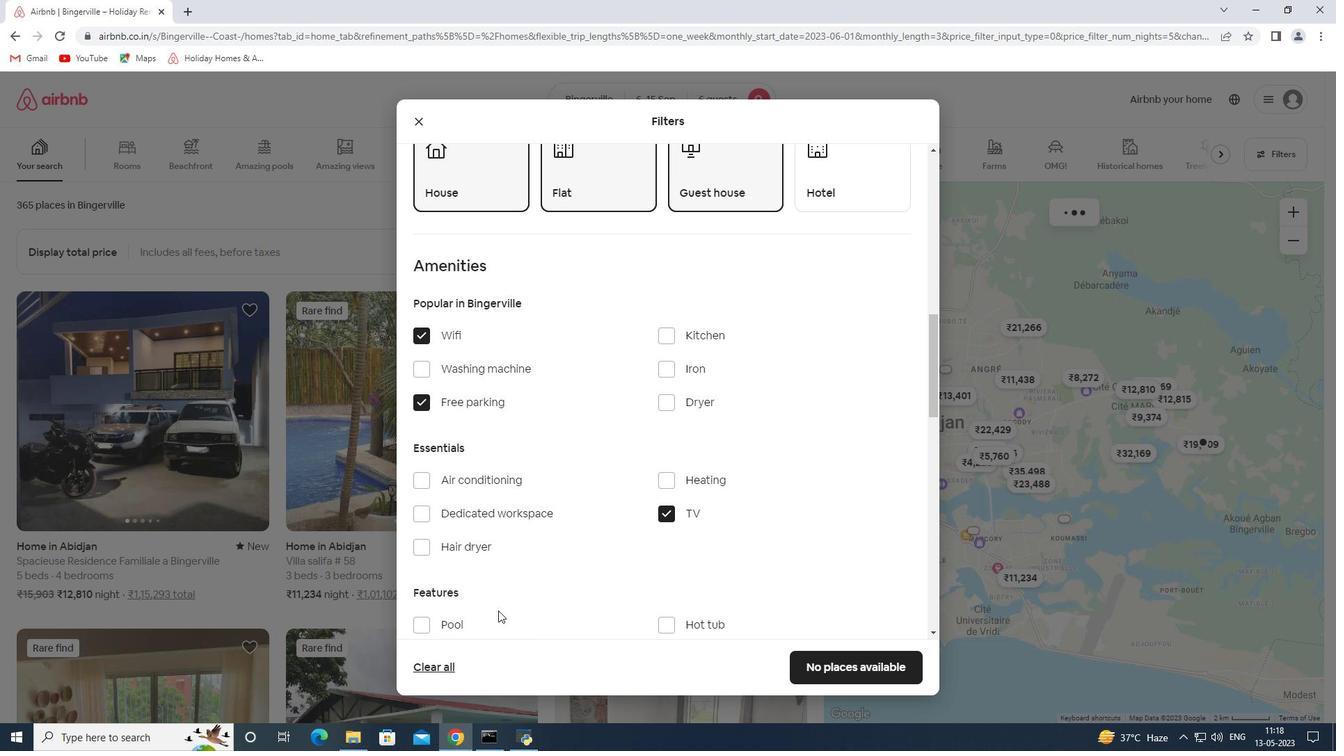 
Action: Mouse scrolled (497, 612) with delta (0, 0)
Screenshot: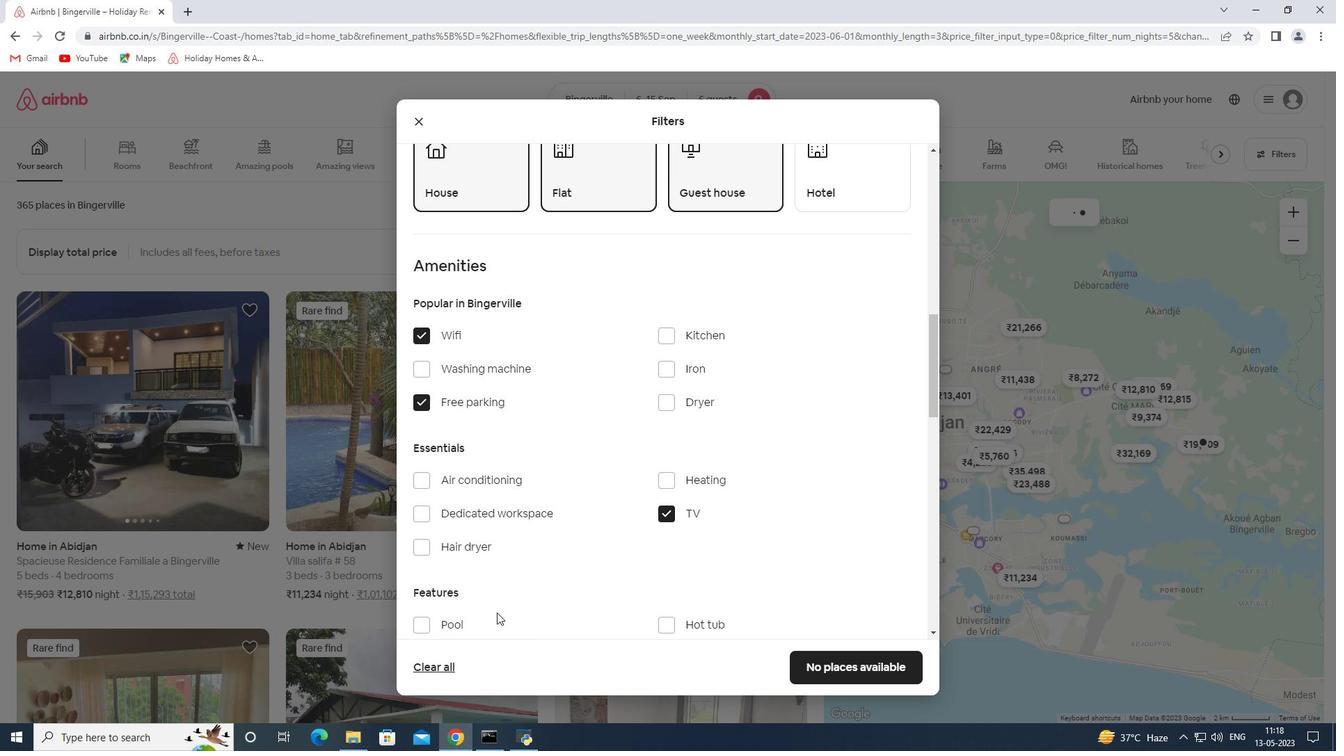 
Action: Mouse scrolled (497, 612) with delta (0, 0)
Screenshot: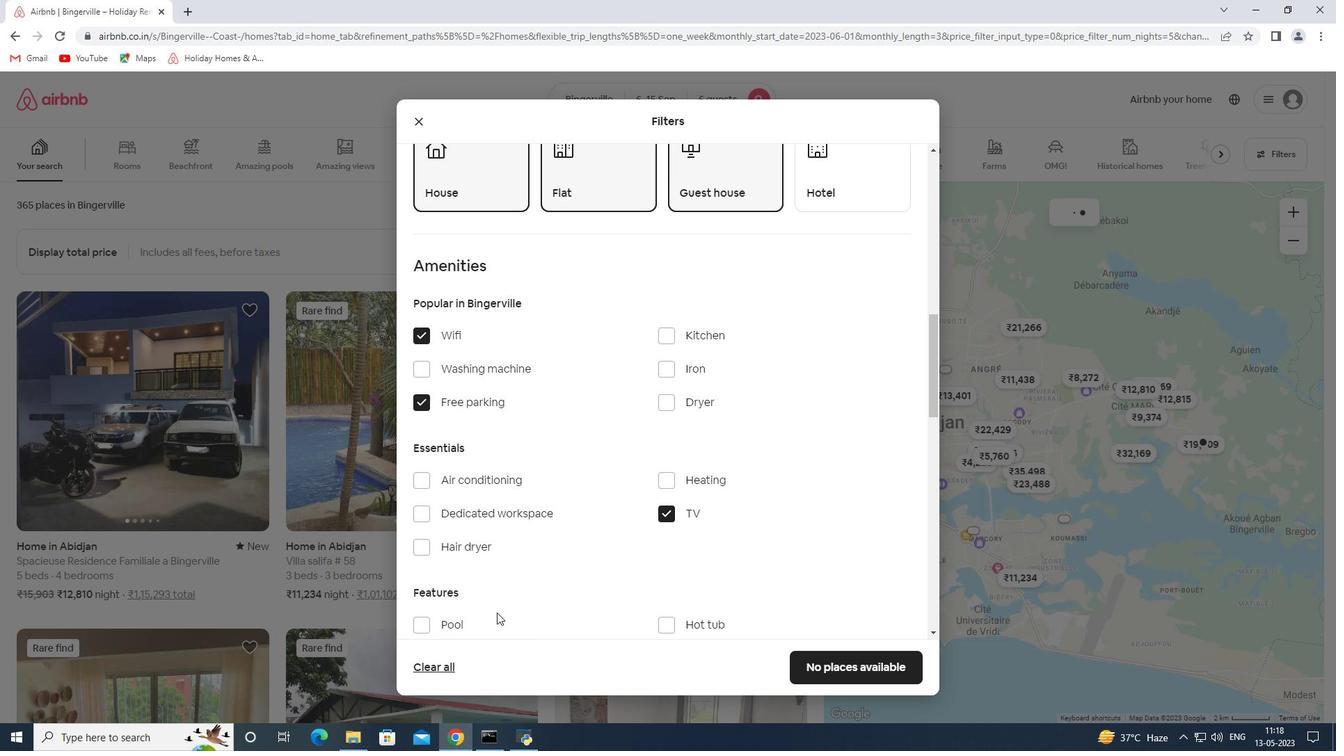 
Action: Mouse scrolled (497, 612) with delta (0, 0)
Screenshot: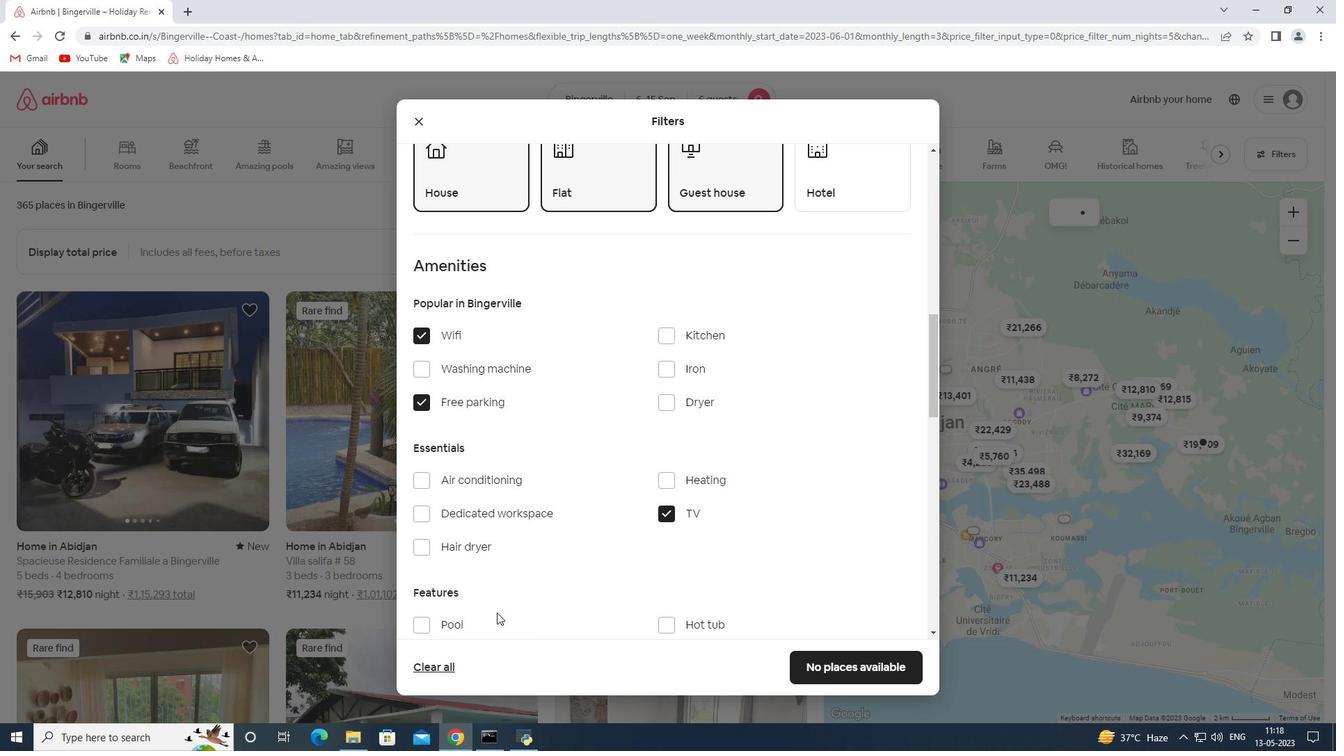 
Action: Mouse scrolled (497, 612) with delta (0, 0)
Screenshot: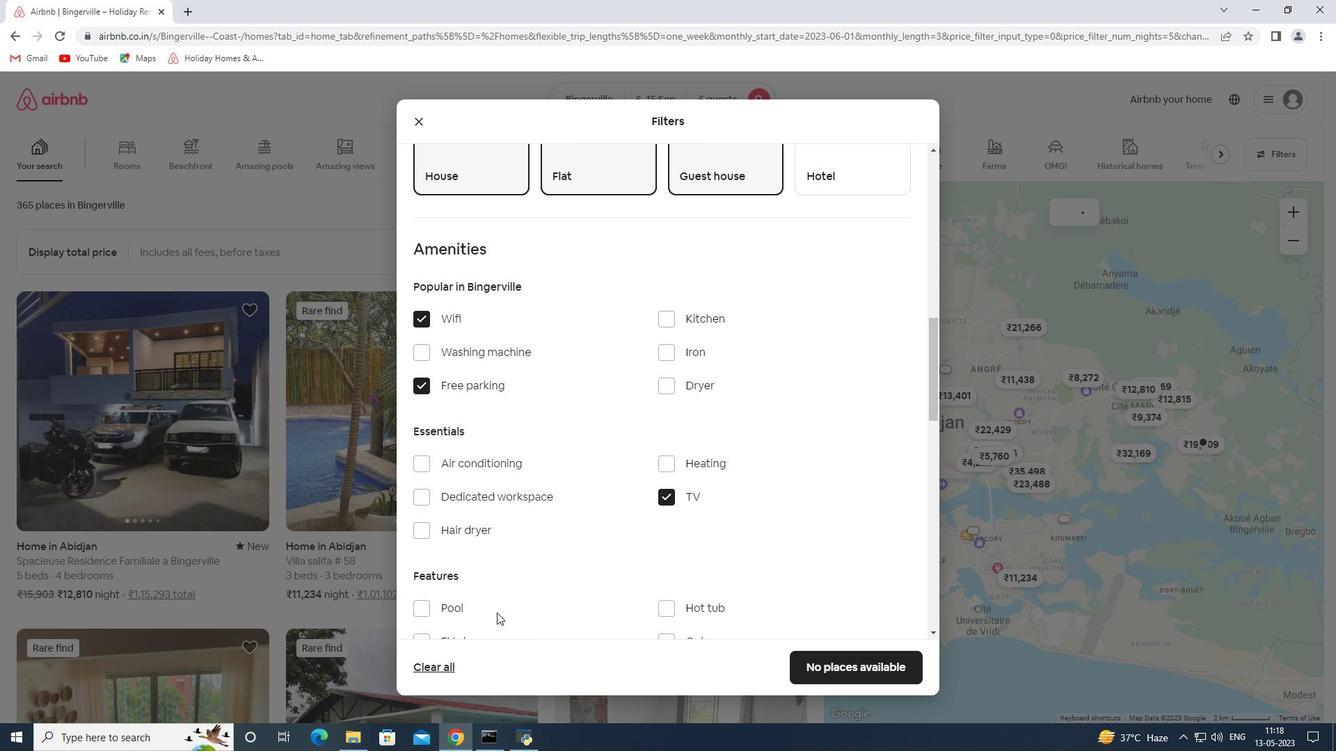 
Action: Mouse moved to (445, 419)
Screenshot: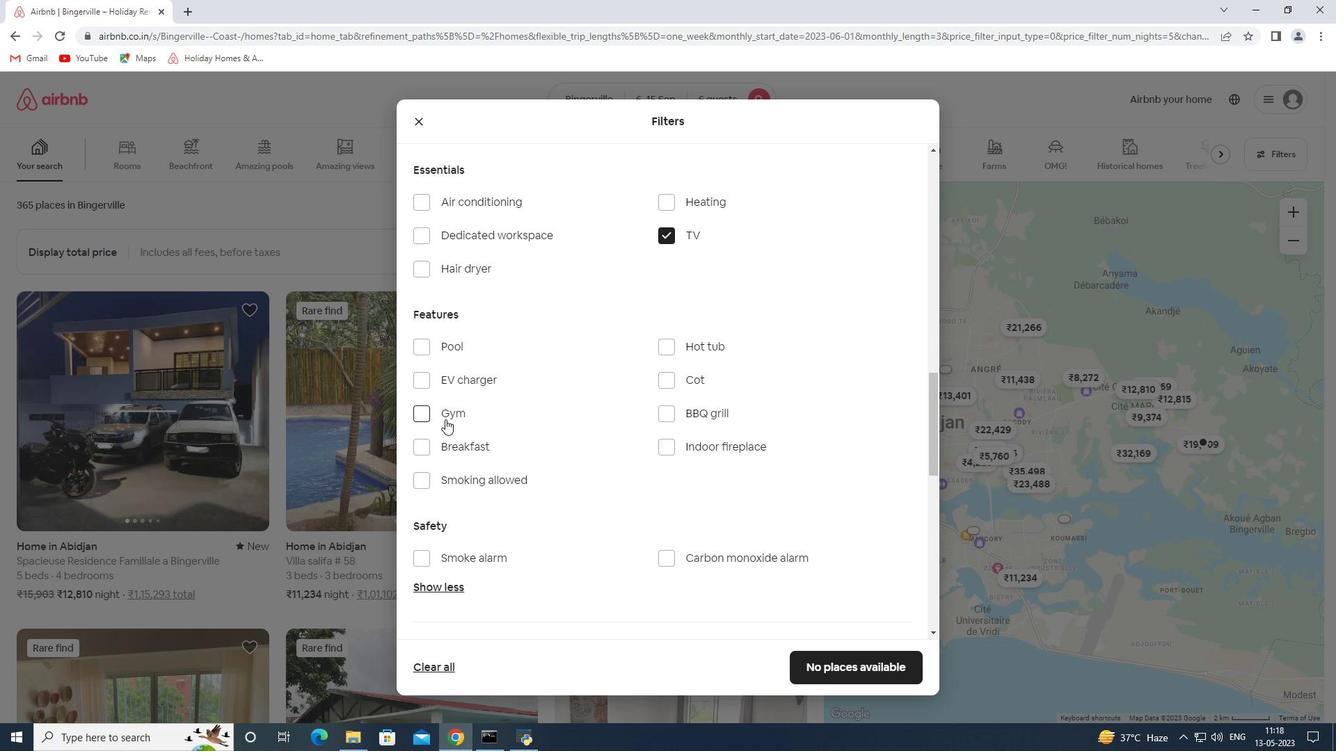 
Action: Mouse pressed left at (445, 419)
Screenshot: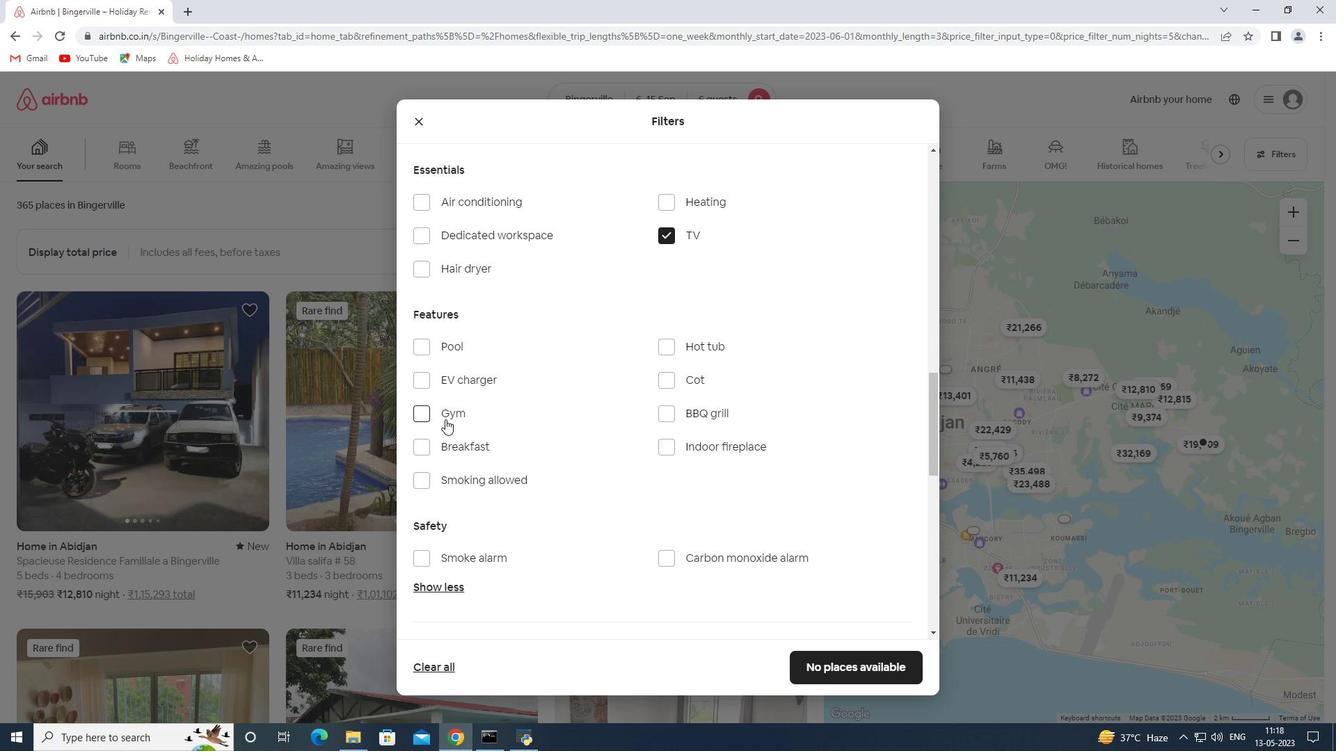 
Action: Mouse moved to (456, 443)
Screenshot: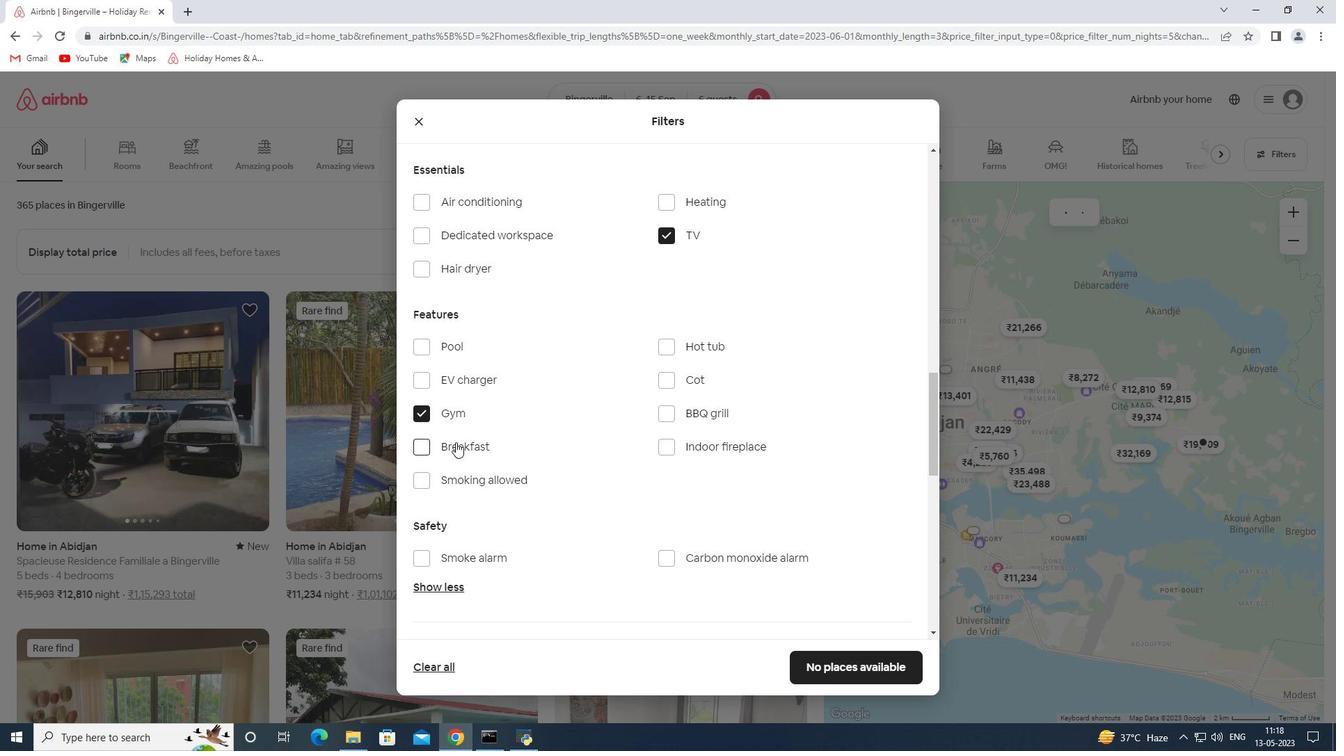 
Action: Mouse pressed left at (456, 443)
Screenshot: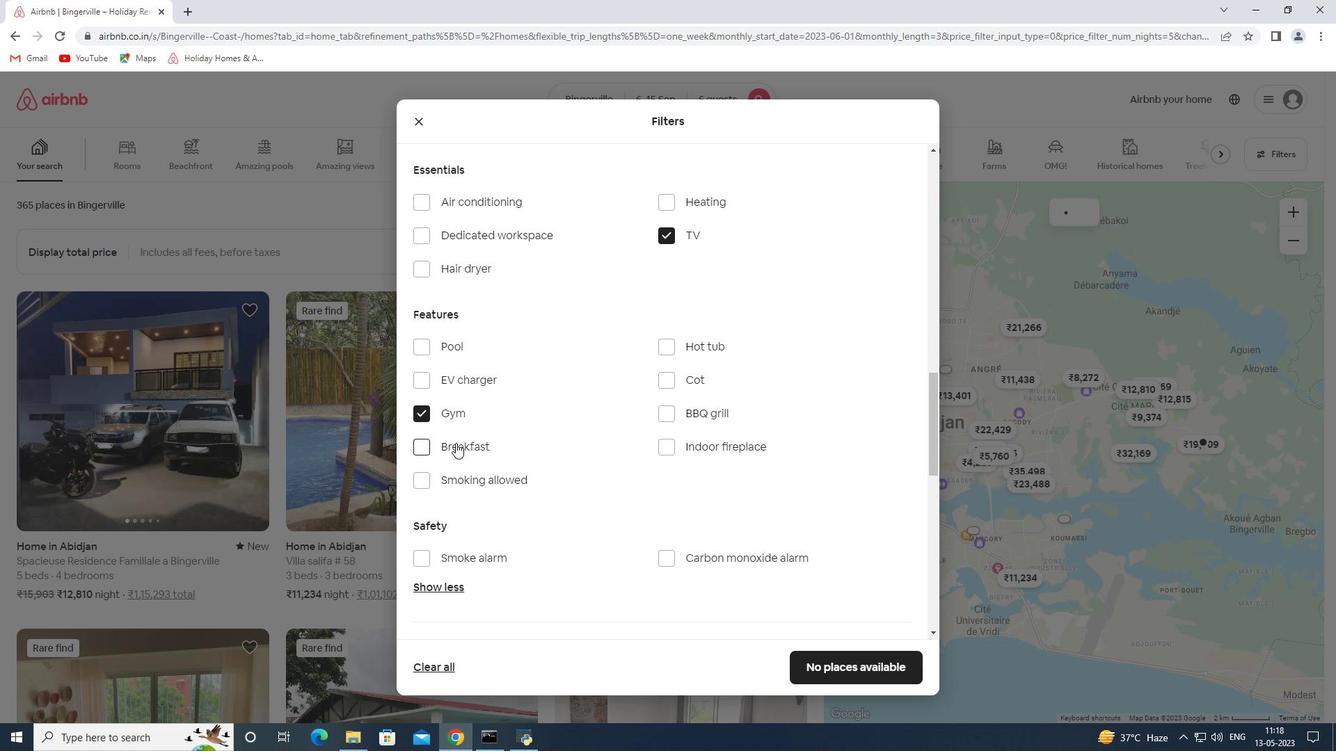 
Action: Mouse moved to (540, 460)
Screenshot: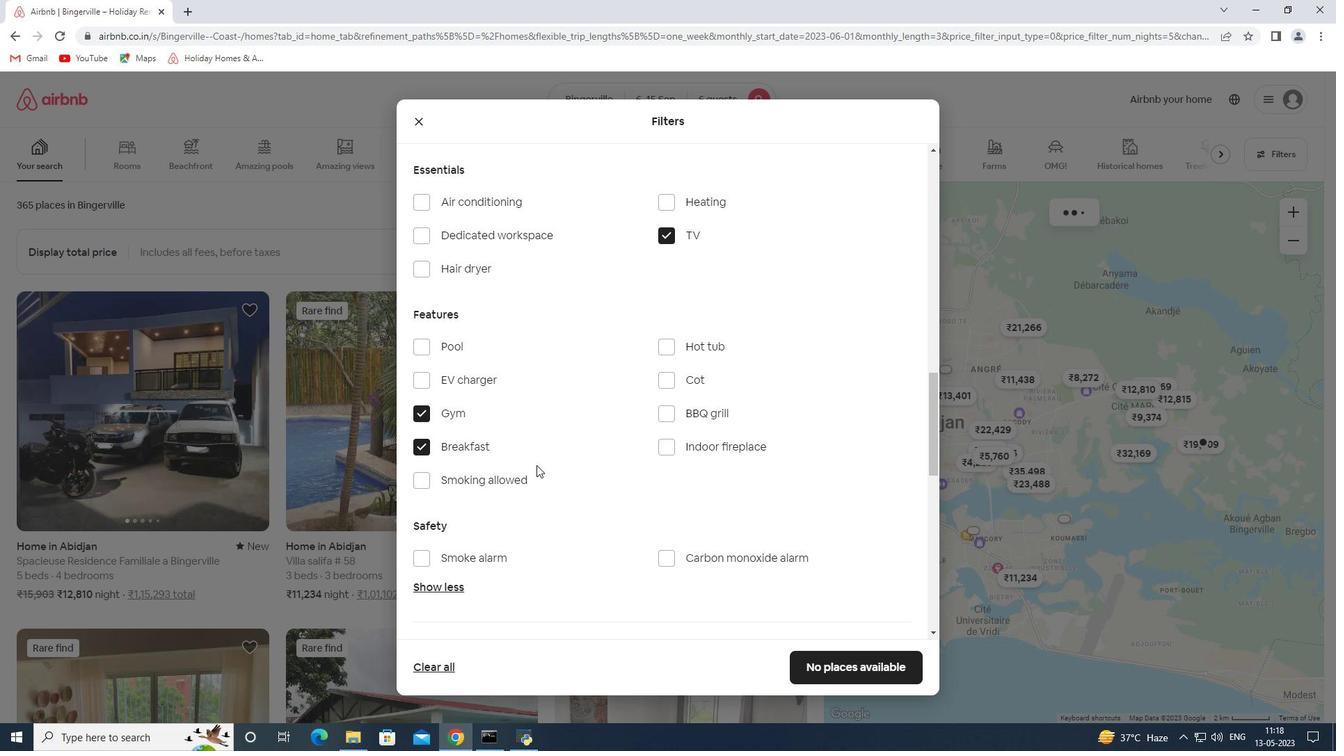 
Action: Mouse scrolled (540, 460) with delta (0, 0)
Screenshot: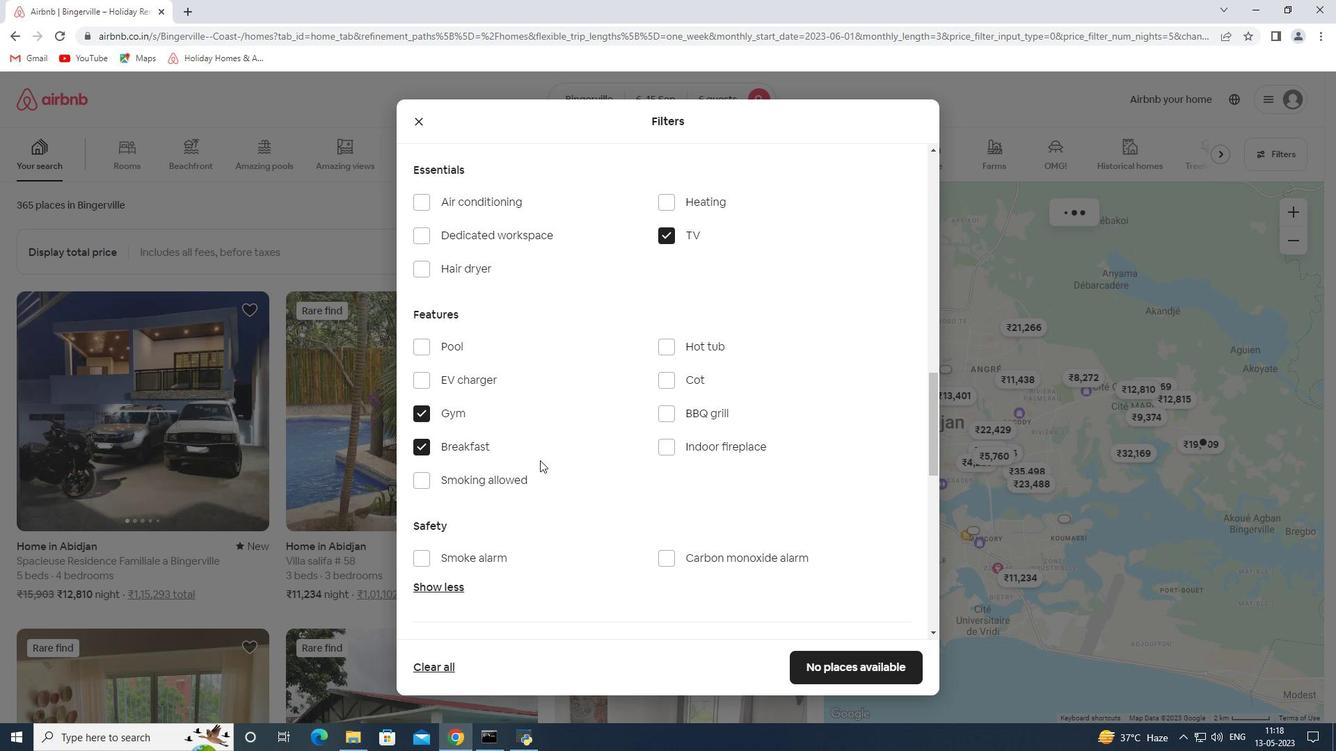 
Action: Mouse scrolled (540, 460) with delta (0, 0)
Screenshot: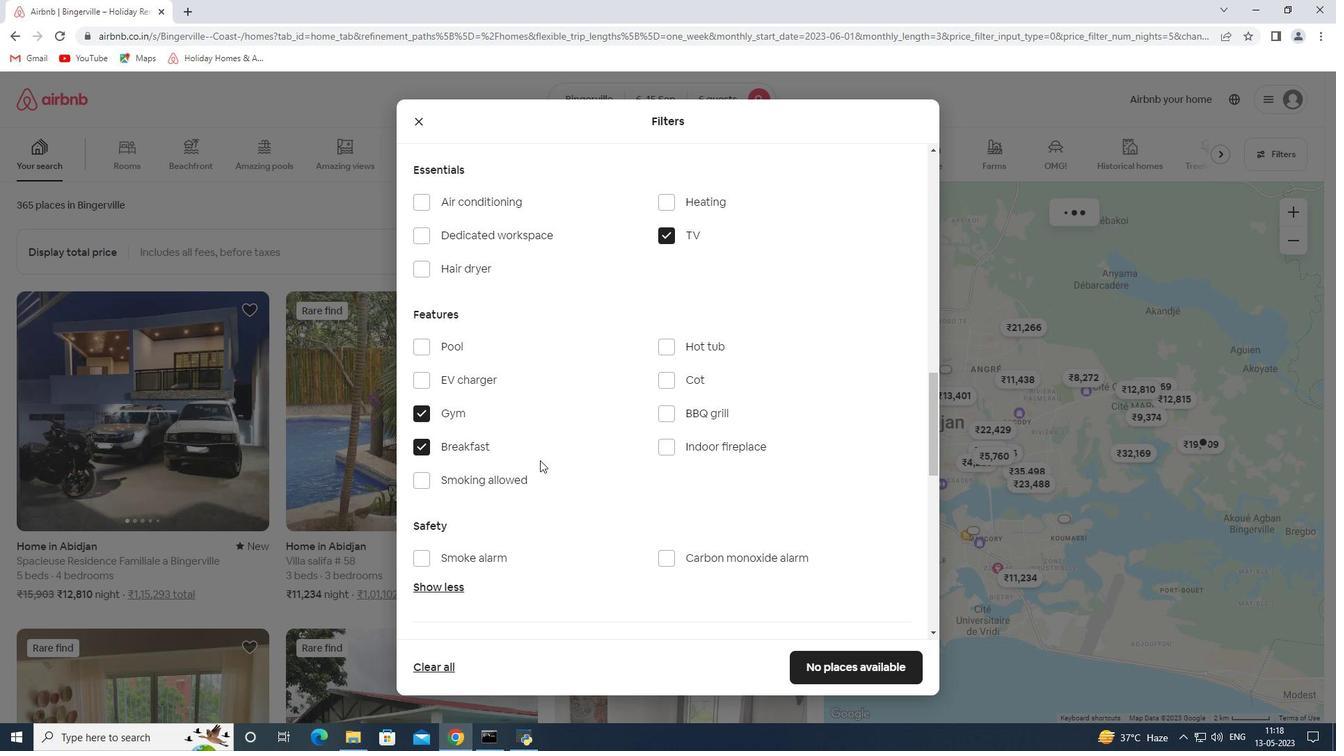 
Action: Mouse scrolled (540, 460) with delta (0, 0)
Screenshot: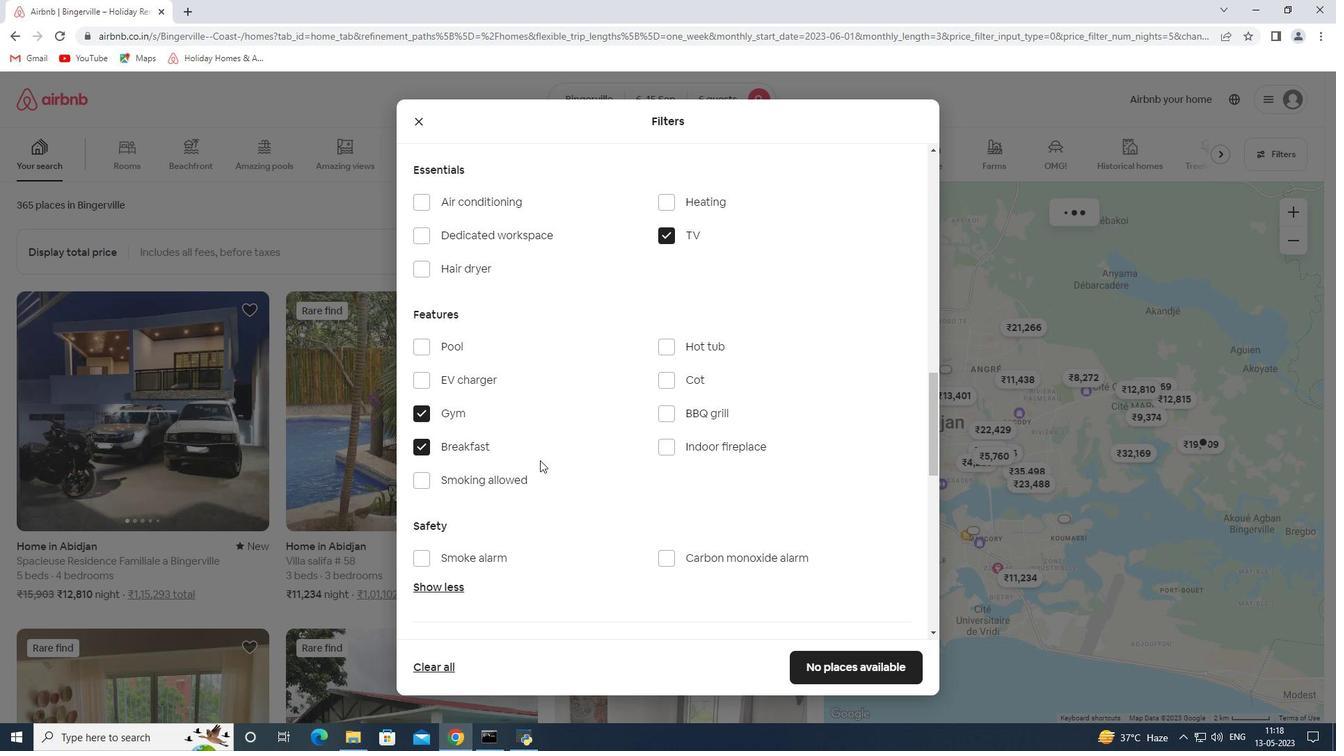 
Action: Mouse scrolled (540, 460) with delta (0, 0)
Screenshot: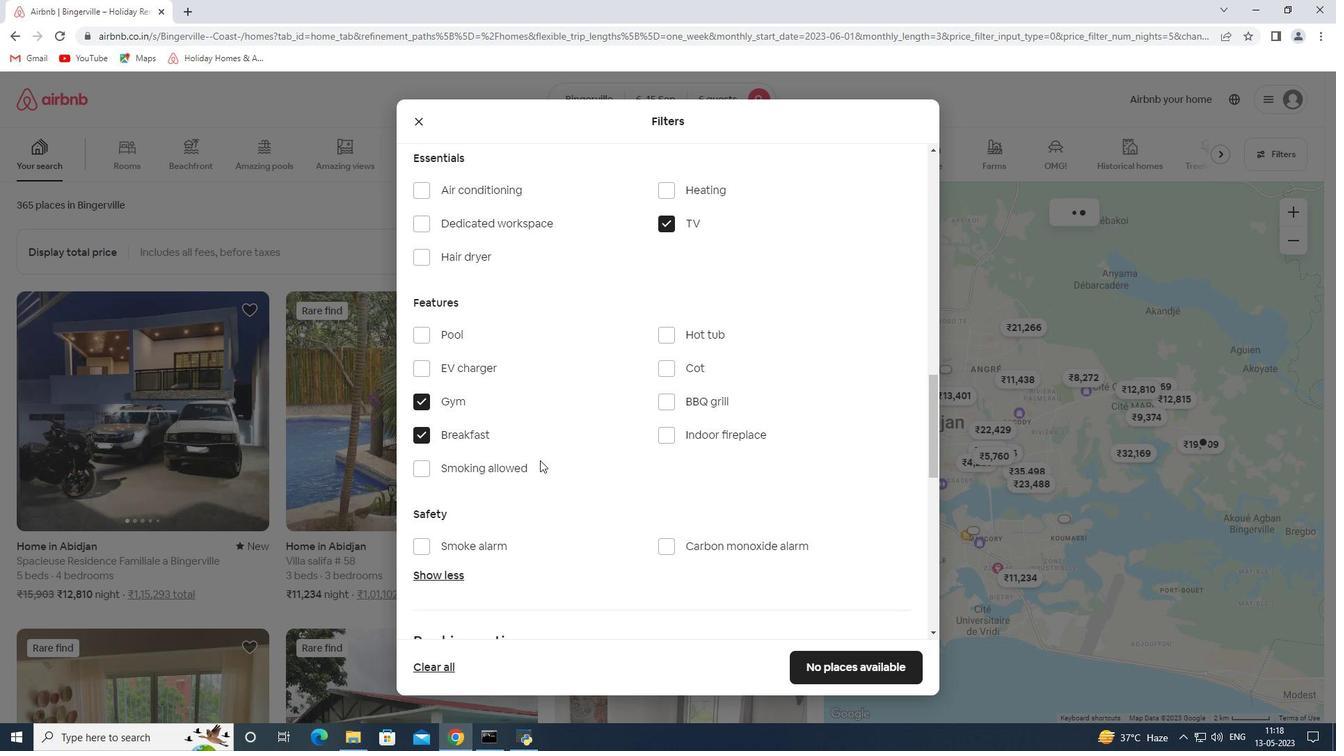 
Action: Mouse moved to (890, 476)
Screenshot: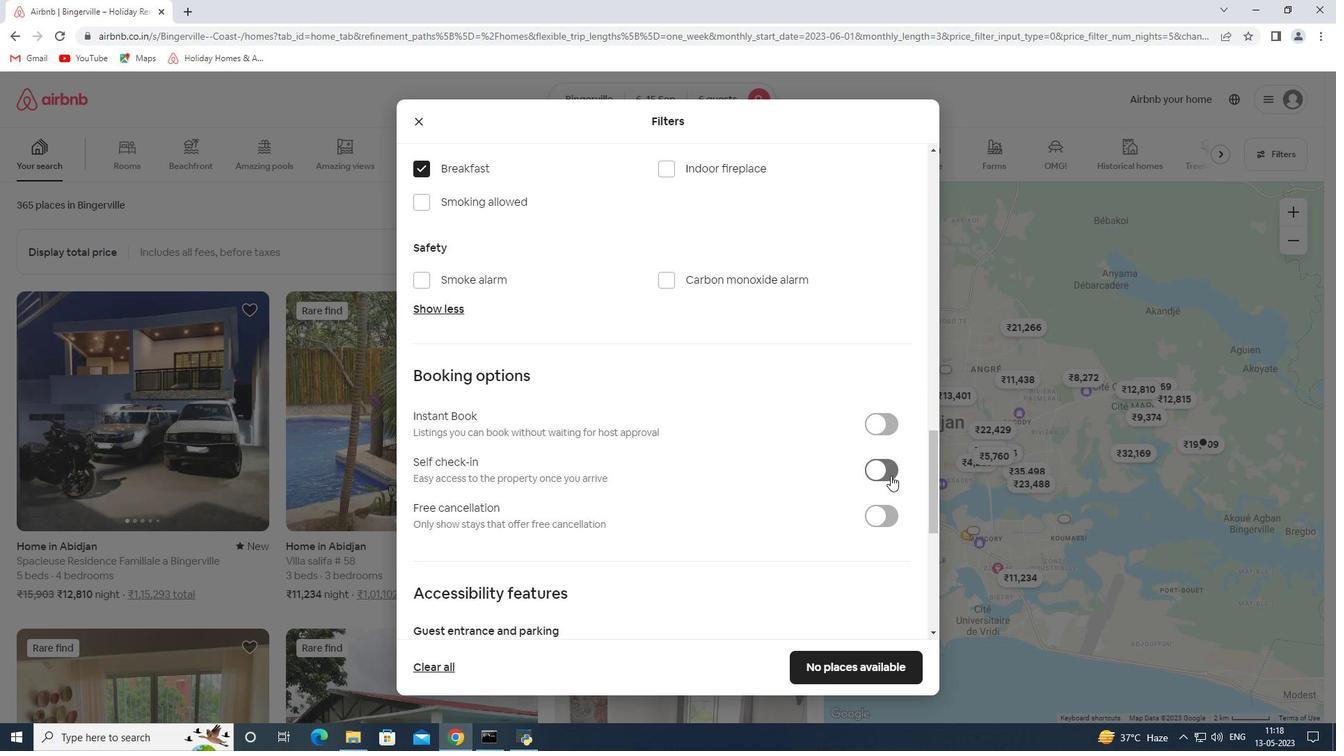 
Action: Mouse pressed left at (890, 476)
Screenshot: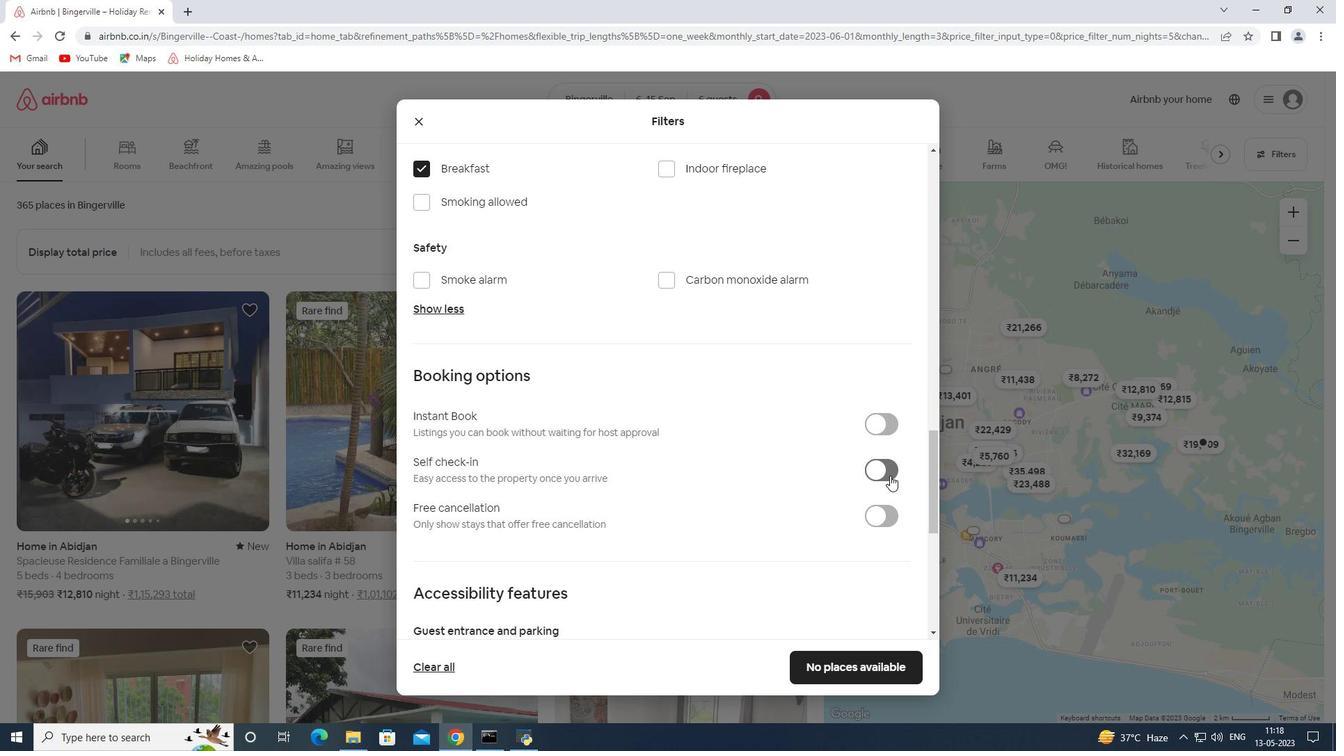 
Action: Mouse moved to (518, 605)
Screenshot: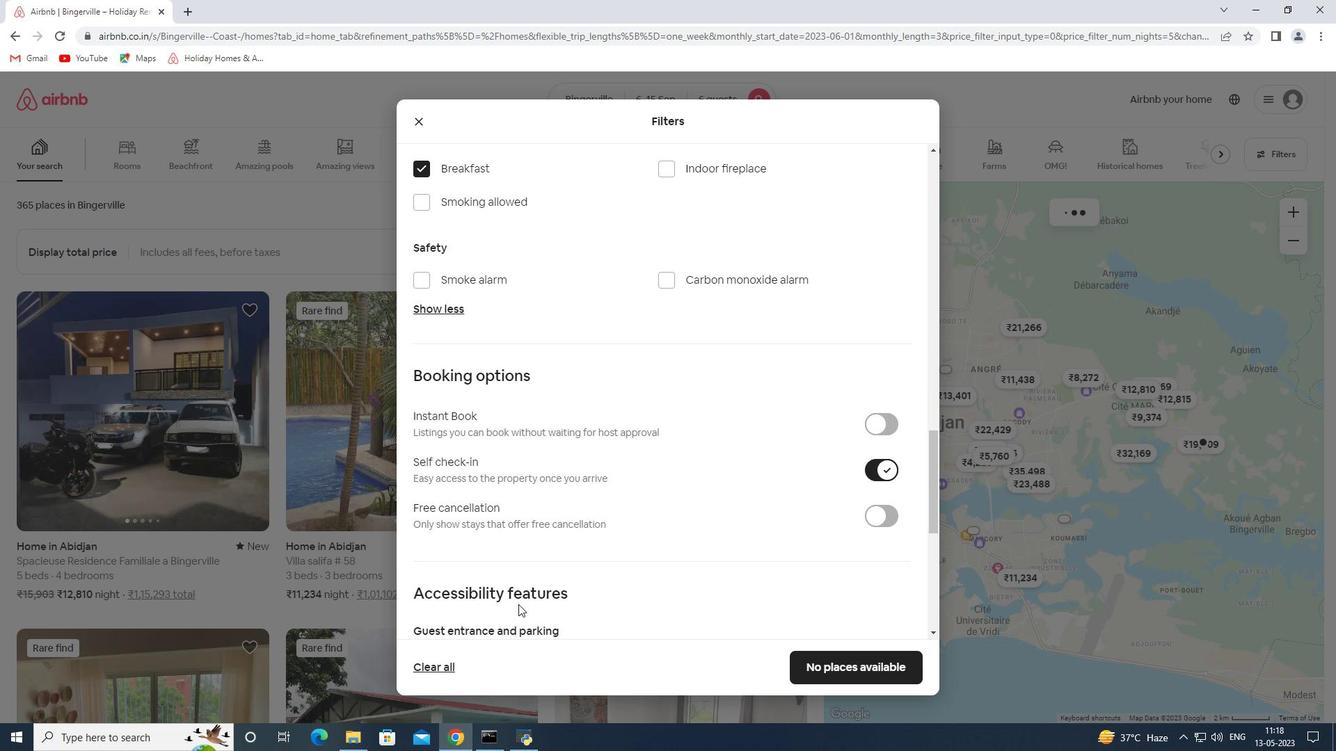
Action: Mouse scrolled (518, 604) with delta (0, 0)
Screenshot: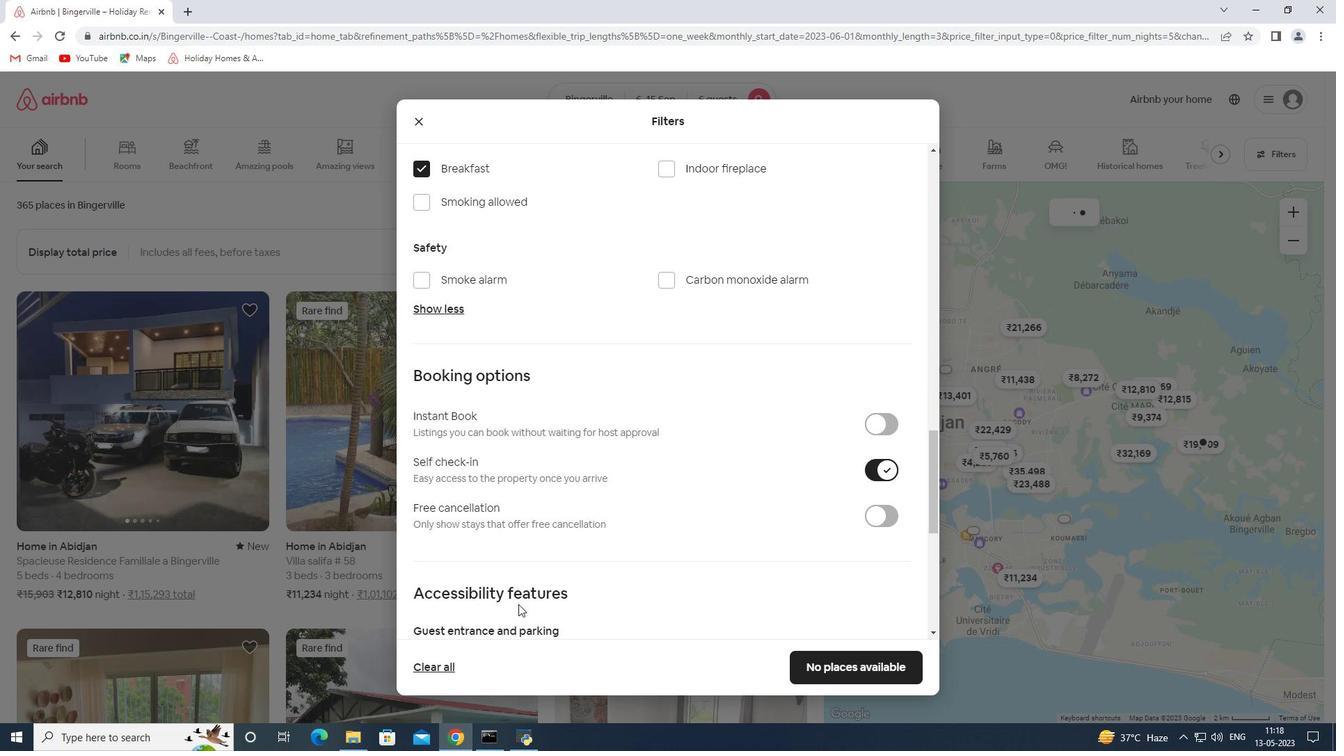
Action: Mouse scrolled (518, 604) with delta (0, 0)
Screenshot: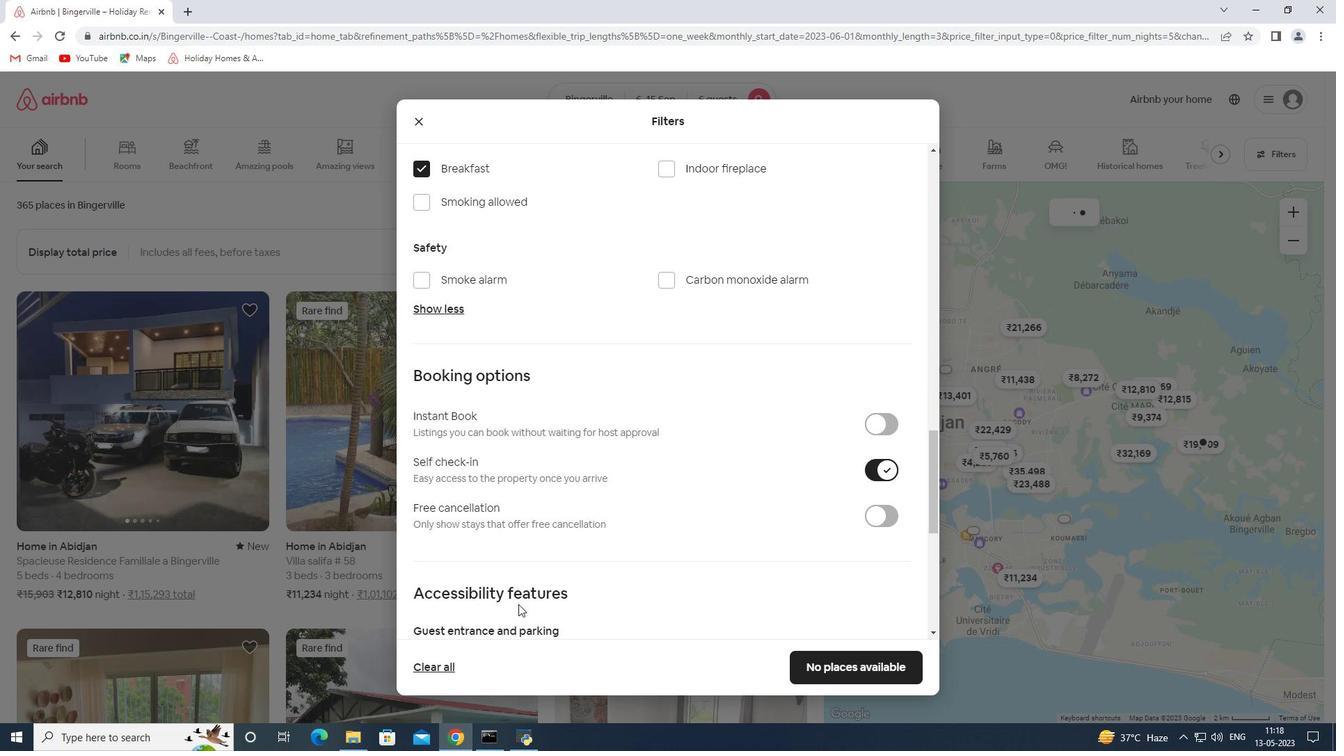 
Action: Mouse moved to (518, 605)
Screenshot: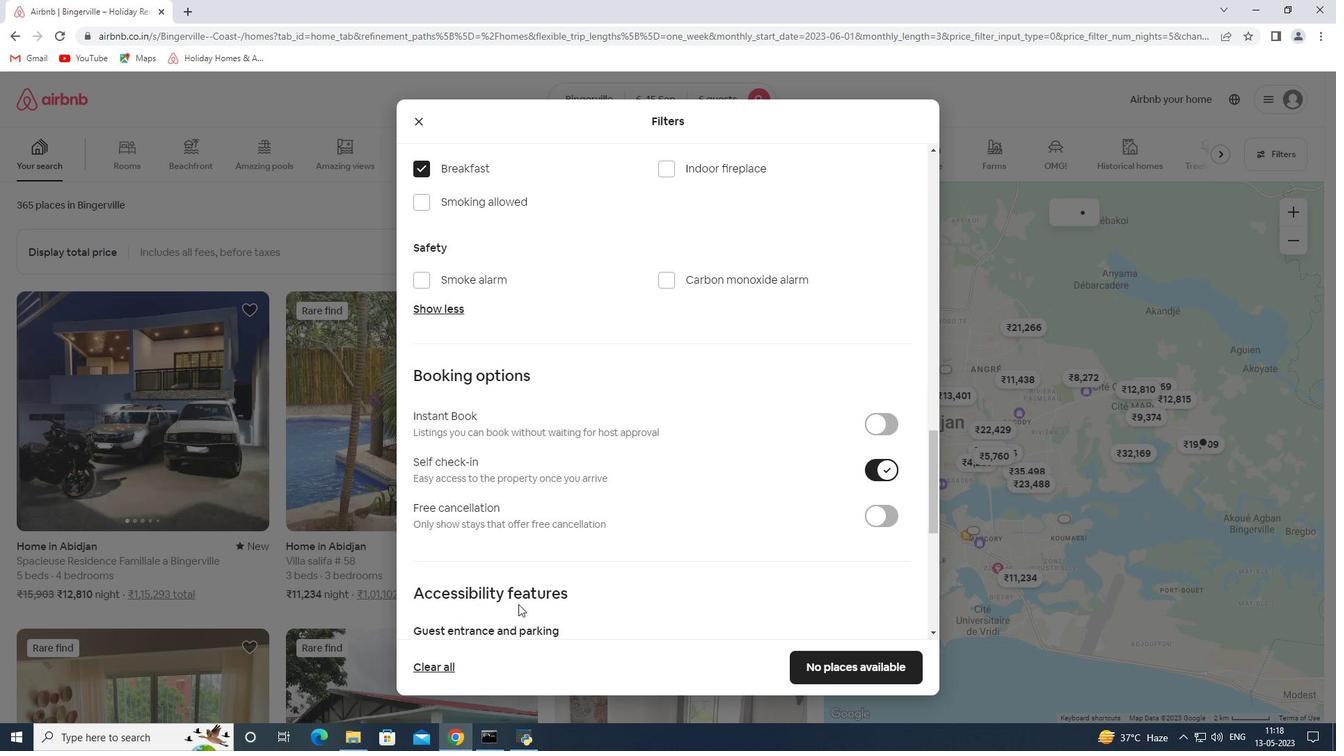 
Action: Mouse scrolled (518, 604) with delta (0, 0)
Screenshot: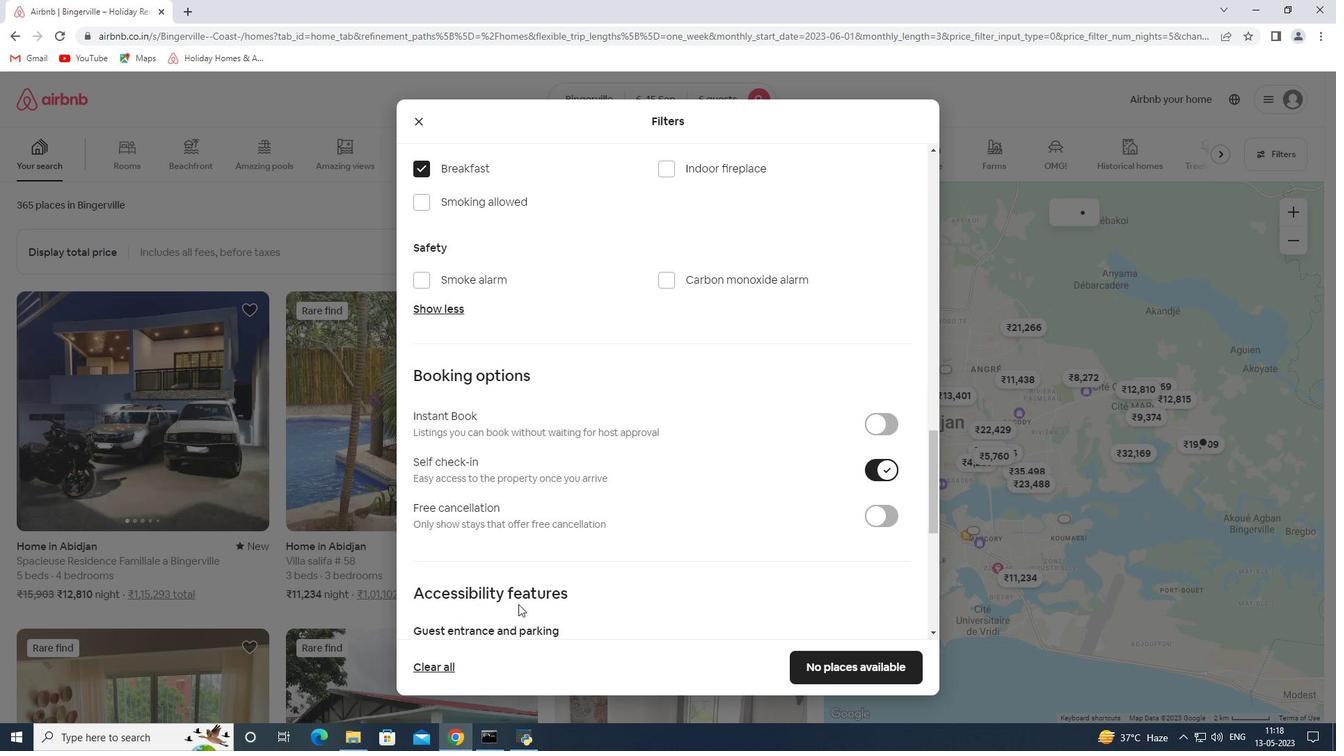 
Action: Mouse moved to (530, 600)
Screenshot: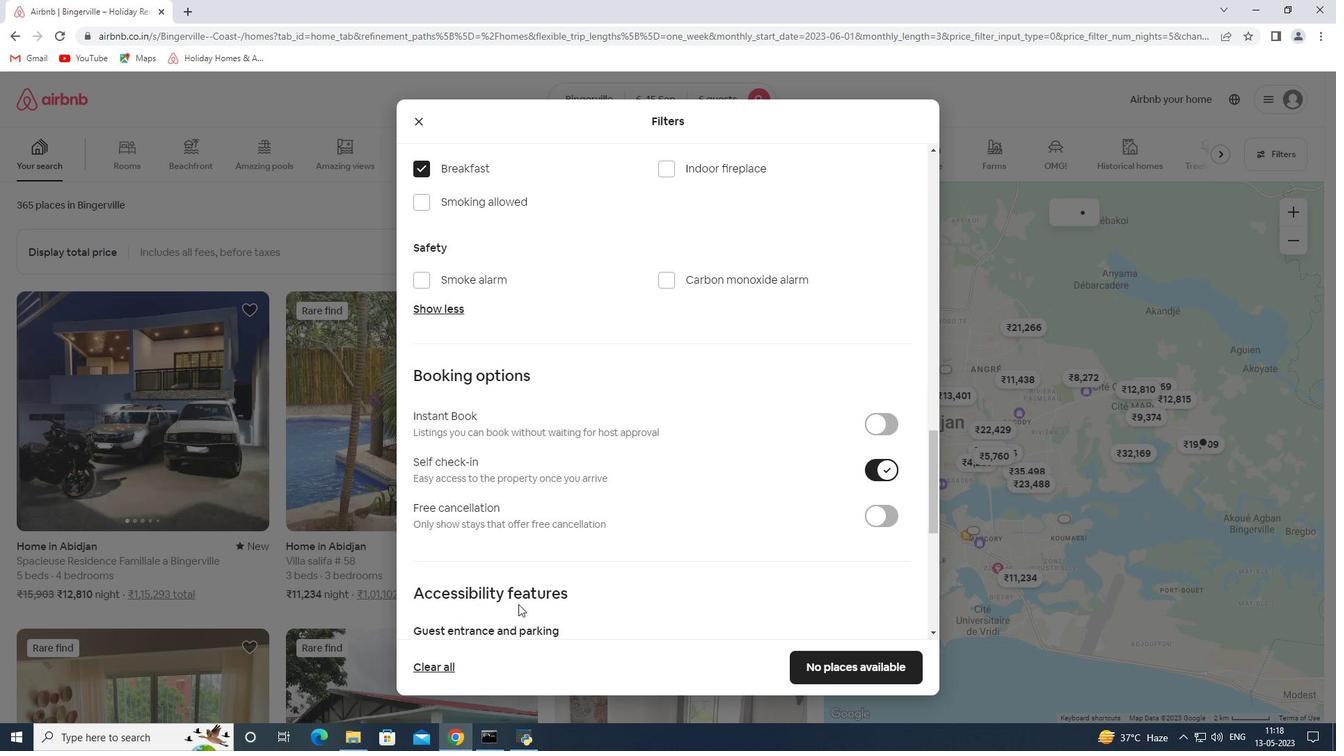 
Action: Mouse scrolled (524, 602) with delta (0, 0)
Screenshot: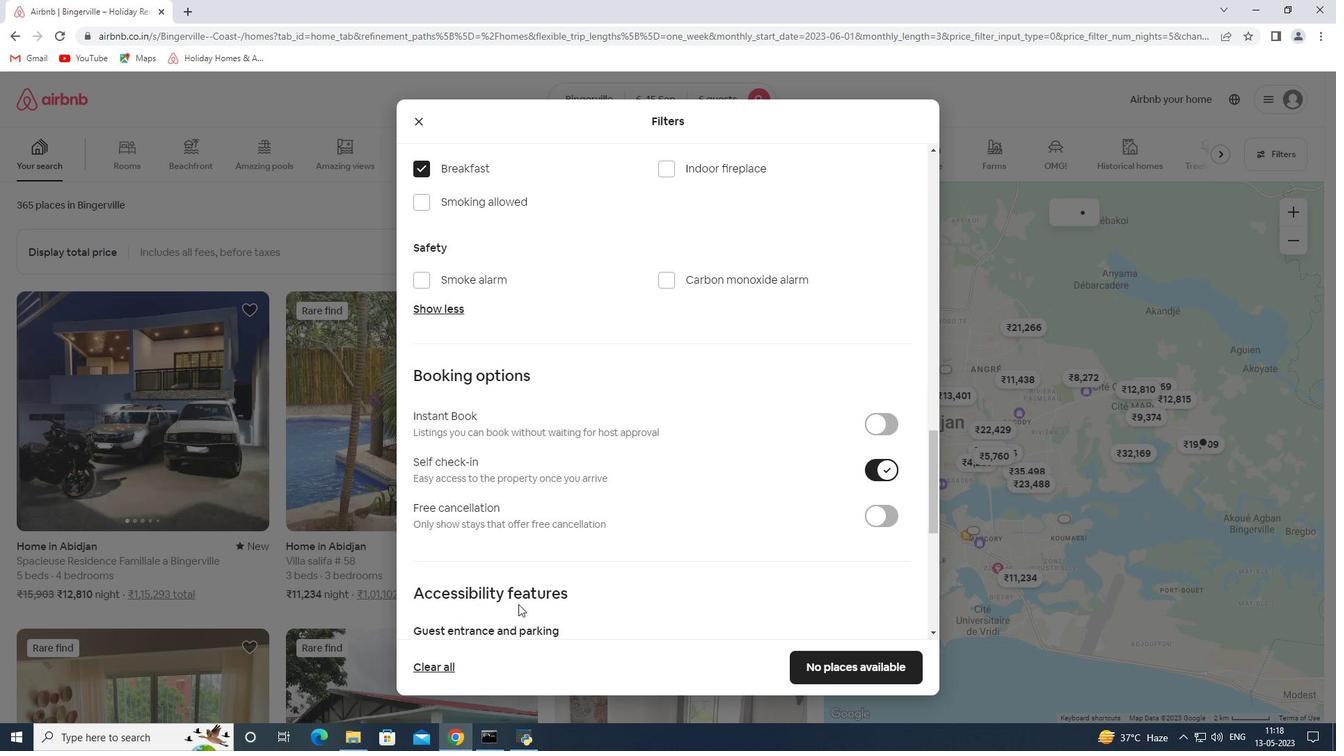 
Action: Mouse moved to (543, 595)
Screenshot: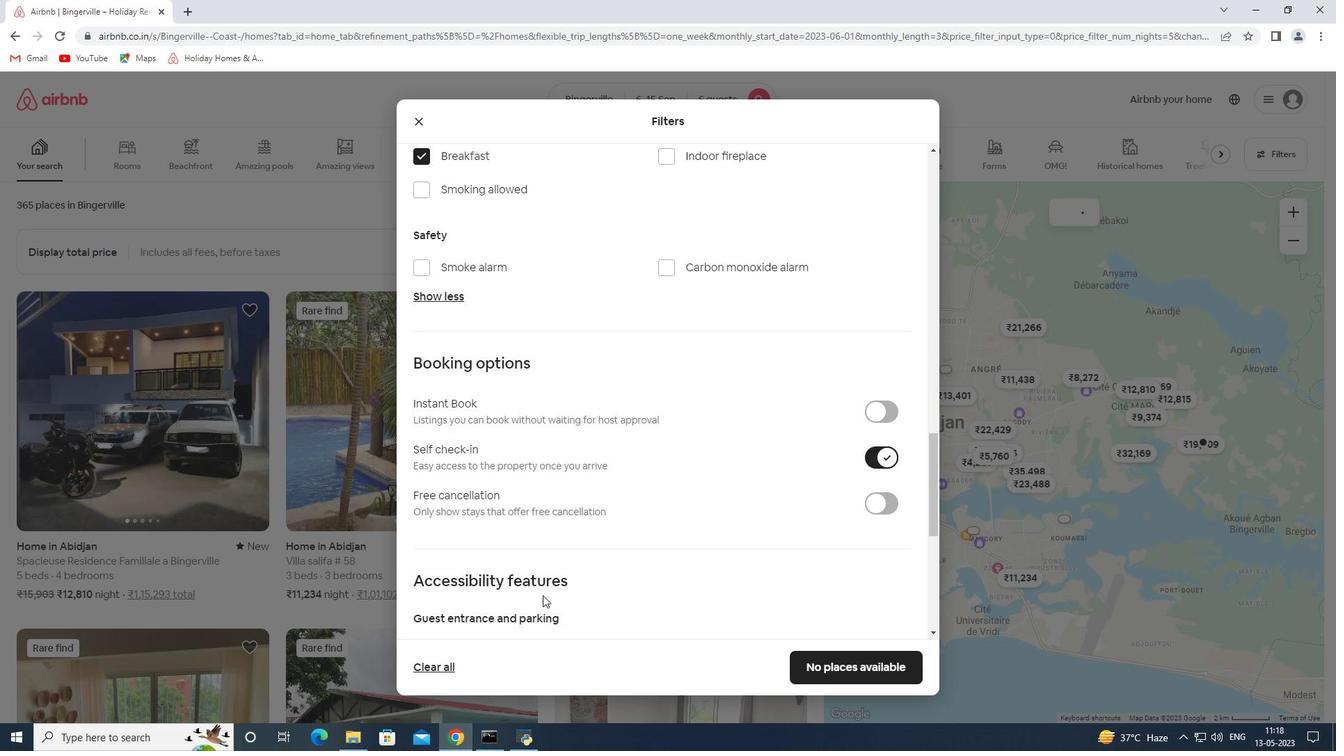 
Action: Mouse scrolled (537, 598) with delta (0, 0)
Screenshot: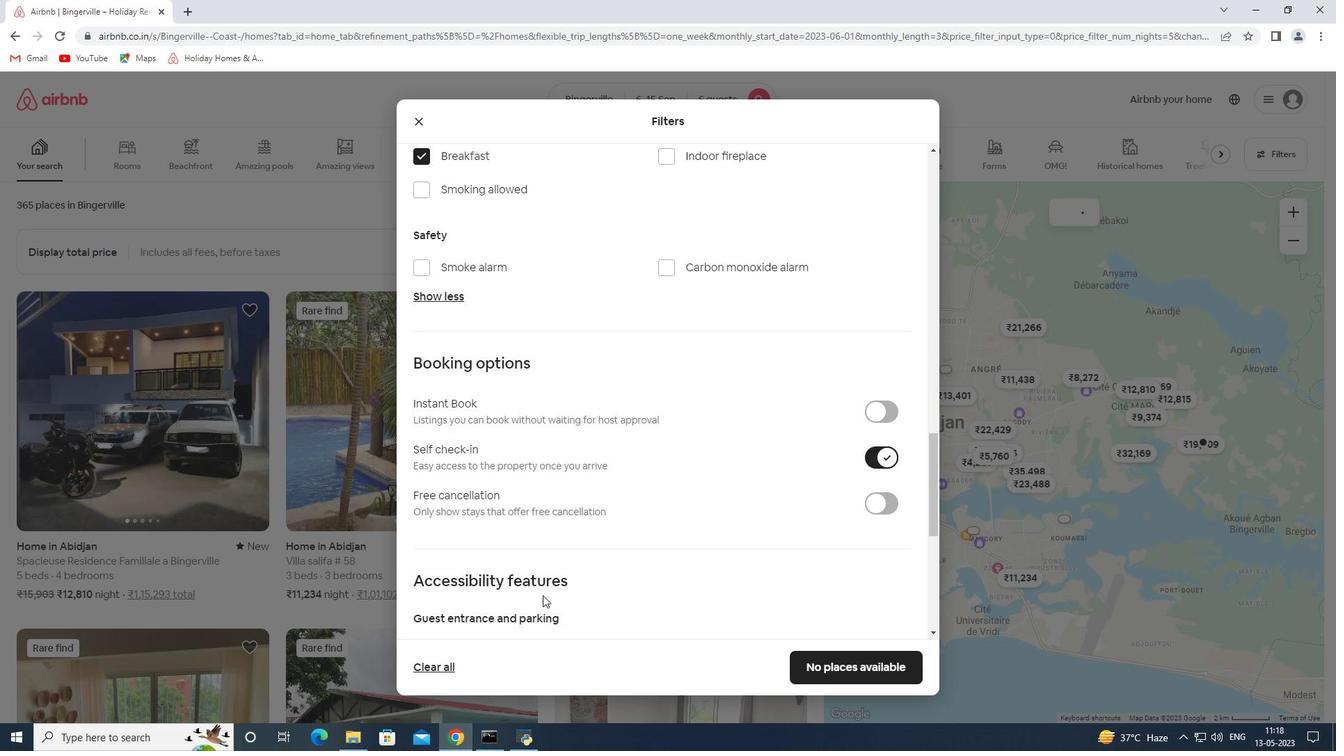 
Action: Mouse moved to (491, 501)
Screenshot: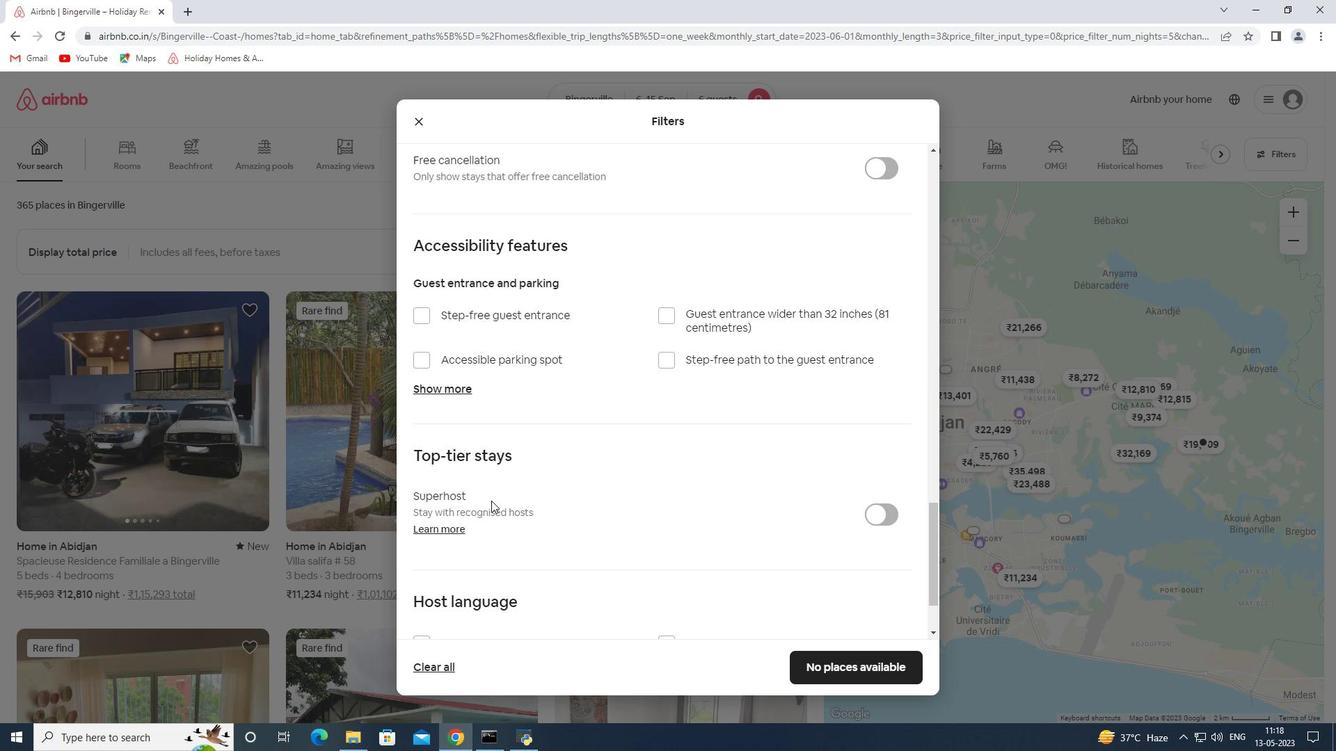 
Action: Mouse scrolled (491, 500) with delta (0, 0)
Screenshot: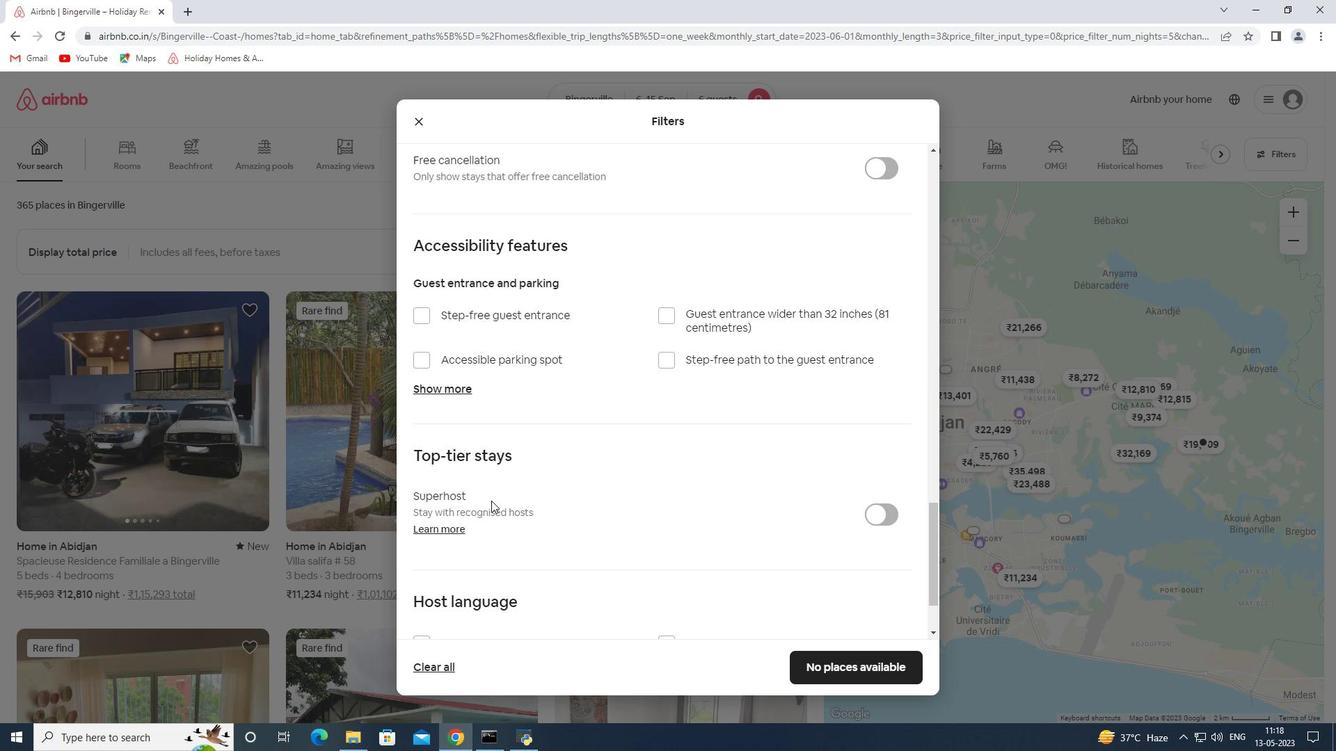 
Action: Mouse scrolled (491, 500) with delta (0, 0)
Screenshot: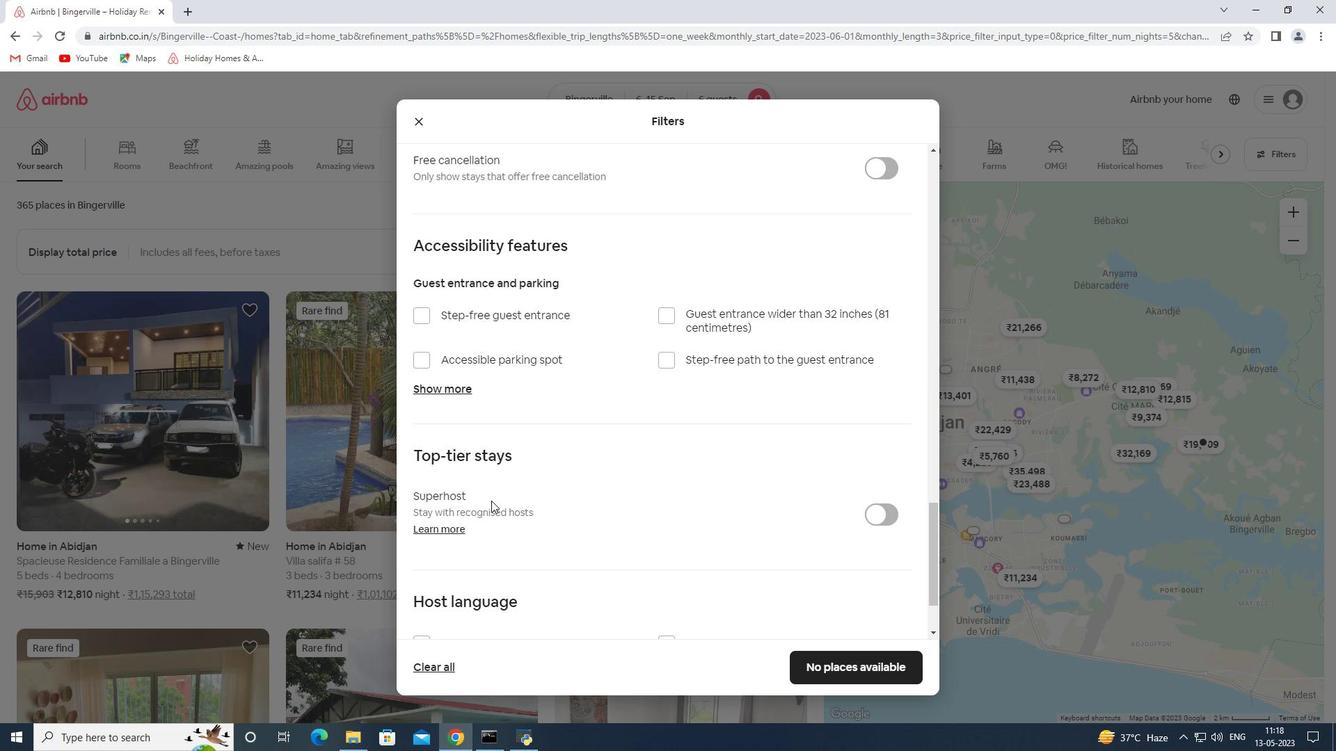 
Action: Mouse scrolled (491, 500) with delta (0, 0)
Screenshot: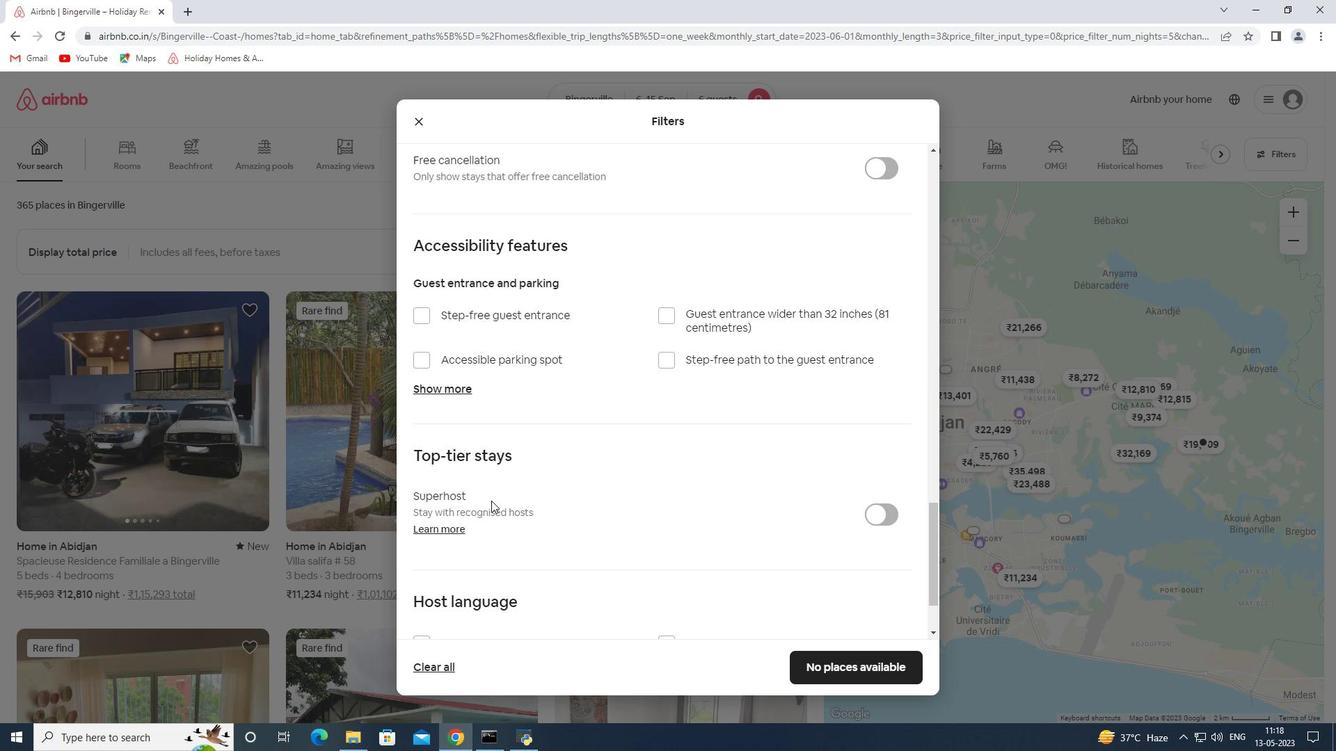 
Action: Mouse scrolled (491, 500) with delta (0, 0)
Screenshot: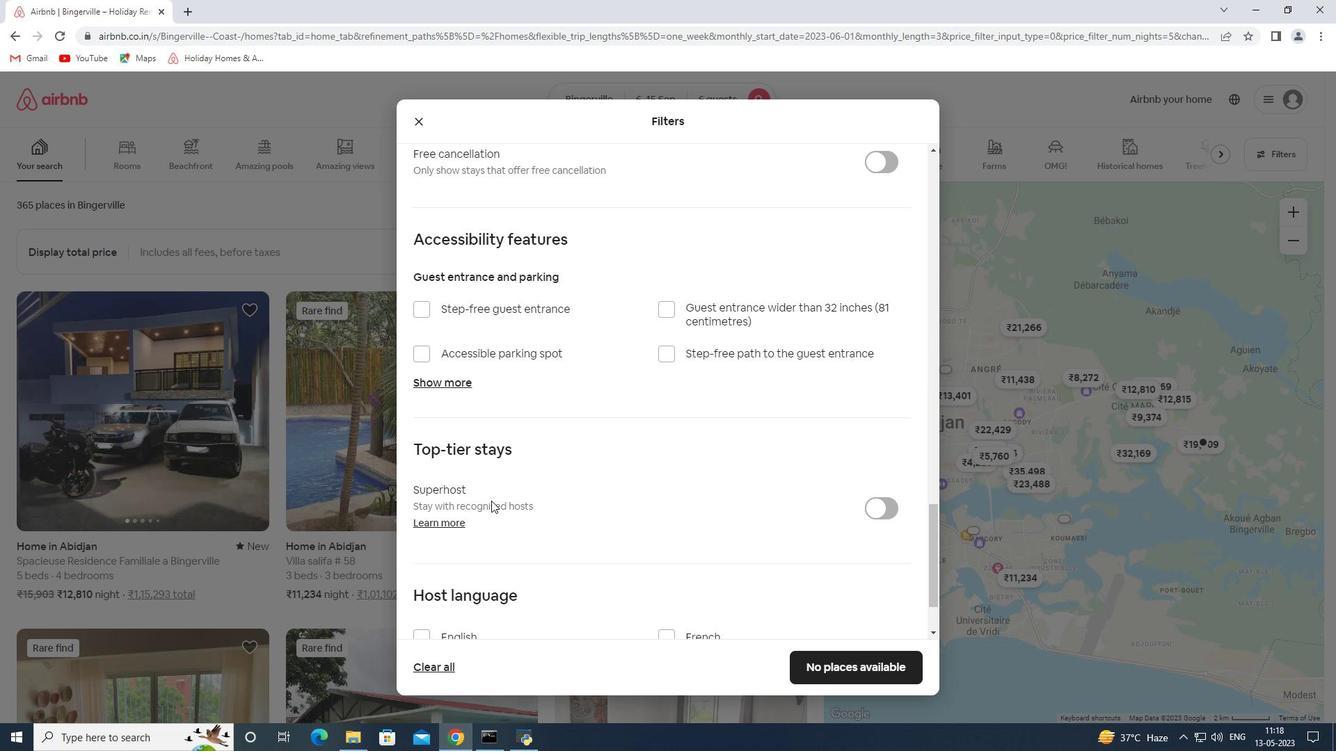 
Action: Mouse moved to (468, 538)
Screenshot: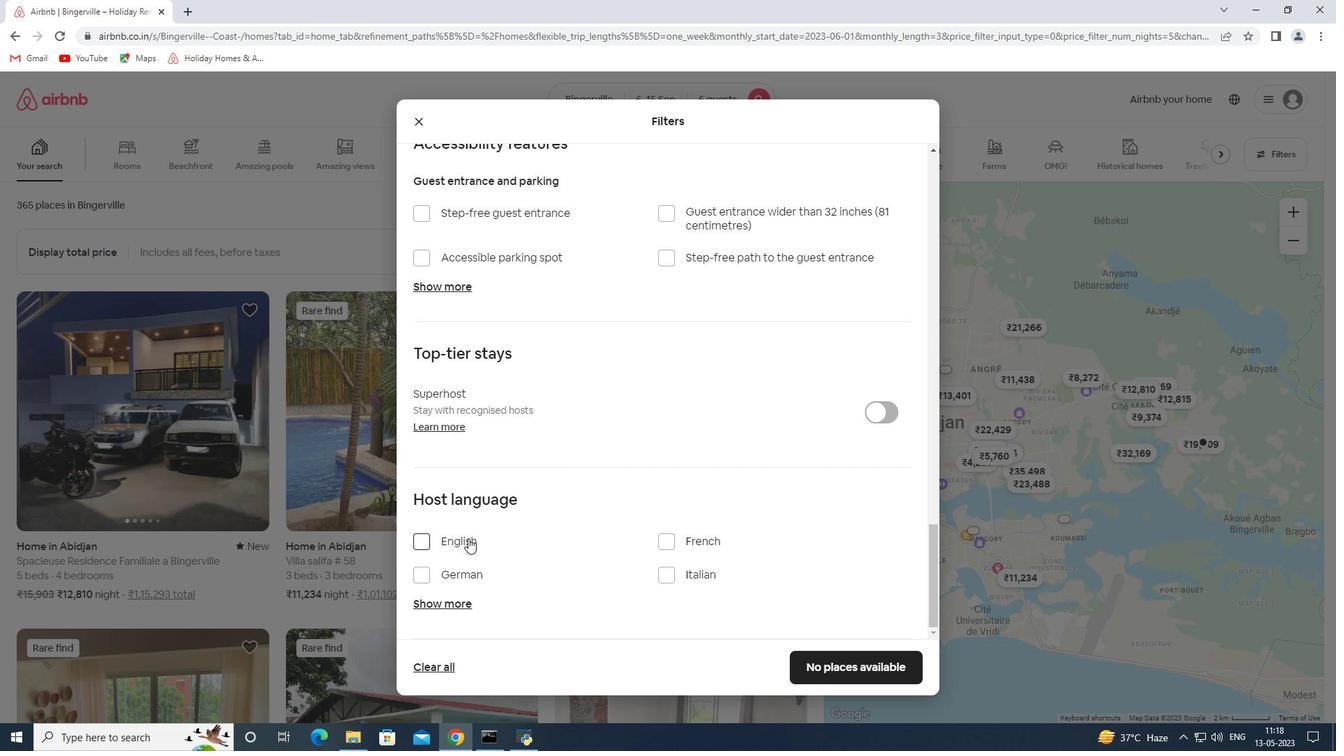 
Action: Mouse pressed left at (468, 538)
Screenshot: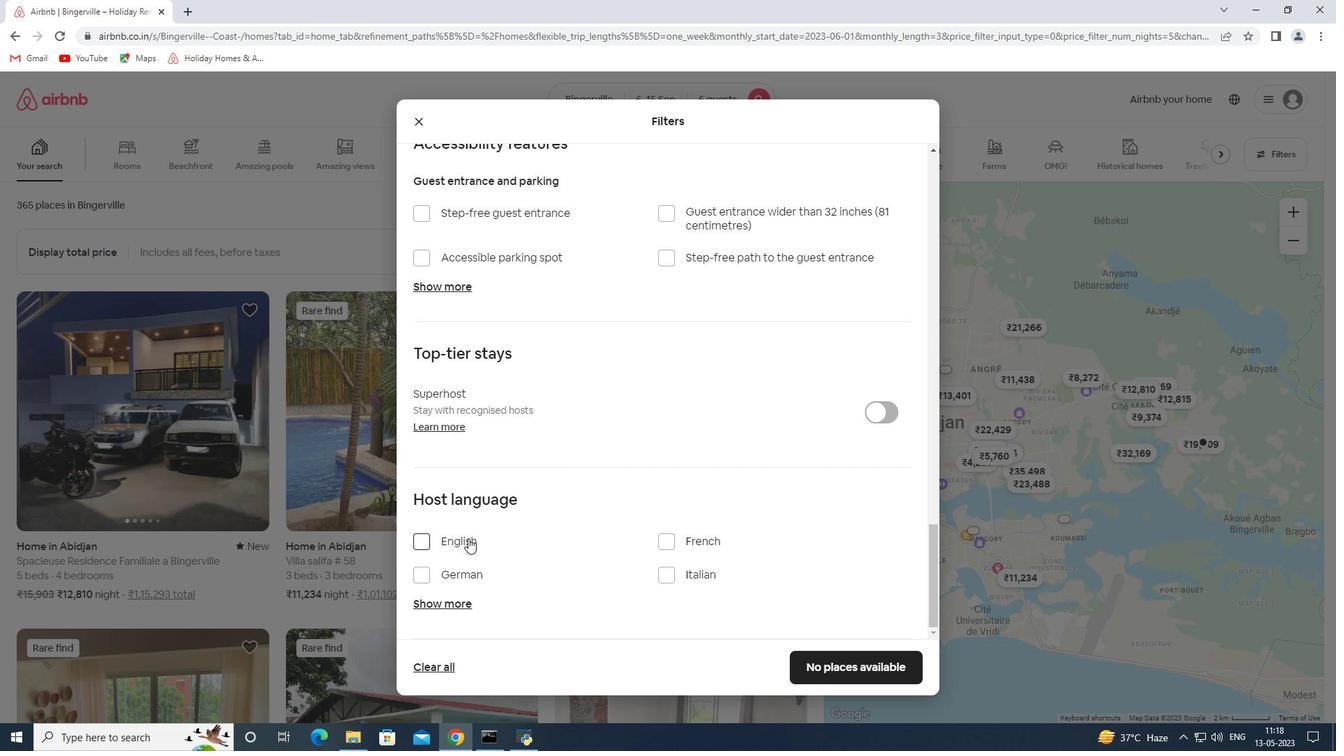 
Action: Mouse moved to (789, 580)
Screenshot: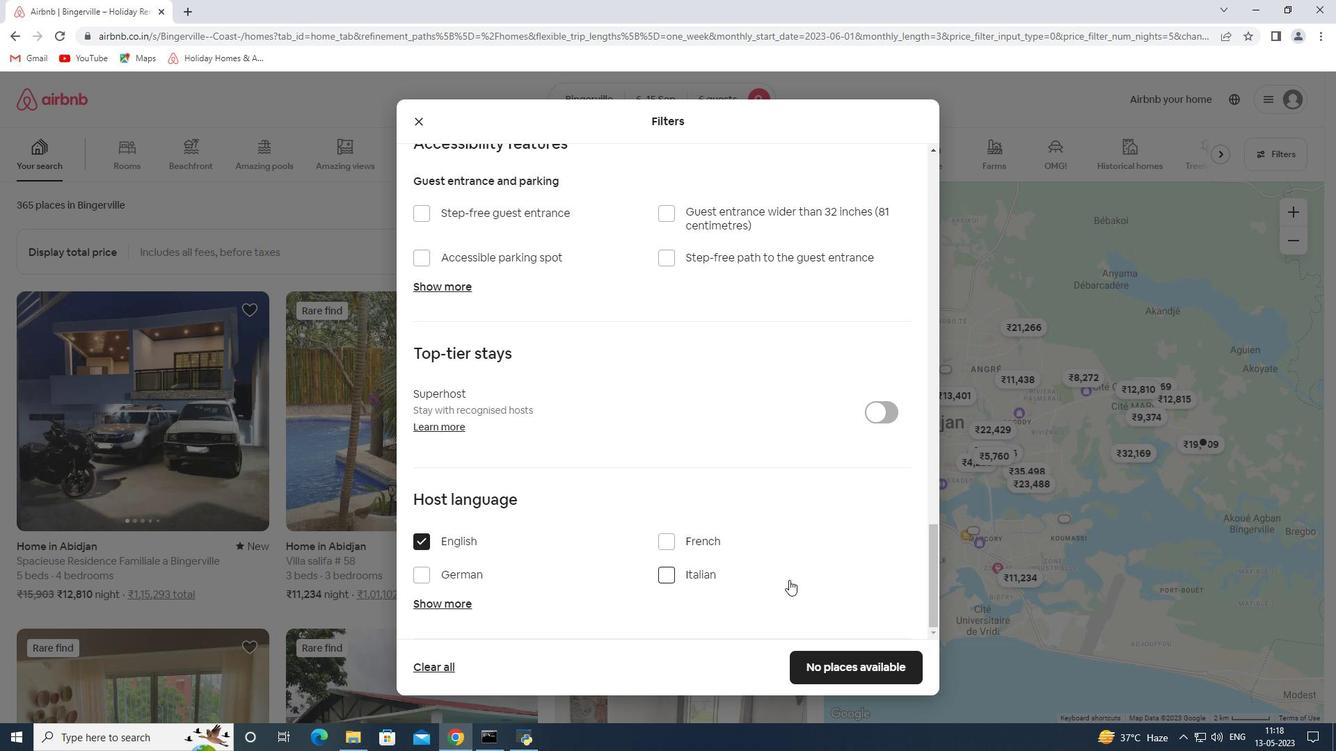 
Action: Mouse scrolled (789, 581) with delta (0, 0)
Screenshot: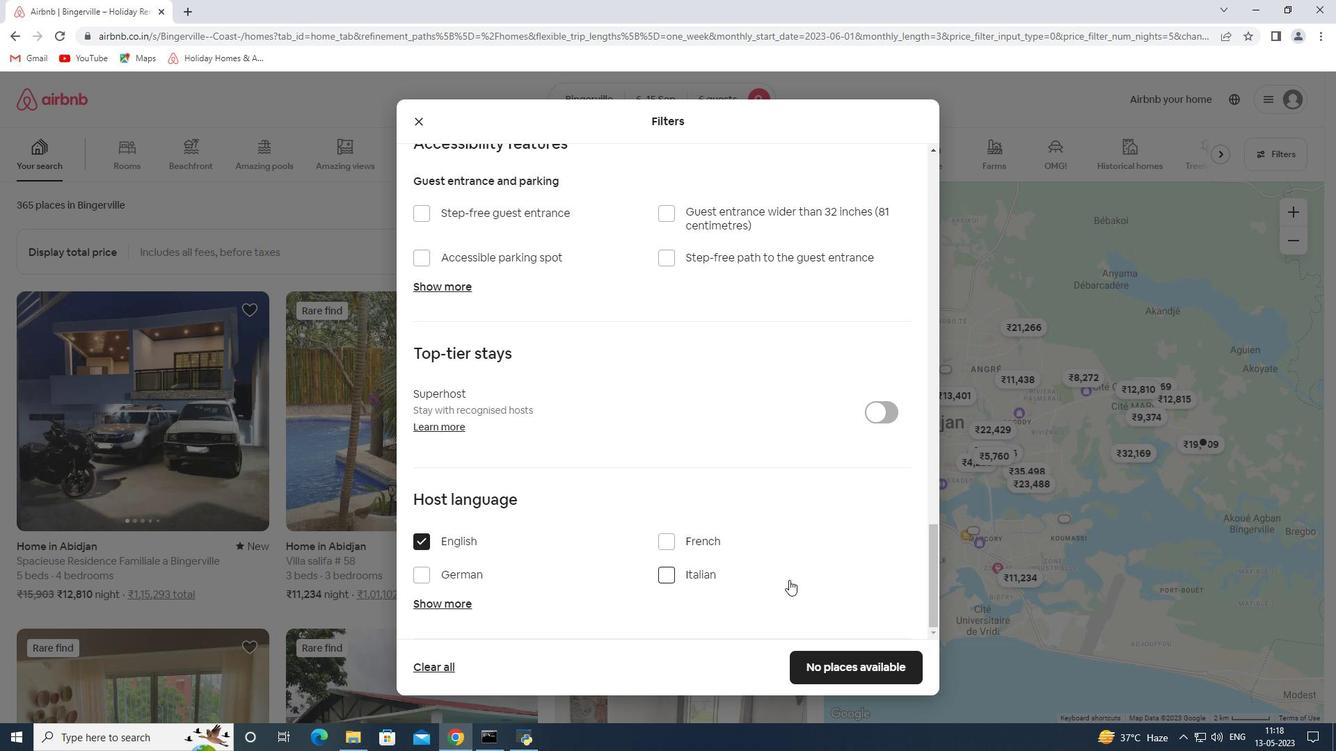 
Action: Mouse moved to (789, 578)
Screenshot: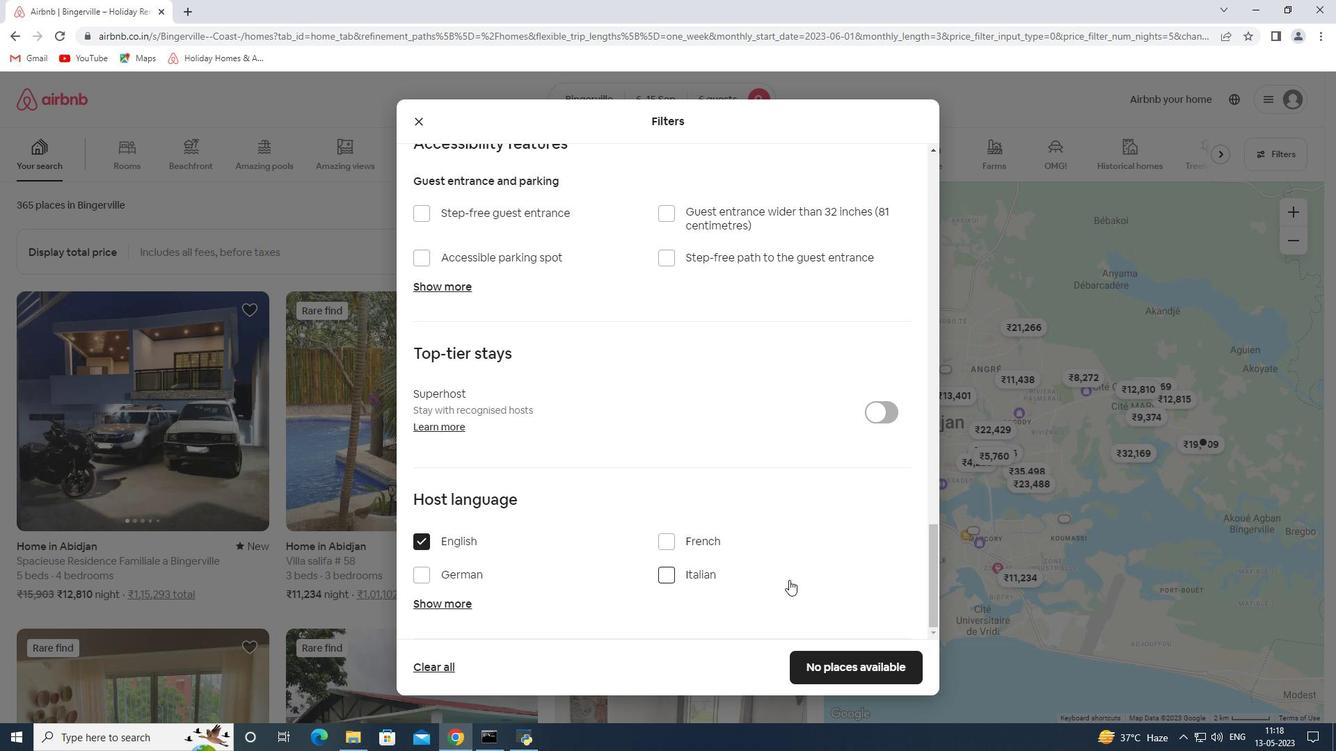 
Action: Mouse scrolled (789, 579) with delta (0, 0)
Screenshot: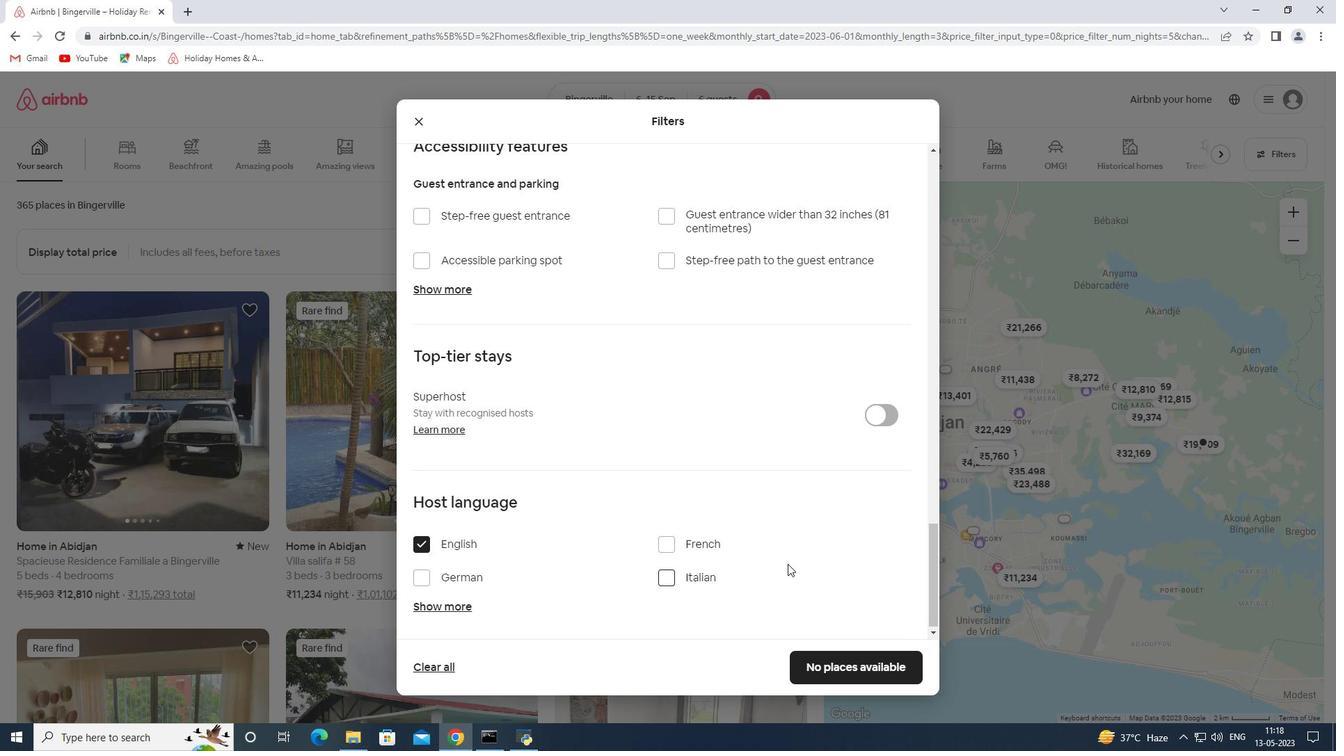 
Action: Mouse moved to (789, 574)
Screenshot: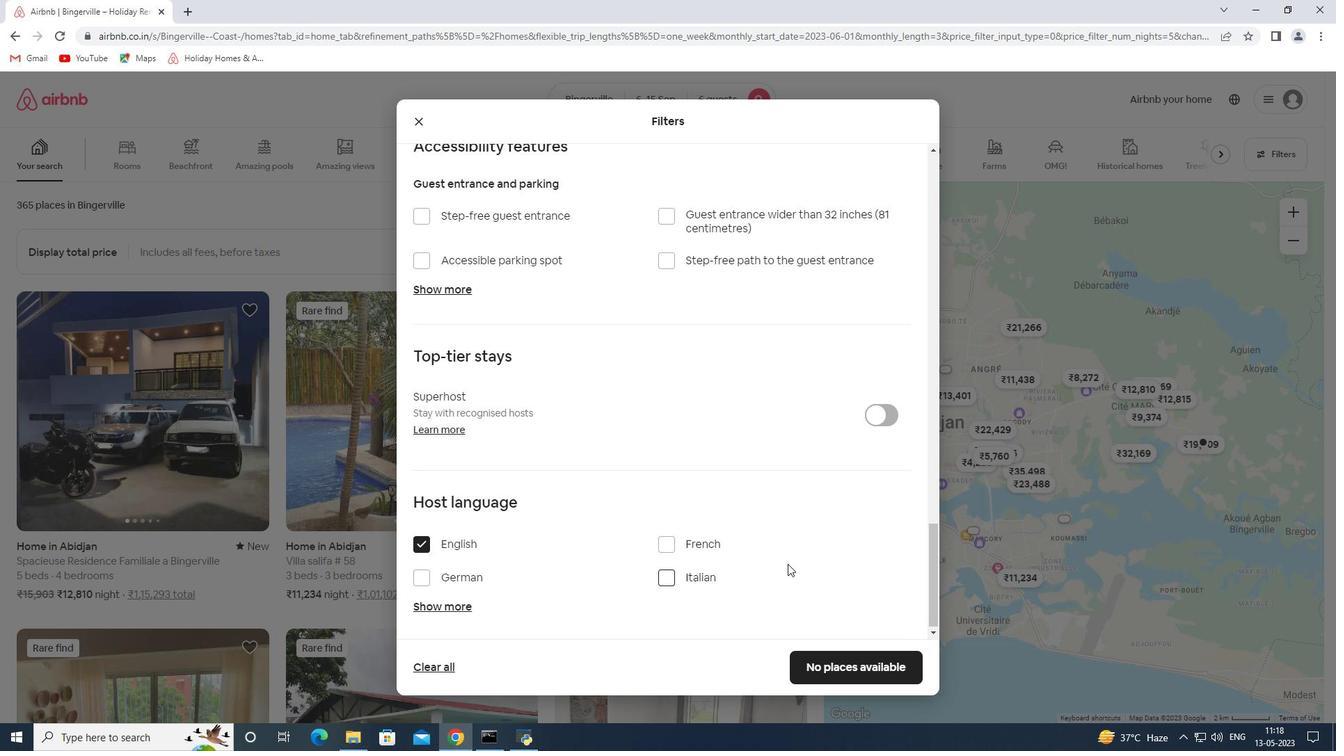 
Action: Mouse scrolled (789, 575) with delta (0, 0)
Screenshot: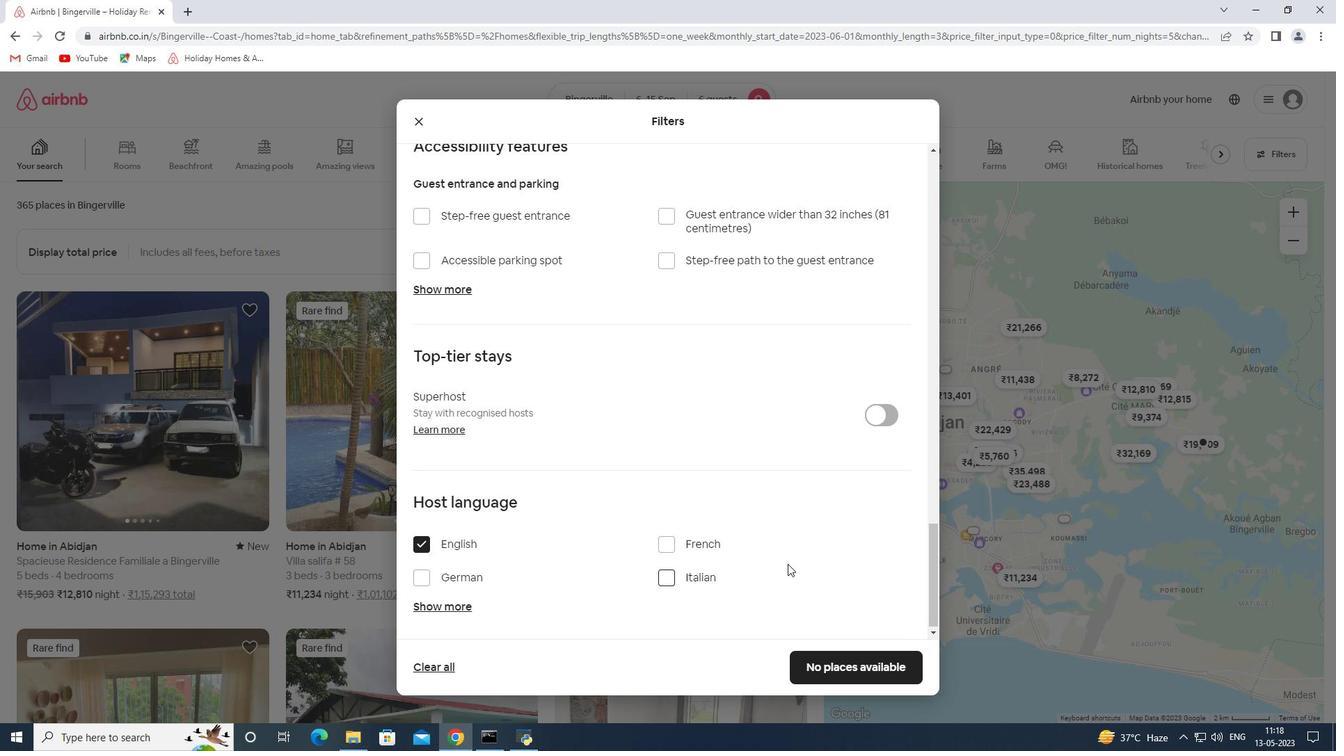 
Action: Mouse moved to (788, 564)
Screenshot: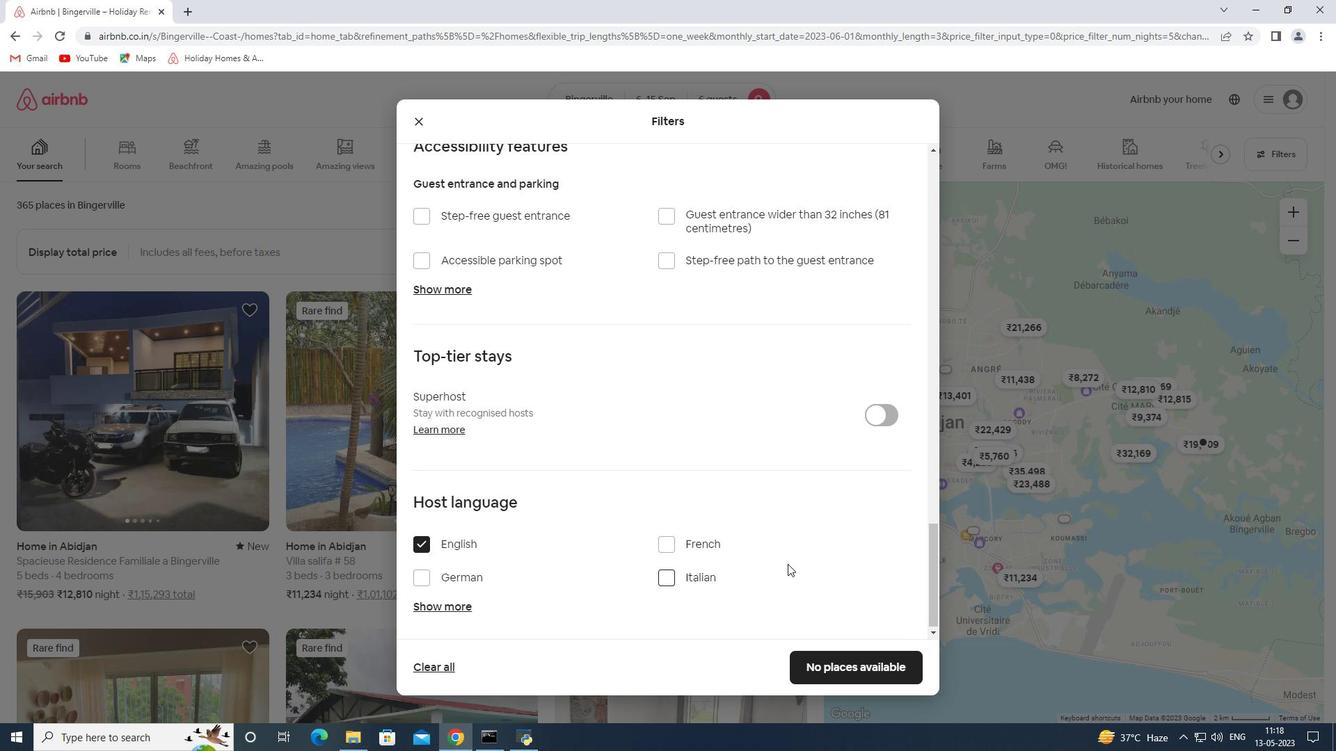 
Action: Mouse scrolled (788, 565) with delta (0, 0)
Screenshot: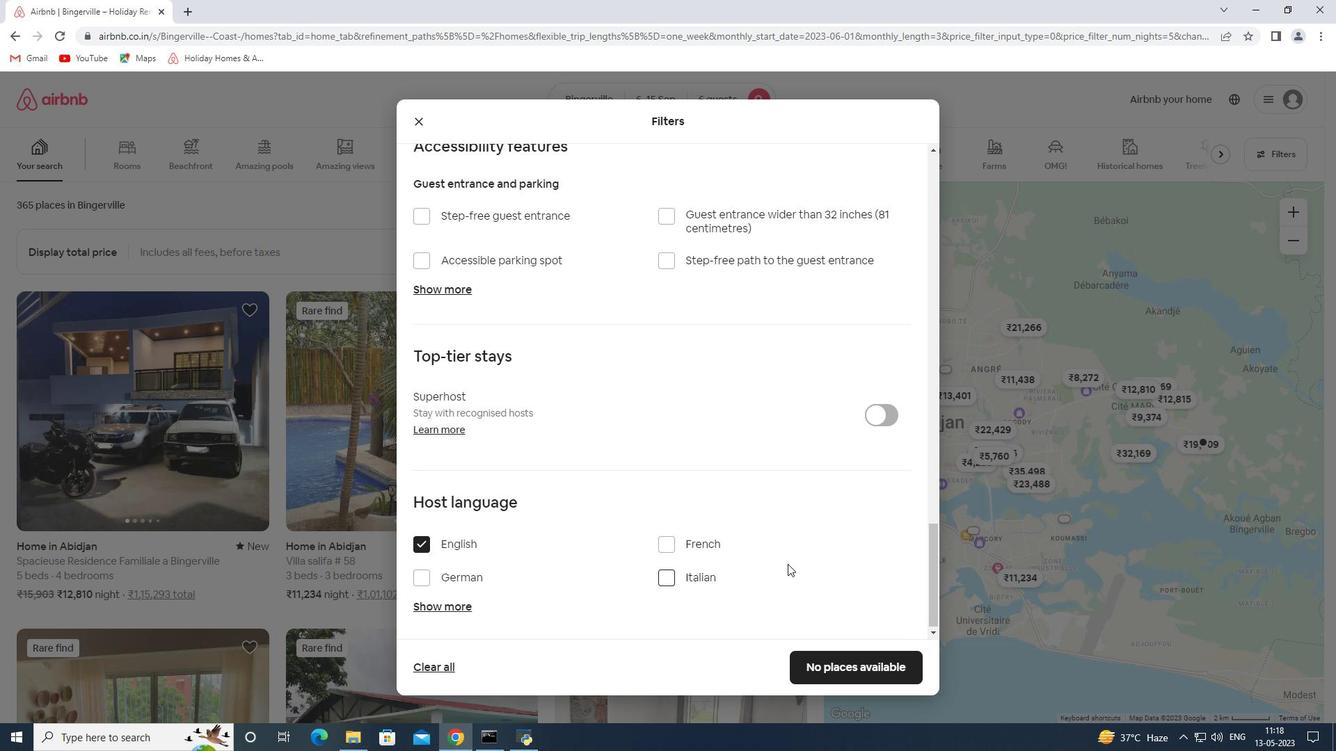 
Action: Mouse moved to (776, 526)
Screenshot: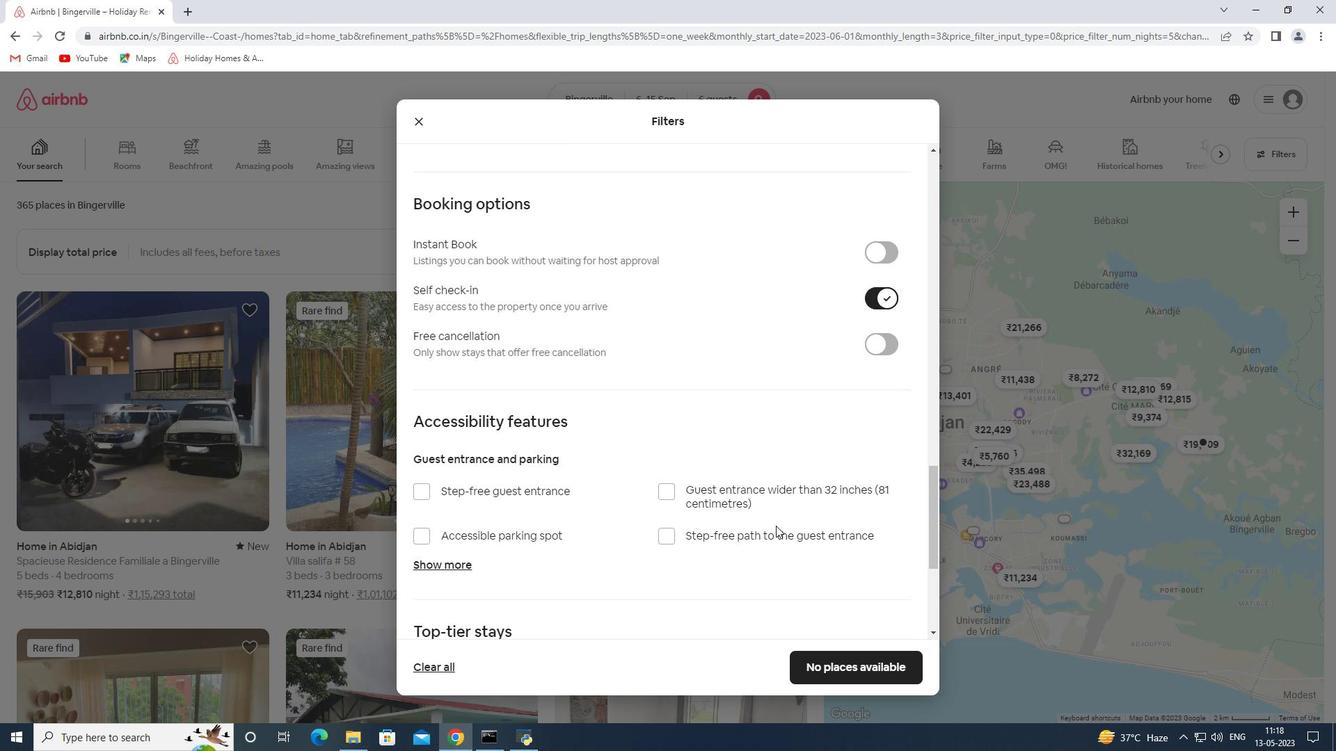 
Action: Mouse scrolled (776, 525) with delta (0, 0)
Screenshot: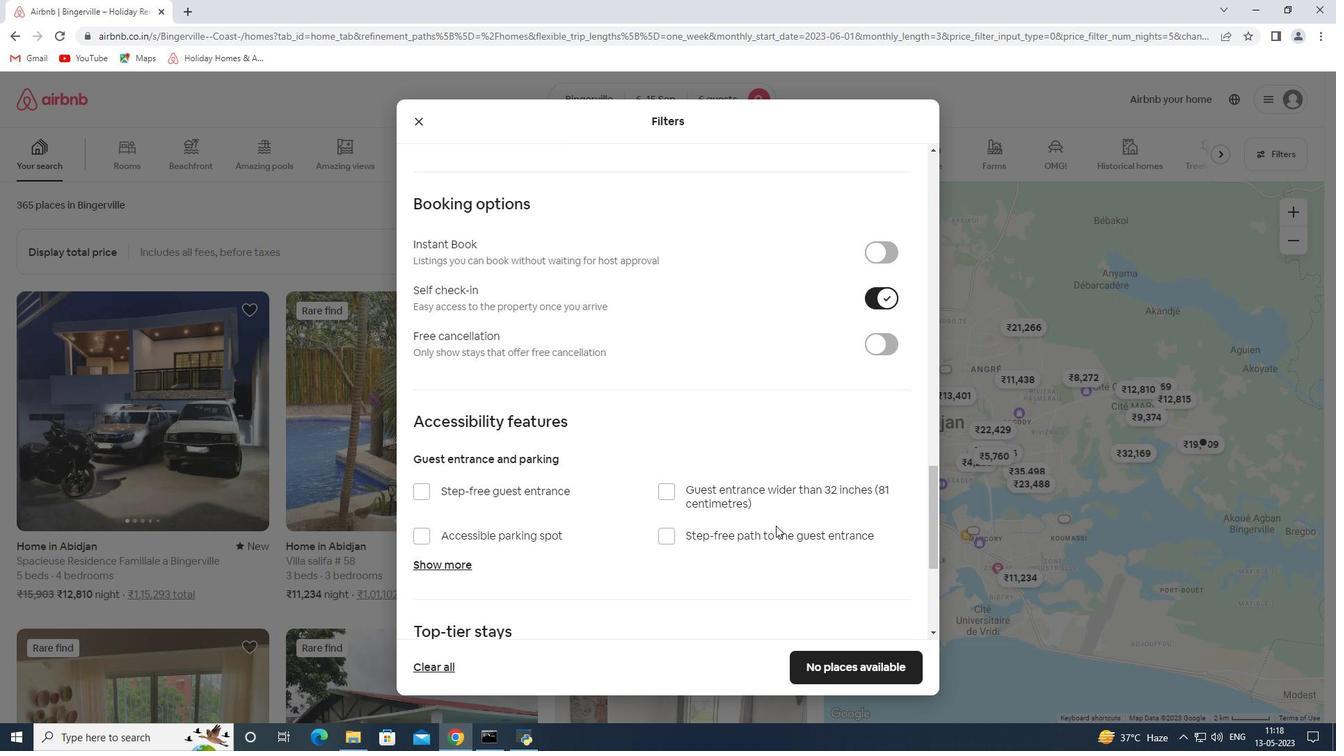 
Action: Mouse scrolled (776, 525) with delta (0, 0)
Screenshot: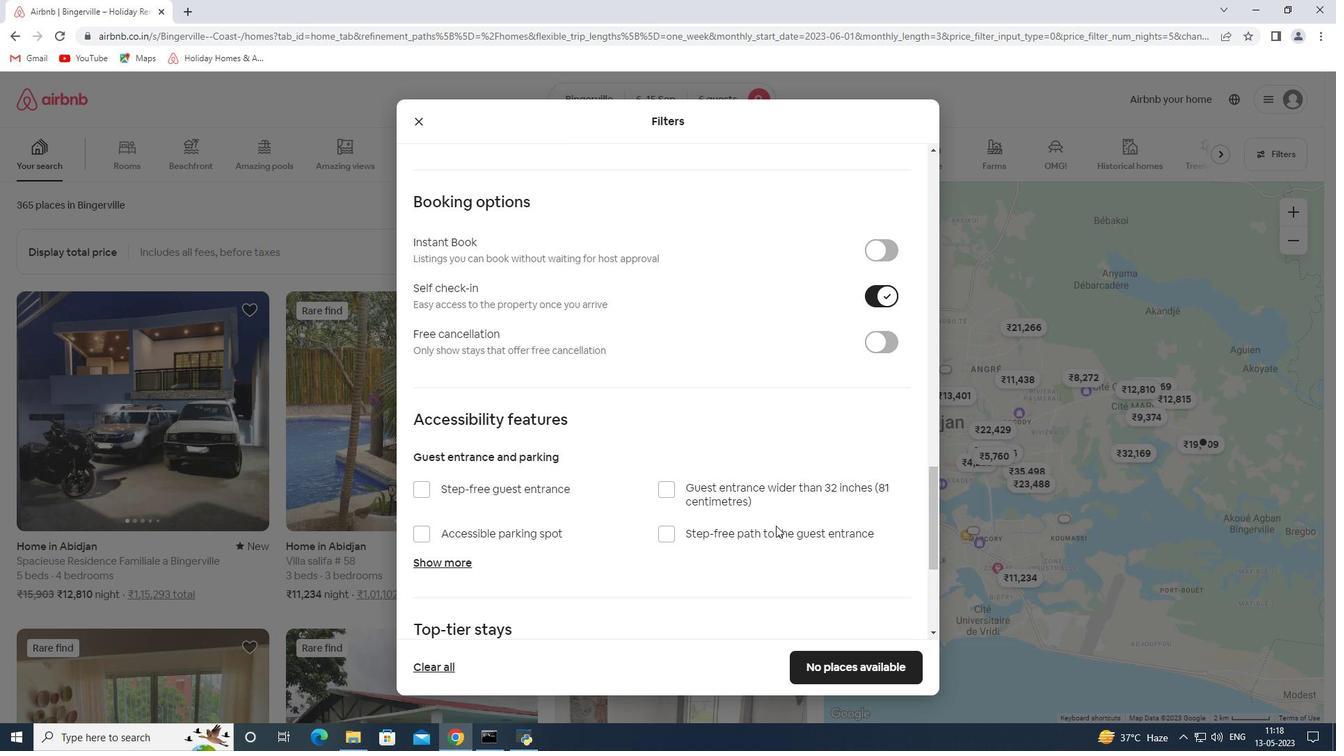 
Action: Mouse scrolled (776, 525) with delta (0, 0)
Screenshot: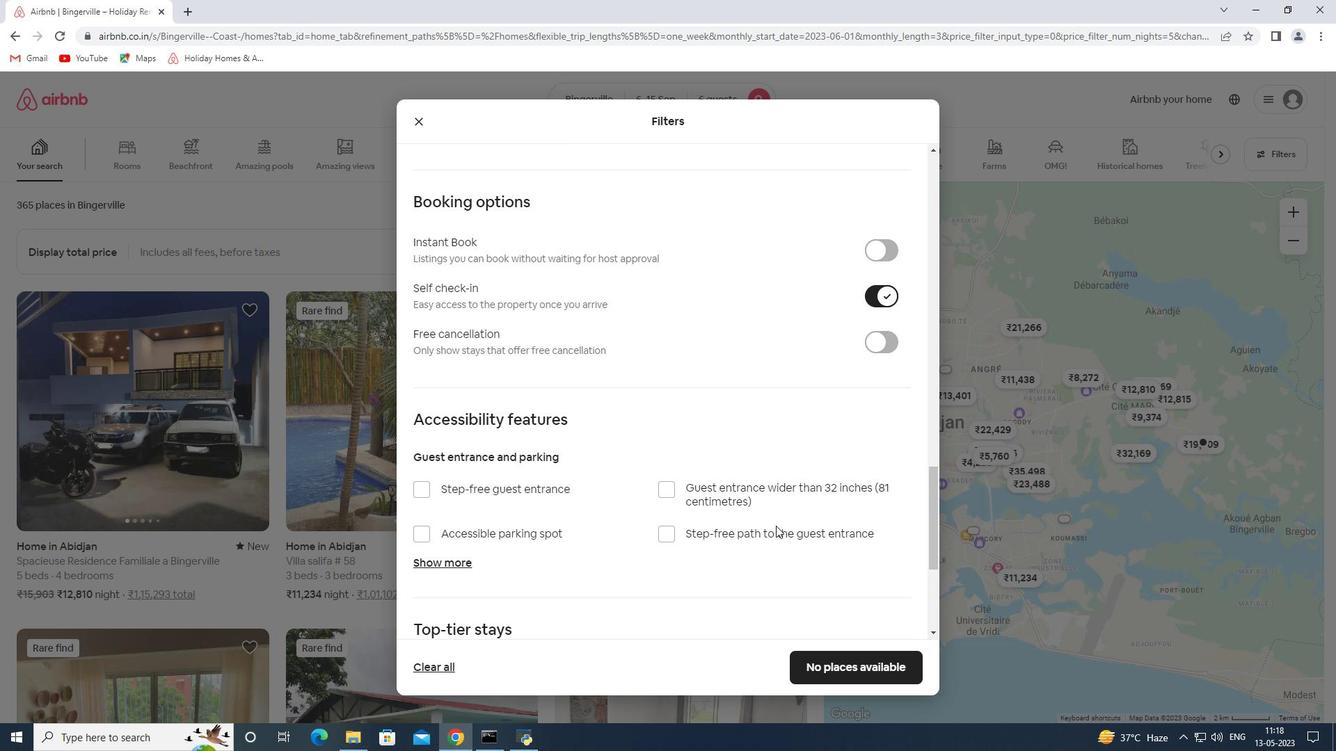 
Action: Mouse scrolled (776, 525) with delta (0, 0)
Screenshot: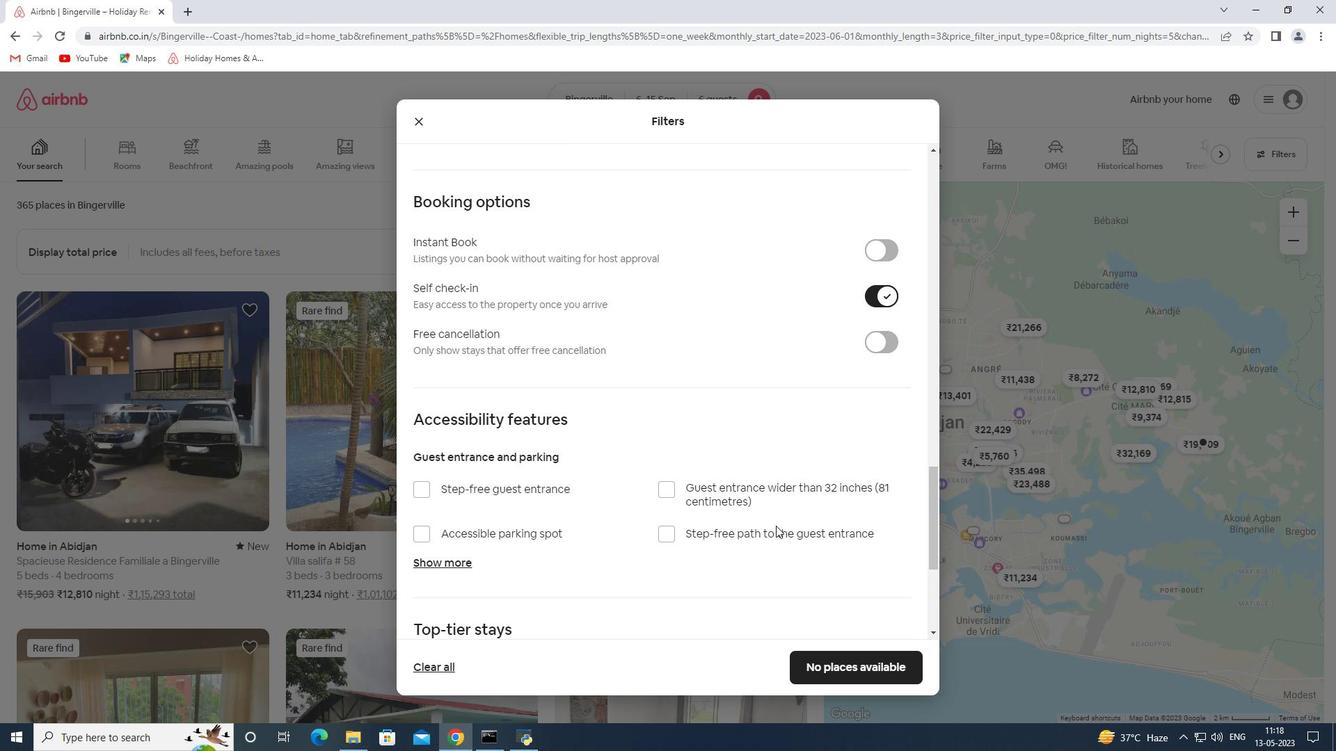 
Action: Mouse scrolled (776, 525) with delta (0, 0)
Screenshot: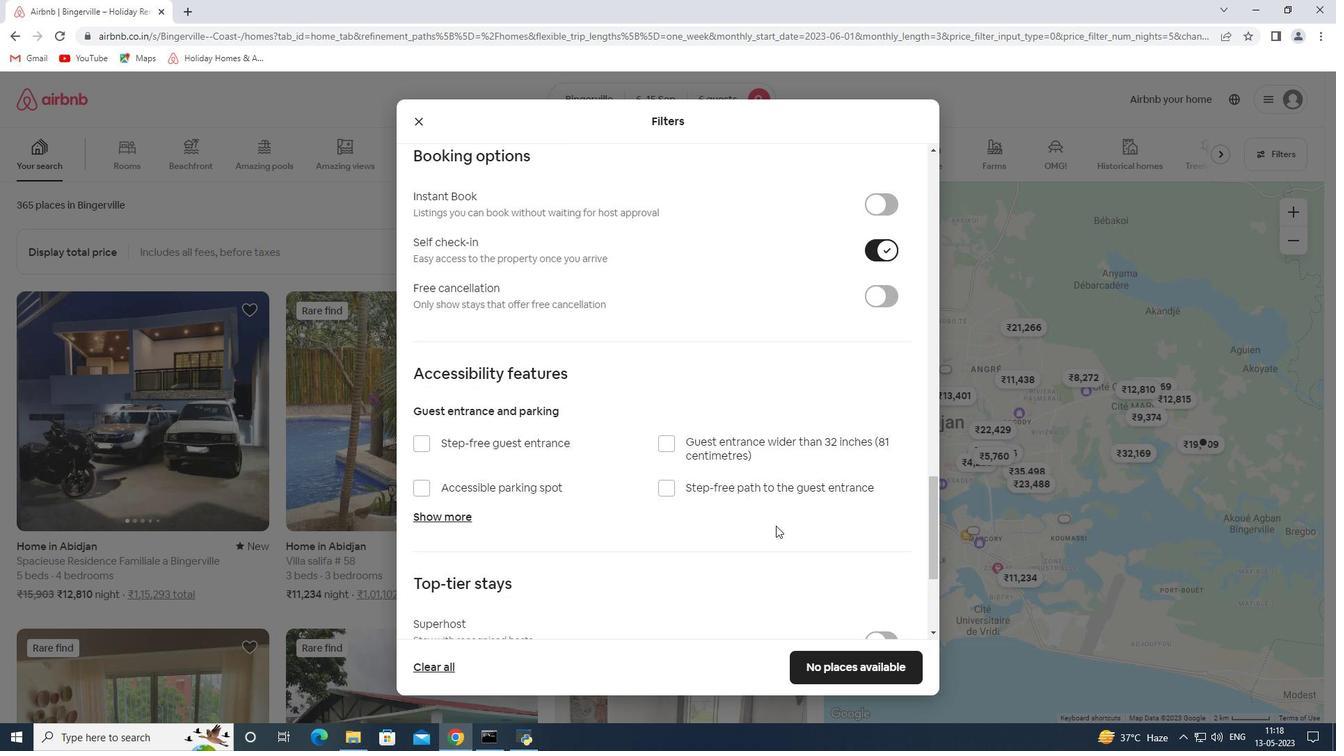 
Action: Mouse moved to (844, 660)
Screenshot: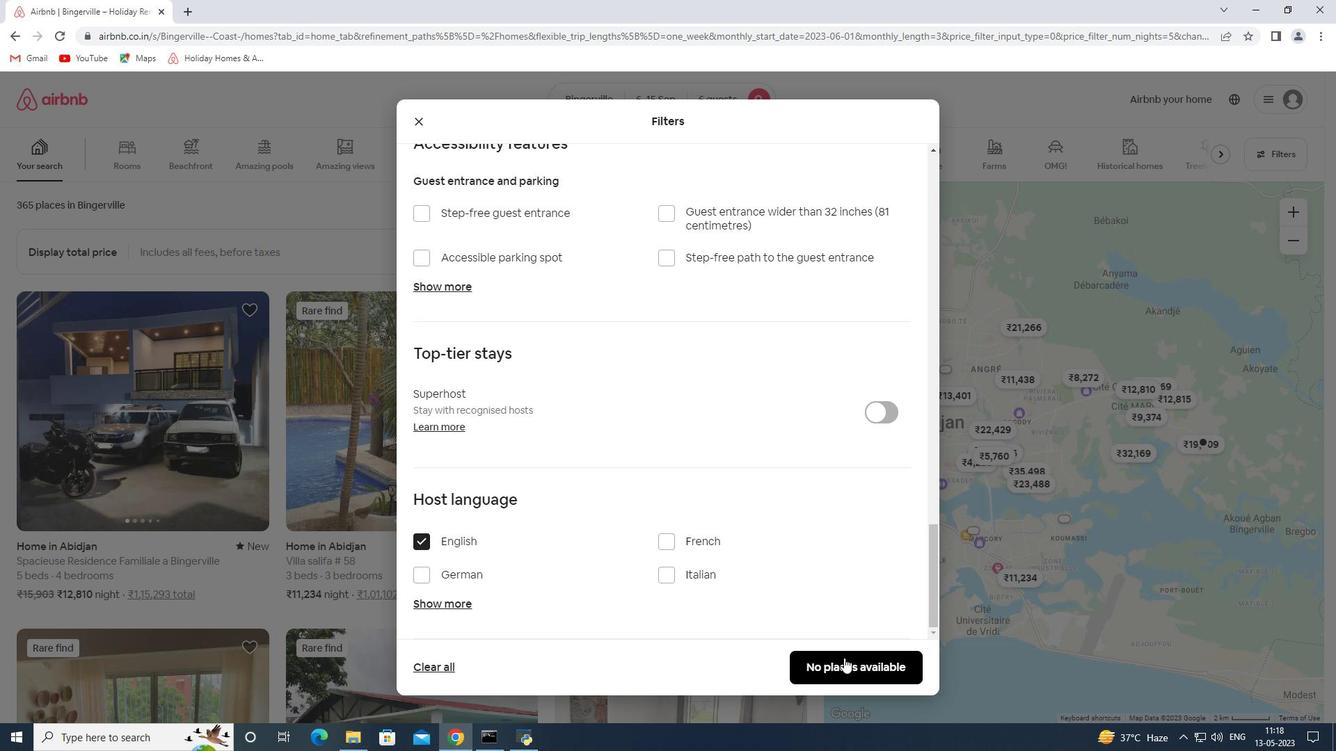 
Action: Mouse pressed left at (844, 660)
Screenshot: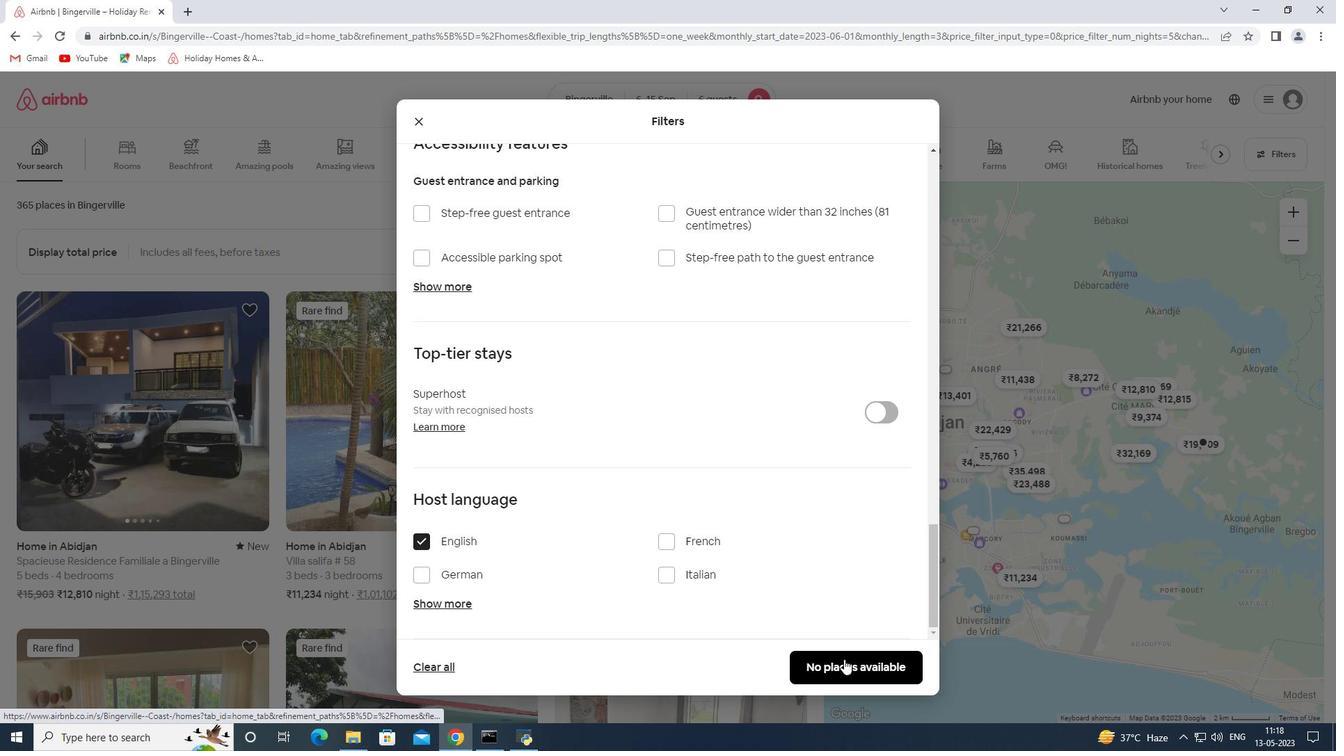 
Action: Mouse moved to (827, 638)
Screenshot: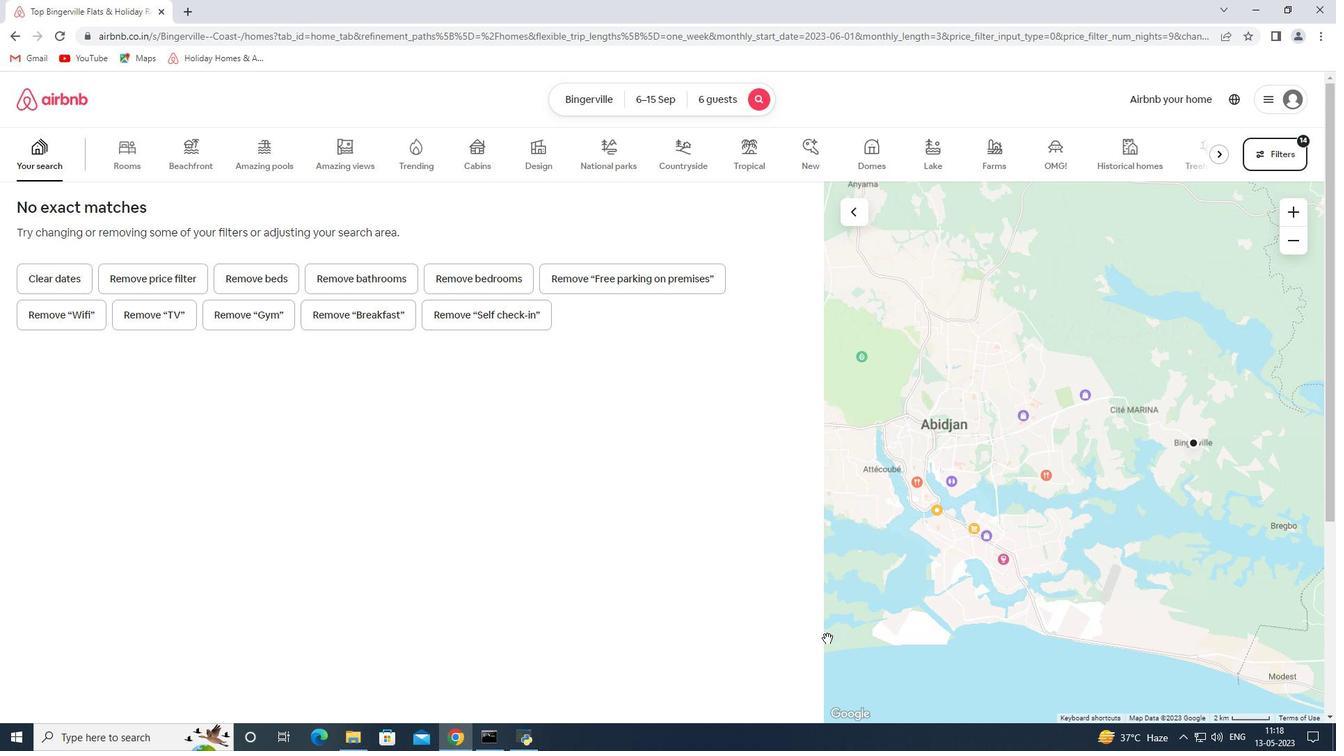 
